 Task: Open the event Monthly Sales Meeting on '2023/12/12', change the date to 2023/11/04, change the font style of the description to Verdana, set the availability to Working elsewhere, insert an emoji Yellow heart, logged in from the account softage.10@softage.net and add another guest for the event, softage.9@softage.net. Change the alignment of the event description to Align right.Change the font color of the description to Dark Yellow and select an event charm, 
Action: Mouse moved to (322, 154)
Screenshot: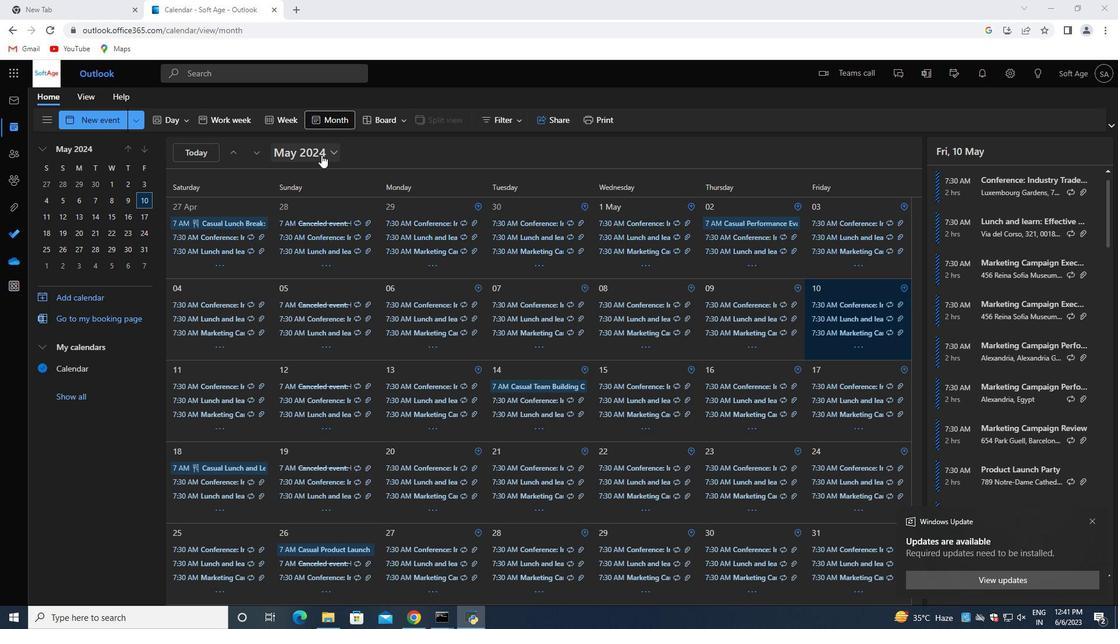 
Action: Mouse pressed left at (322, 154)
Screenshot: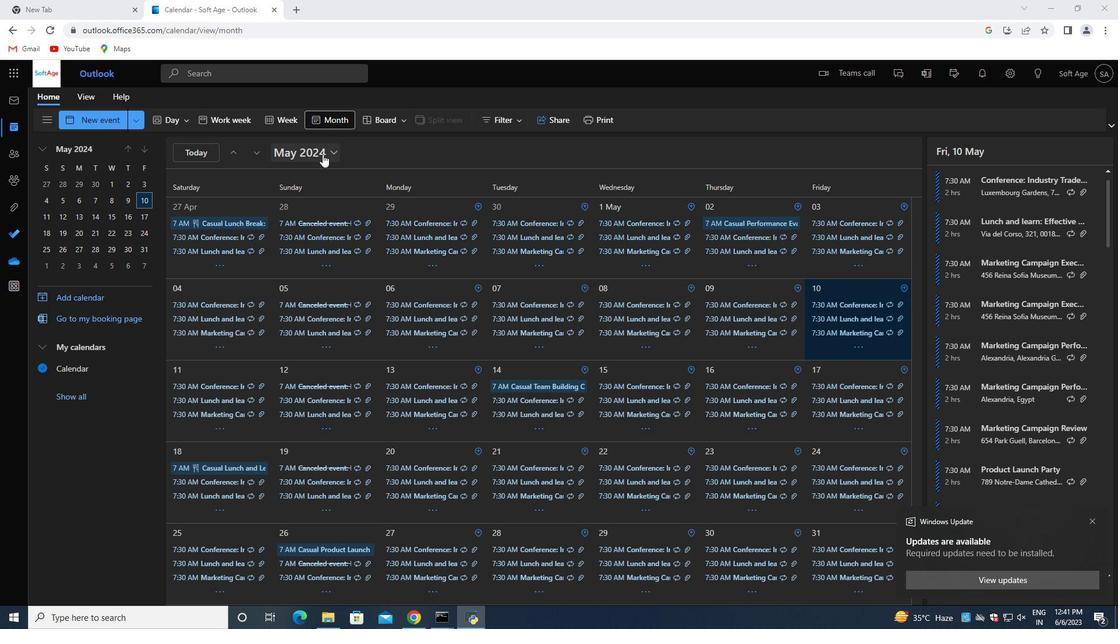 
Action: Mouse moved to (368, 179)
Screenshot: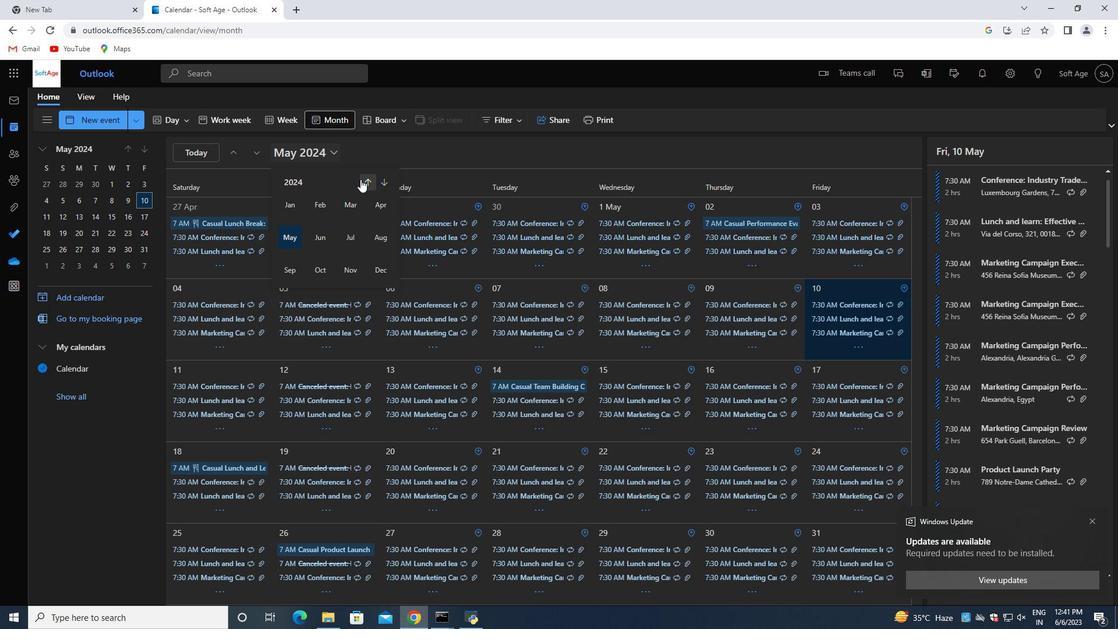 
Action: Mouse pressed left at (368, 179)
Screenshot: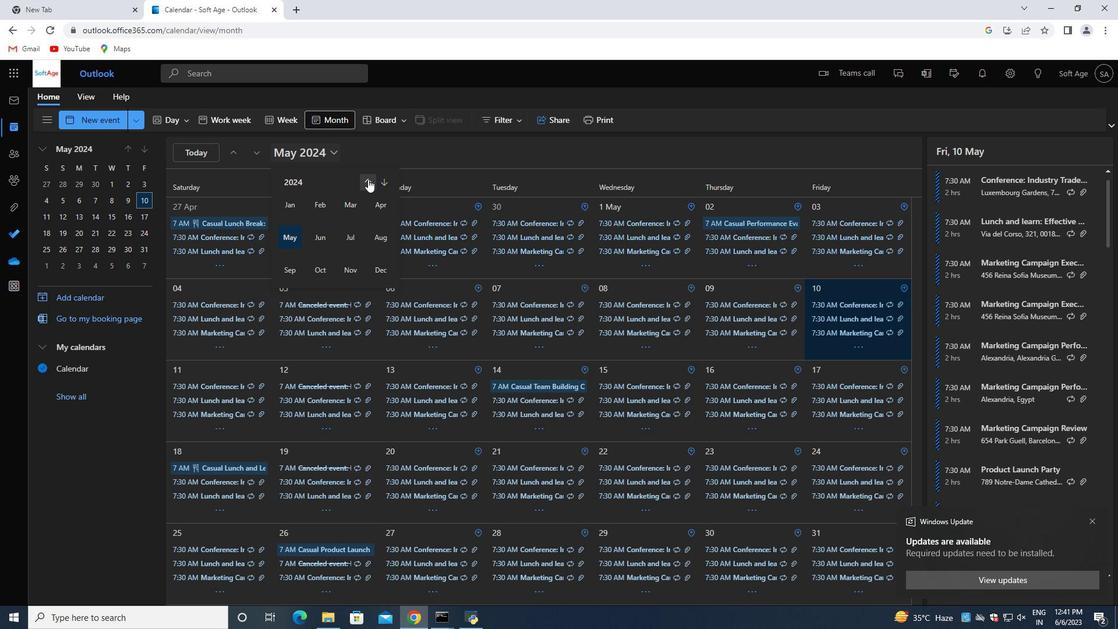 
Action: Mouse moved to (374, 269)
Screenshot: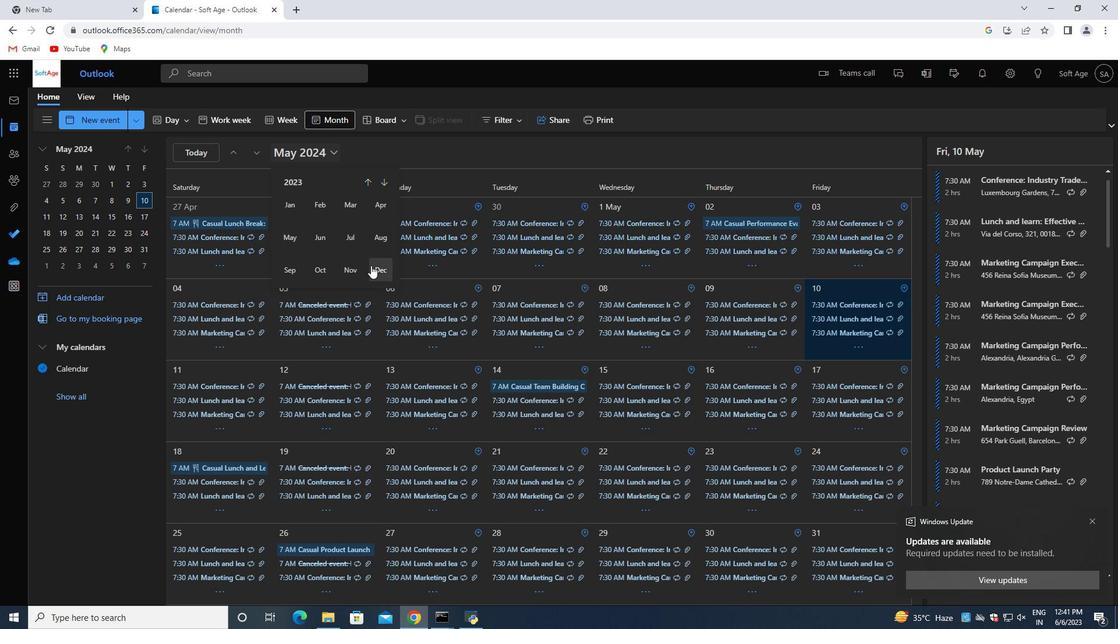 
Action: Mouse pressed left at (374, 269)
Screenshot: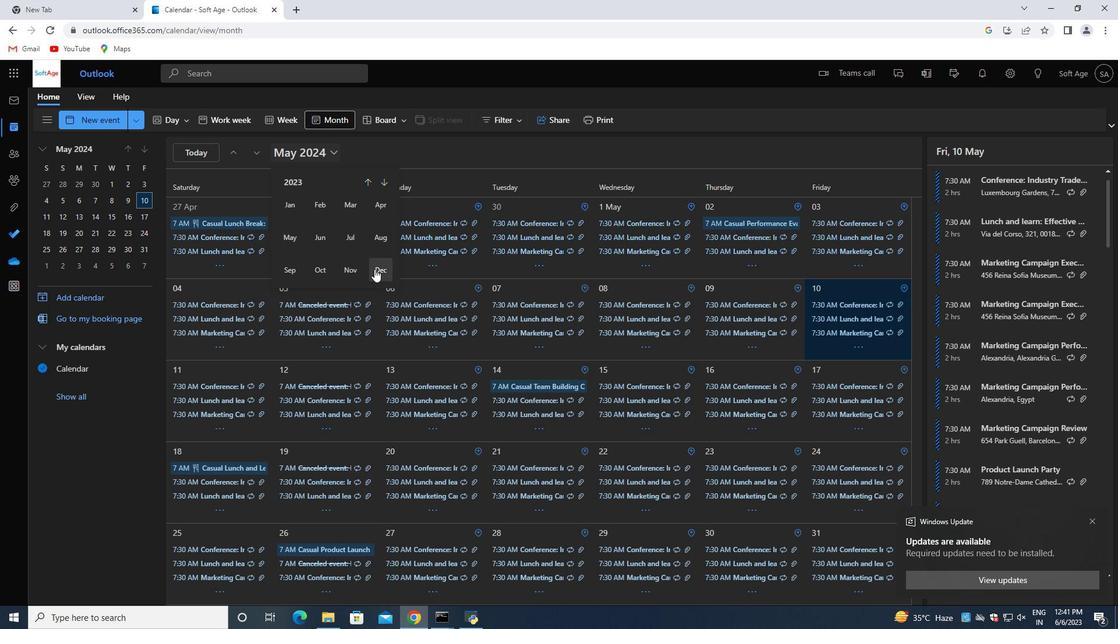 
Action: Mouse moved to (506, 383)
Screenshot: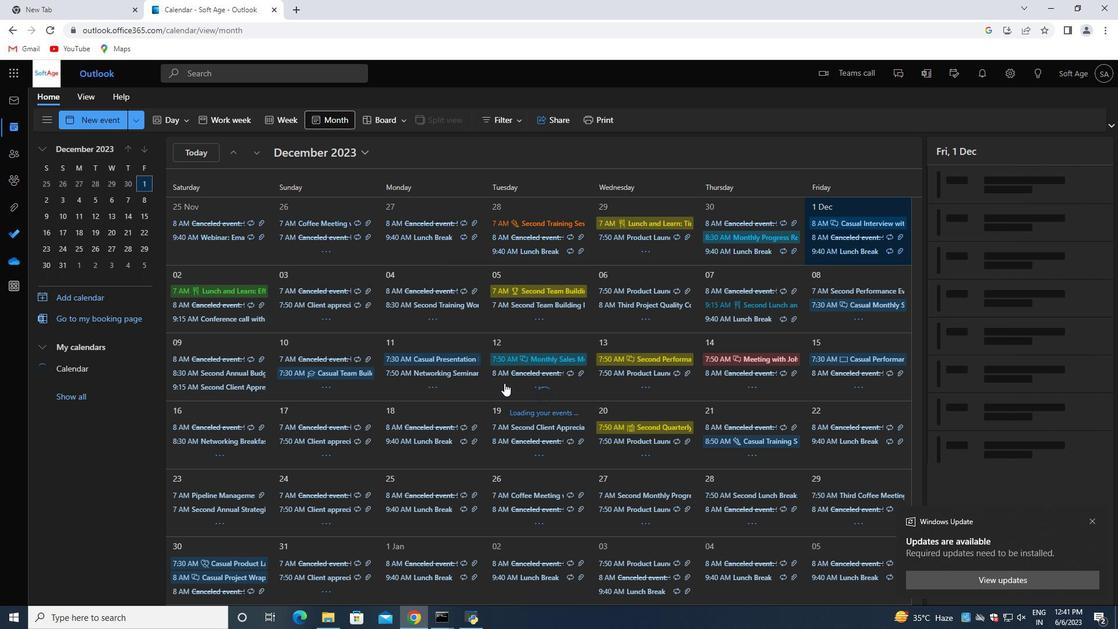 
Action: Mouse pressed left at (506, 383)
Screenshot: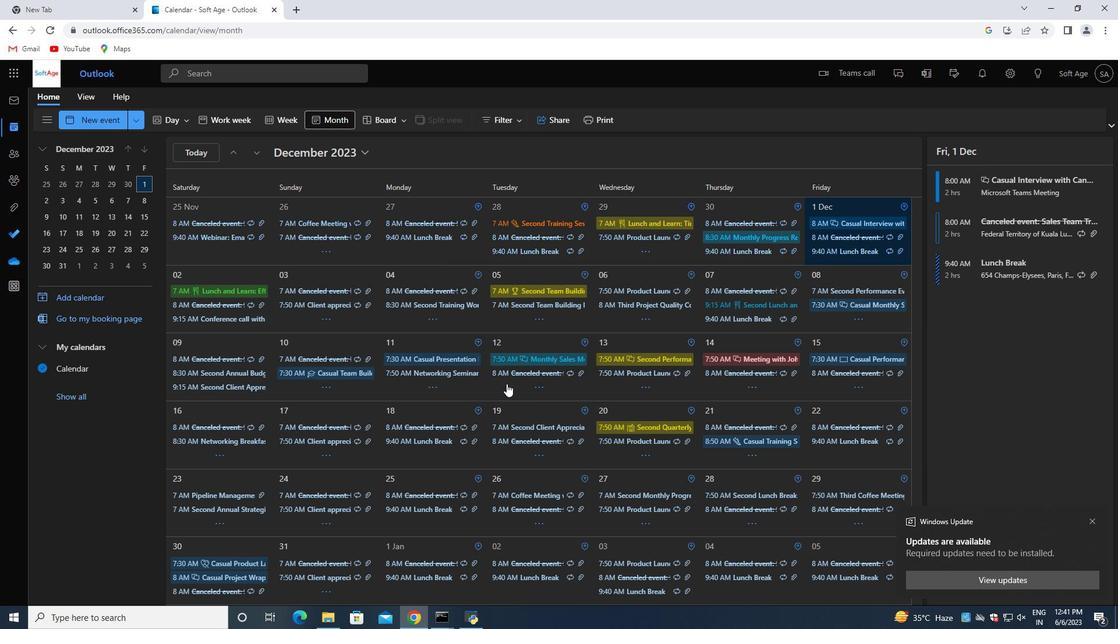 
Action: Mouse moved to (1061, 189)
Screenshot: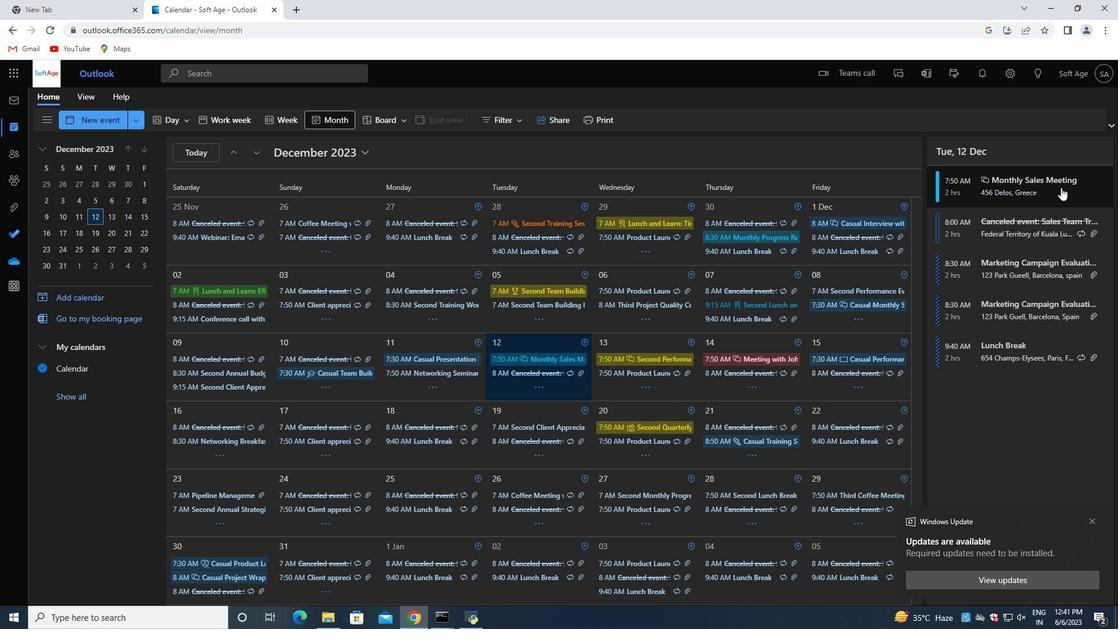 
Action: Mouse pressed left at (1061, 189)
Screenshot: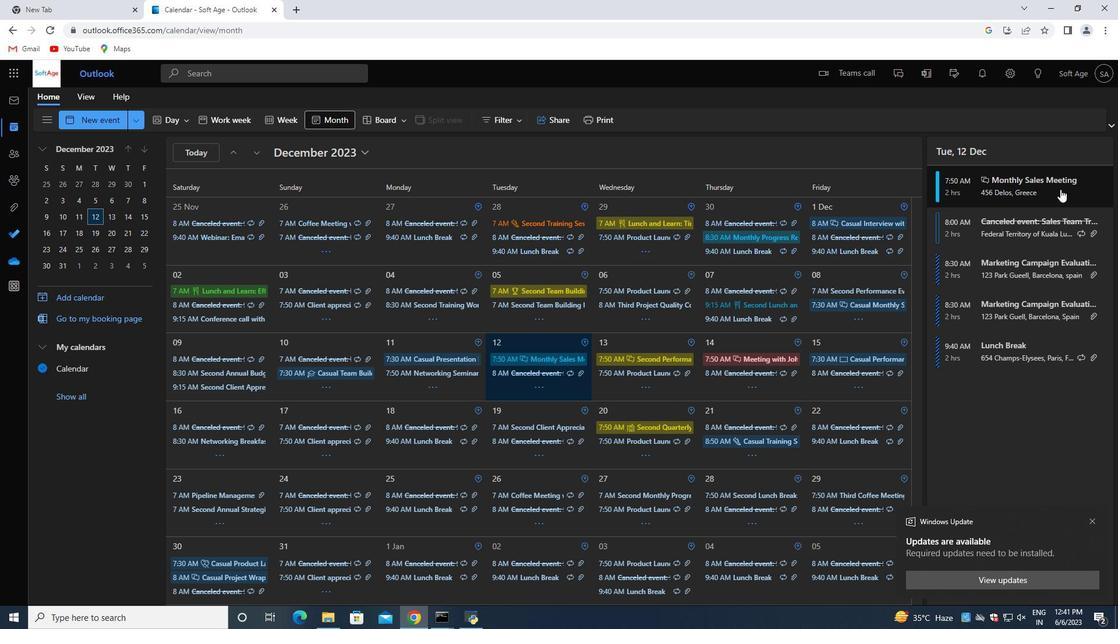 
Action: Mouse moved to (742, 343)
Screenshot: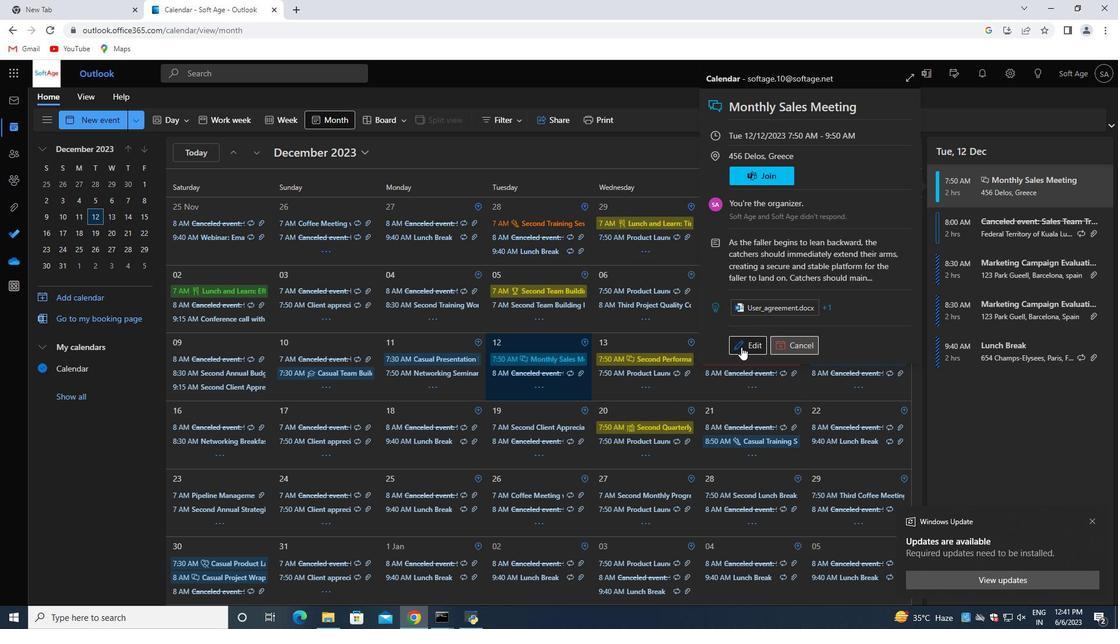 
Action: Mouse pressed left at (742, 343)
Screenshot: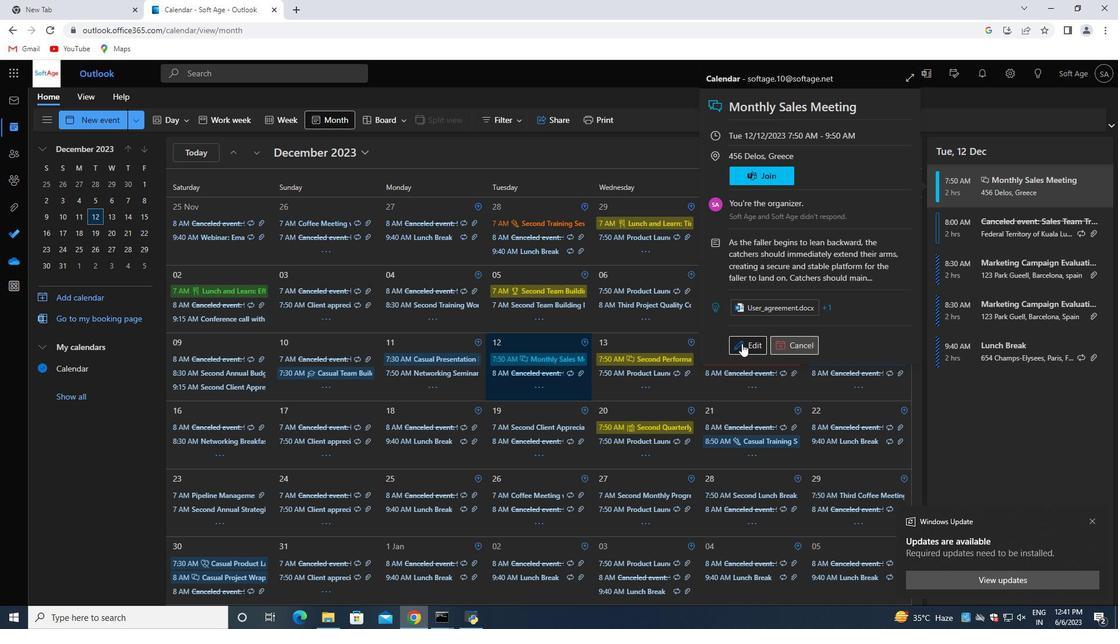 
Action: Mouse moved to (340, 322)
Screenshot: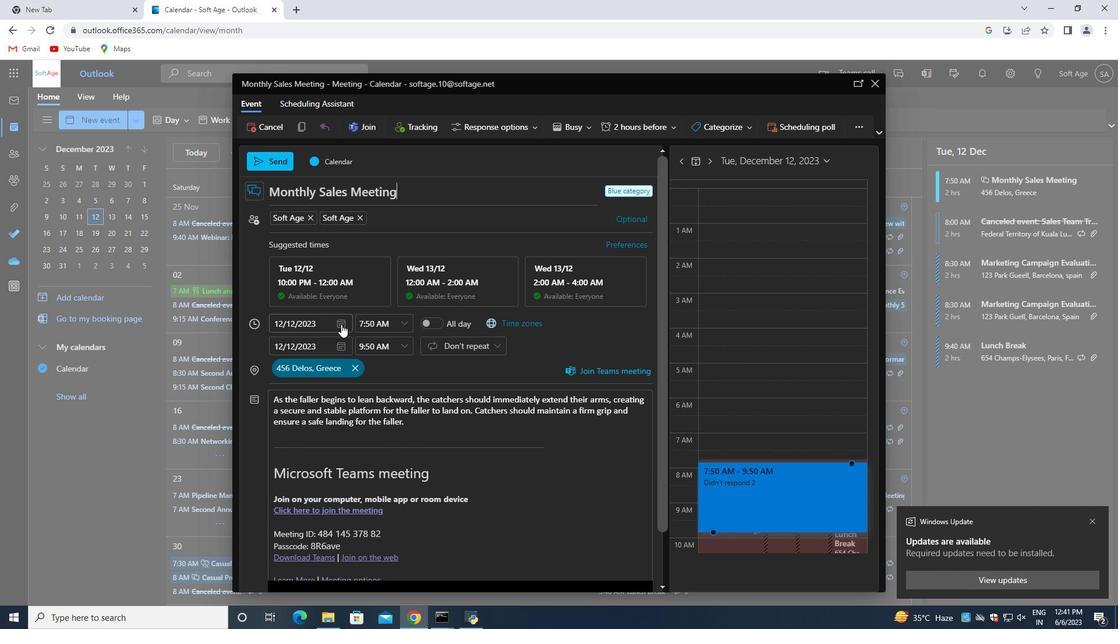 
Action: Mouse pressed left at (340, 322)
Screenshot: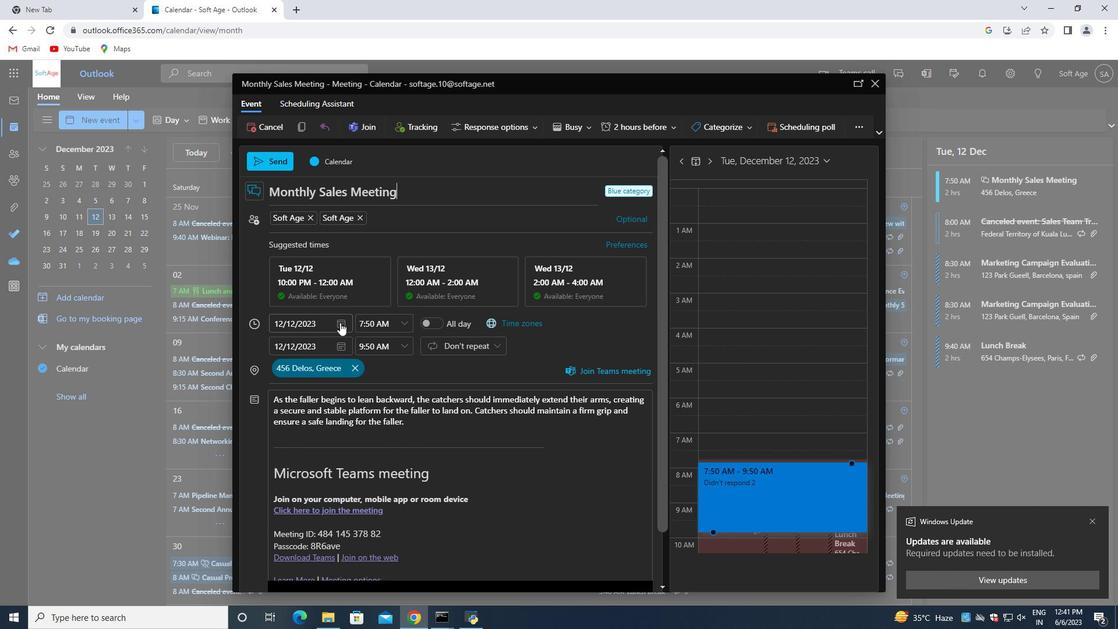 
Action: Mouse moved to (367, 350)
Screenshot: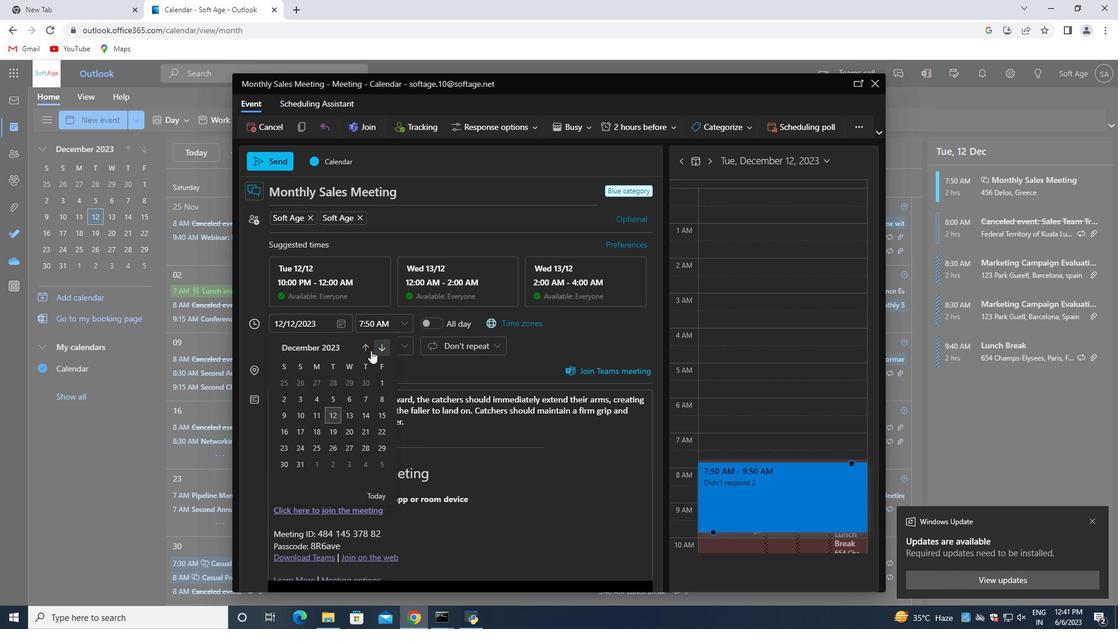 
Action: Mouse pressed left at (367, 350)
Screenshot: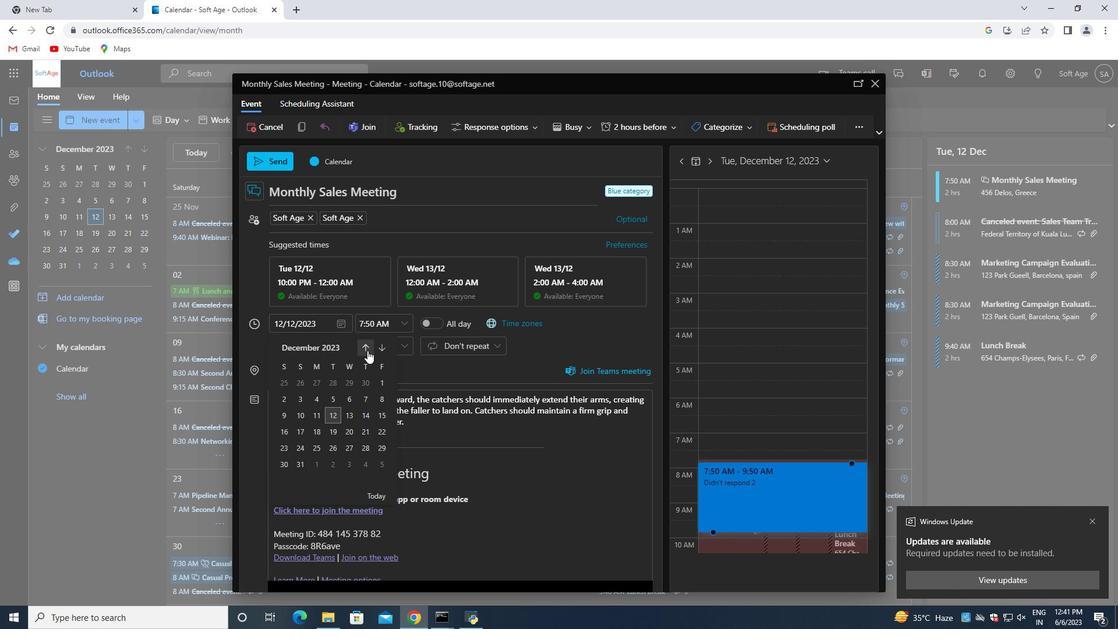 
Action: Mouse moved to (283, 398)
Screenshot: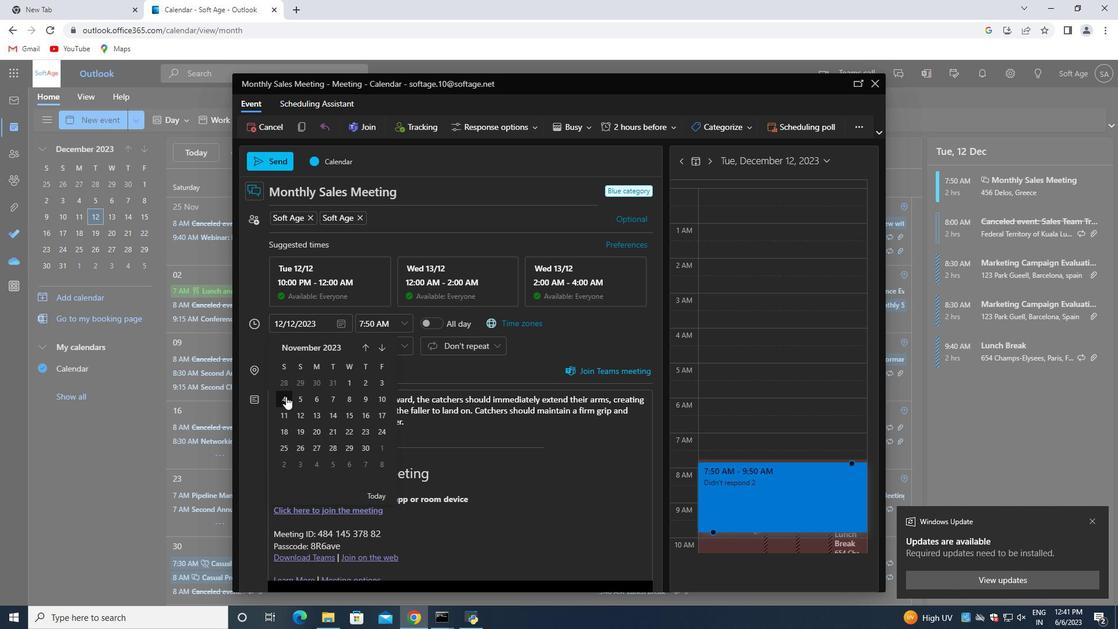 
Action: Mouse pressed left at (283, 398)
Screenshot: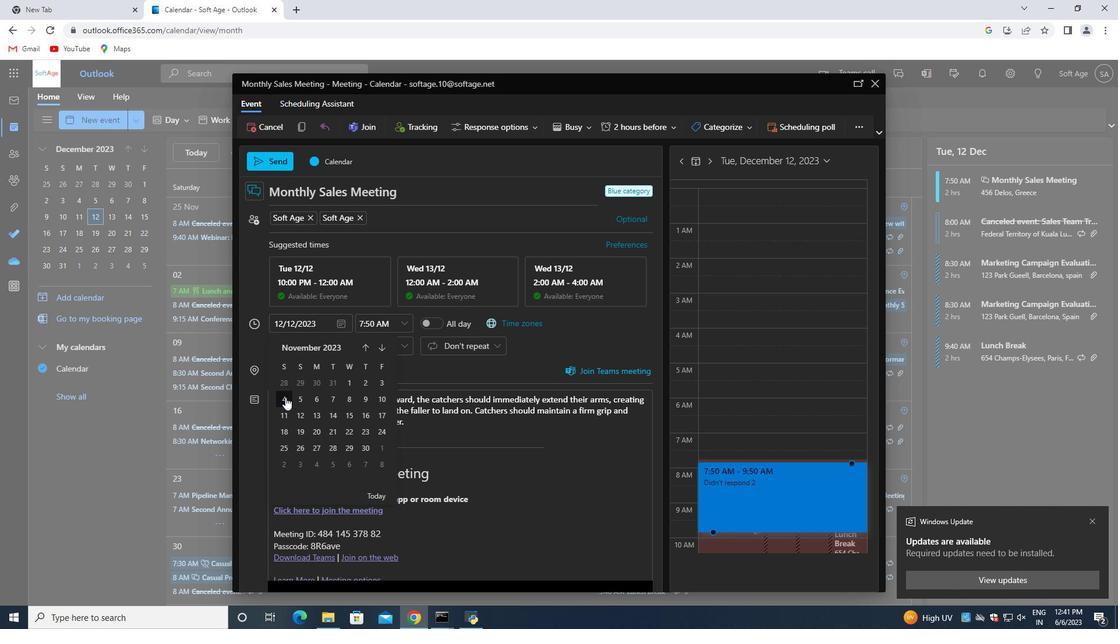 
Action: Mouse moved to (412, 424)
Screenshot: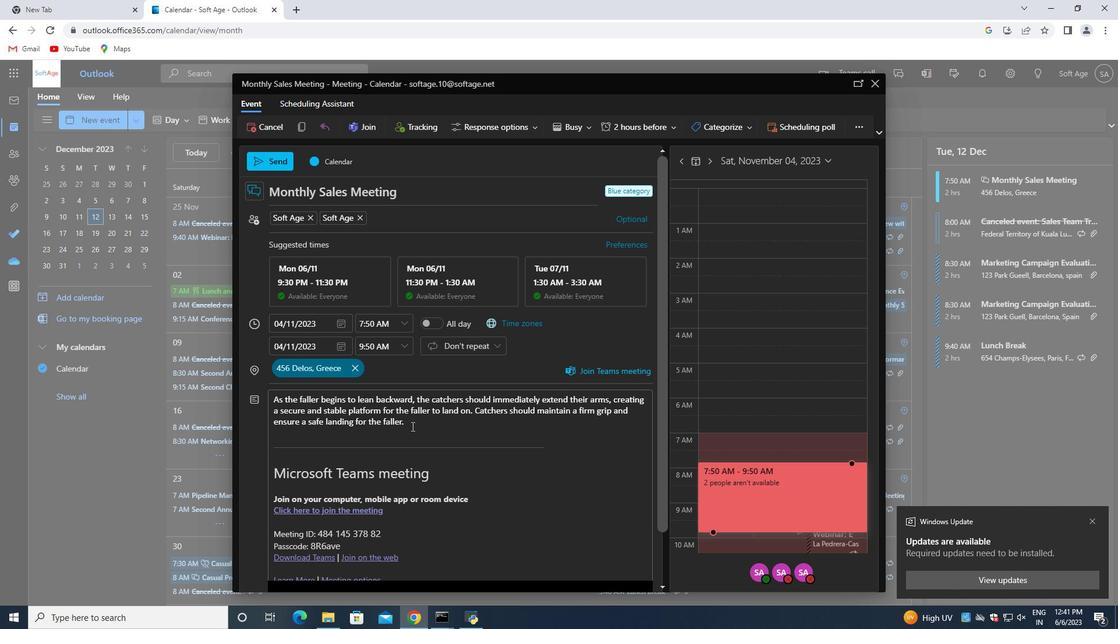 
Action: Mouse pressed left at (412, 424)
Screenshot: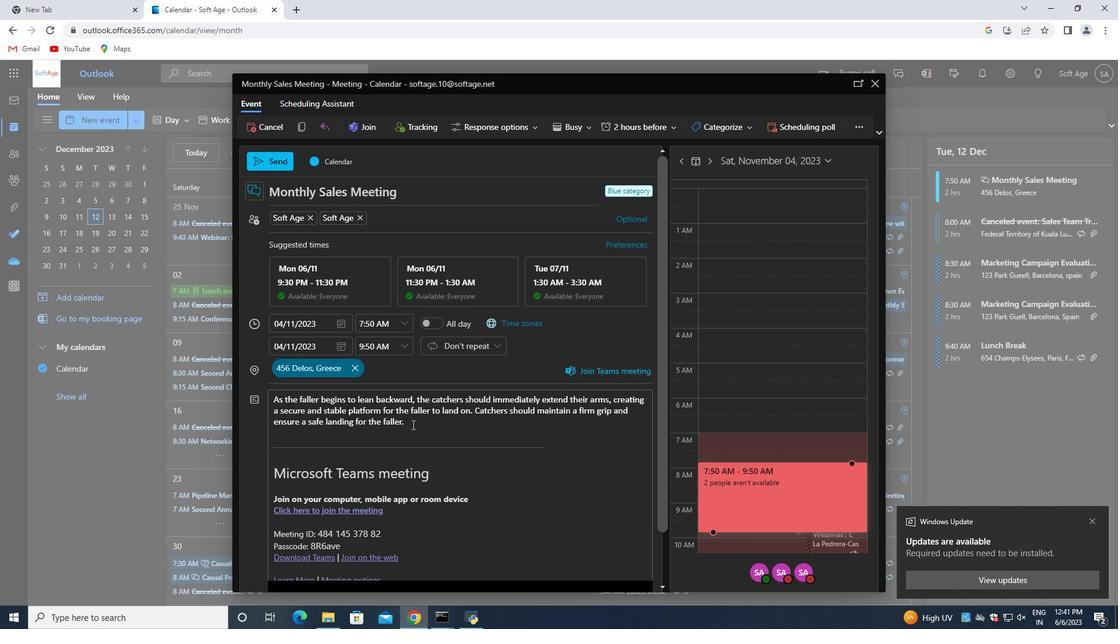 
Action: Mouse moved to (407, 451)
Screenshot: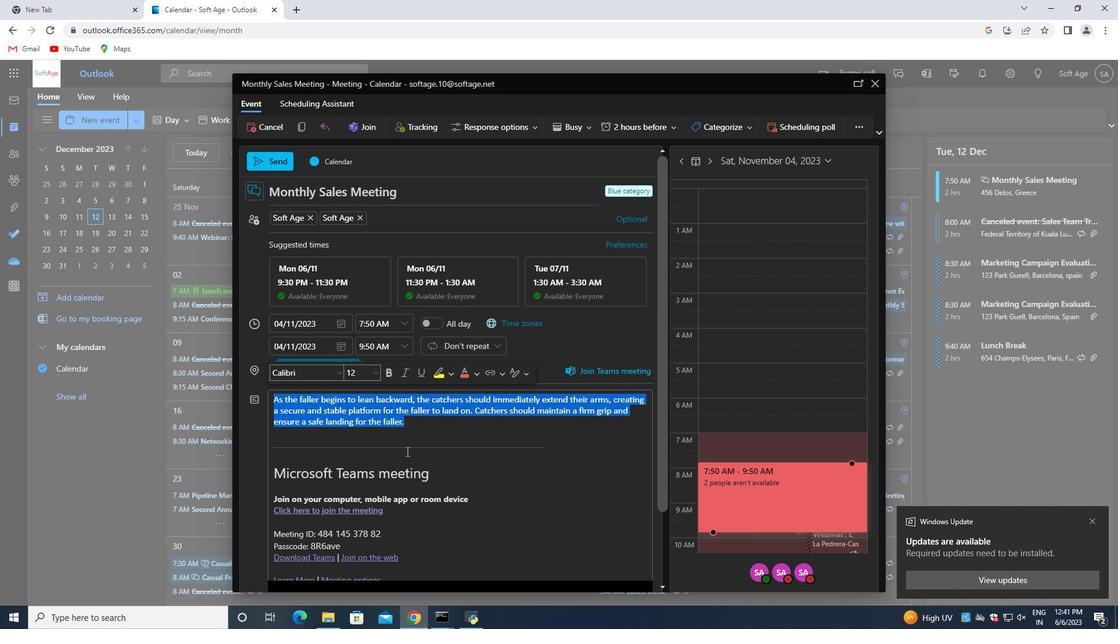 
Action: Mouse scrolled (407, 450) with delta (0, 0)
Screenshot: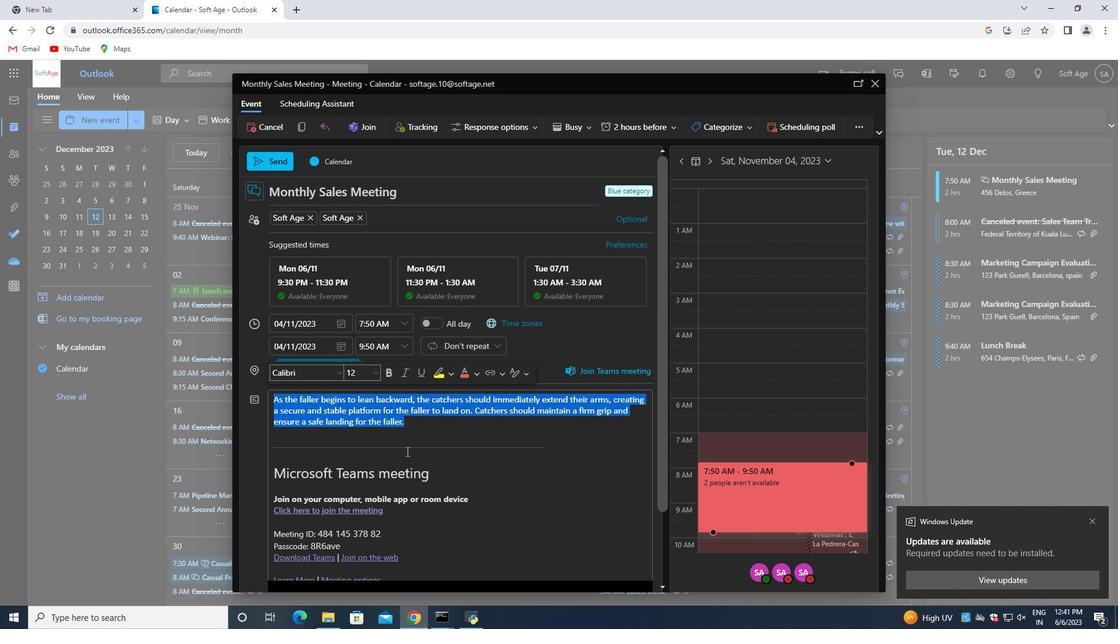 
Action: Mouse scrolled (407, 450) with delta (0, 0)
Screenshot: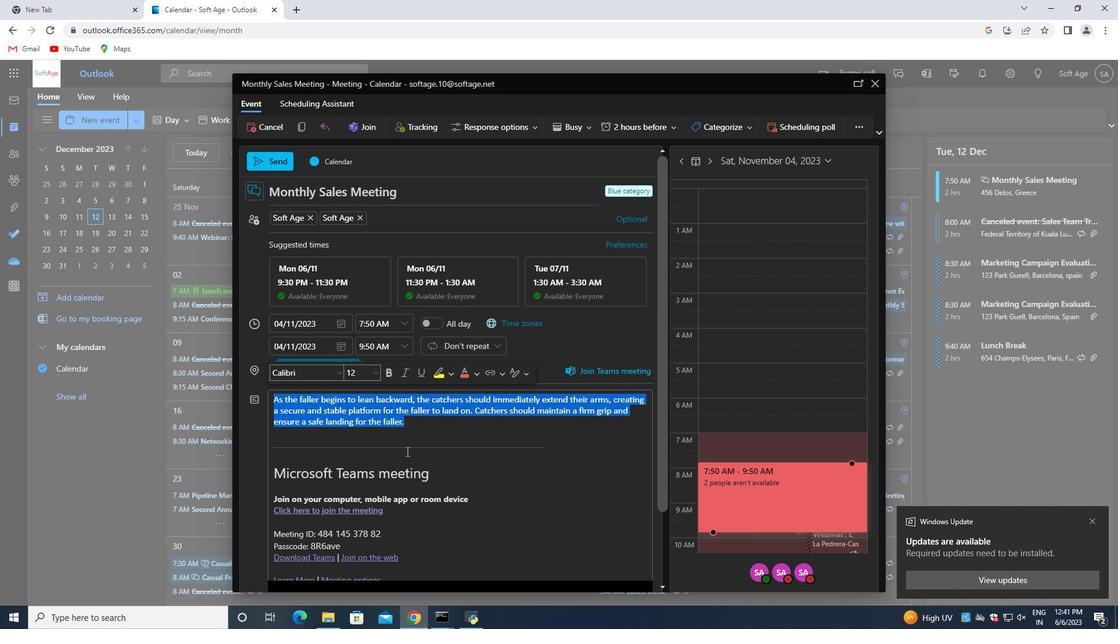 
Action: Mouse moved to (406, 452)
Screenshot: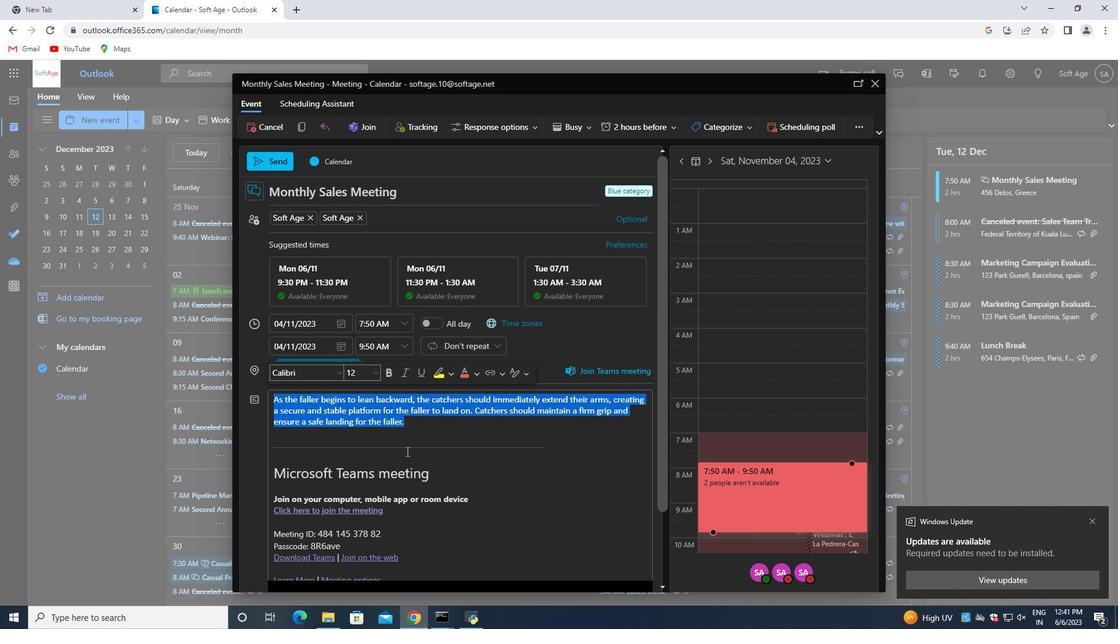
Action: Mouse scrolled (406, 451) with delta (0, 0)
Screenshot: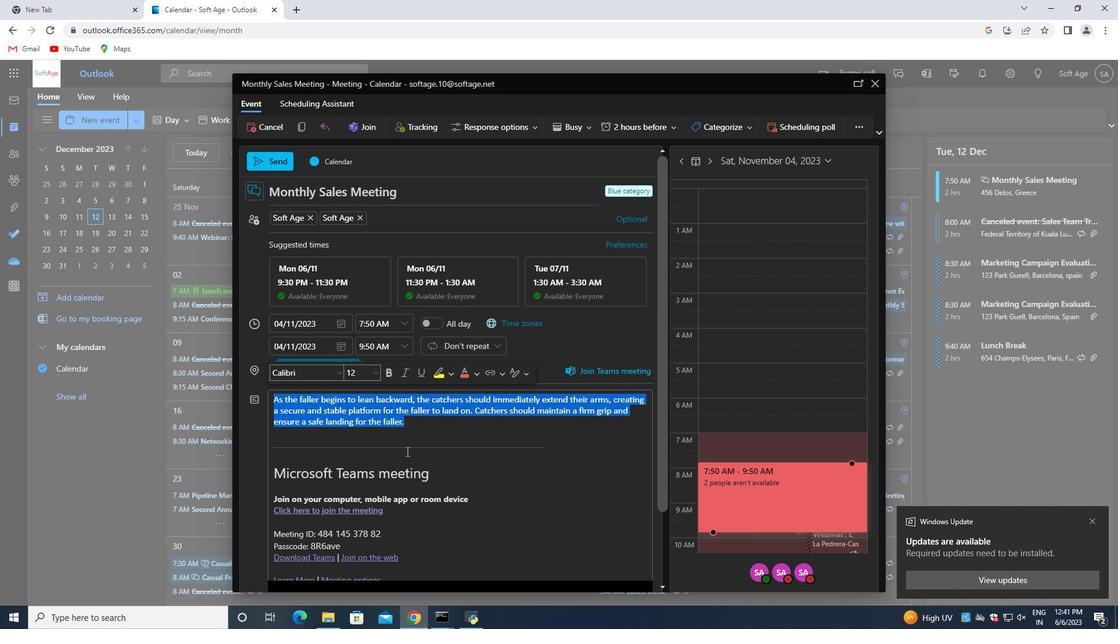 
Action: Mouse moved to (405, 452)
Screenshot: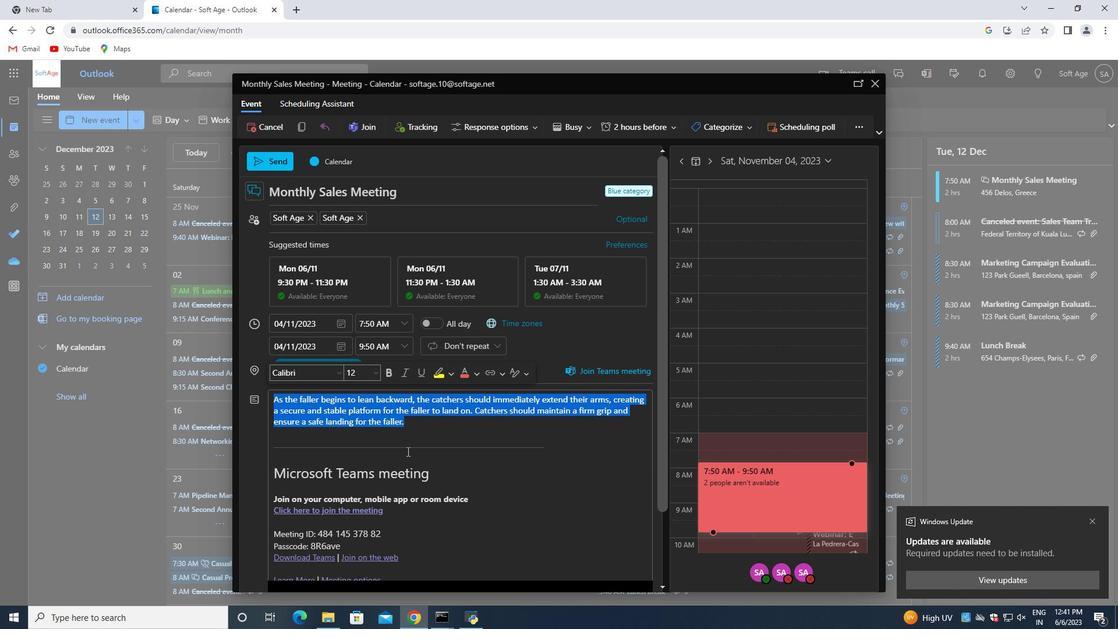 
Action: Mouse scrolled (405, 452) with delta (0, 0)
Screenshot: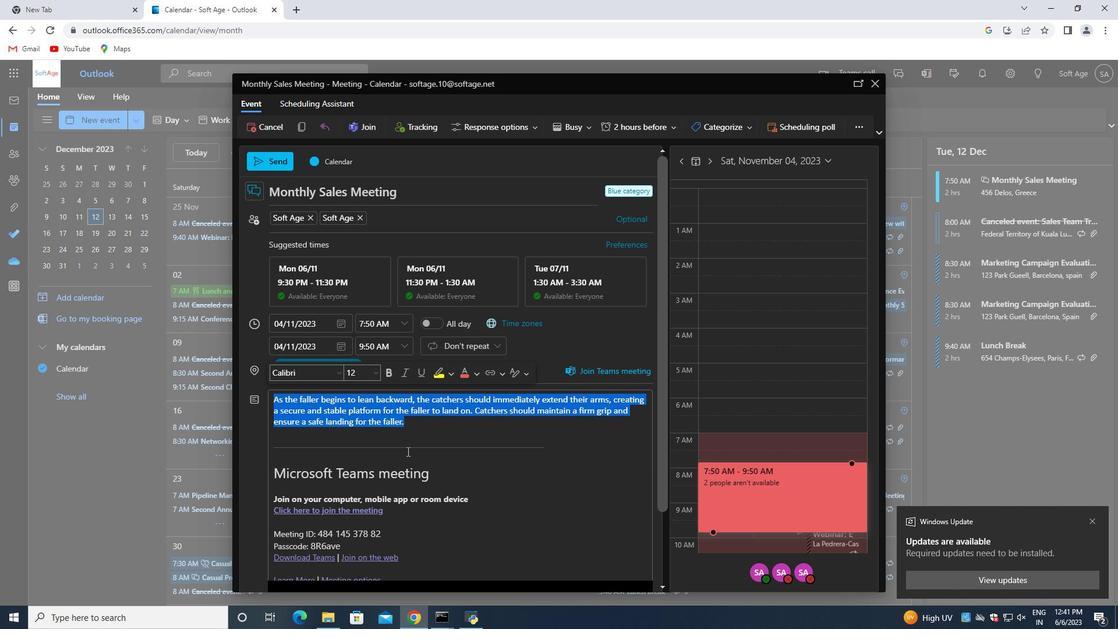
Action: Mouse moved to (302, 545)
Screenshot: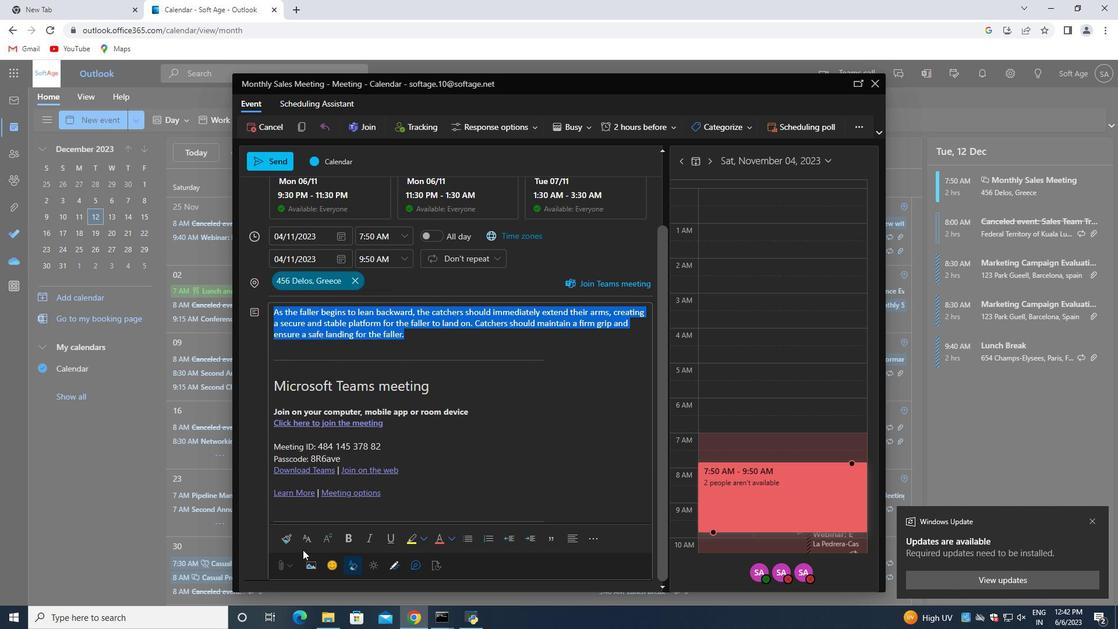 
Action: Mouse pressed left at (302, 545)
Screenshot: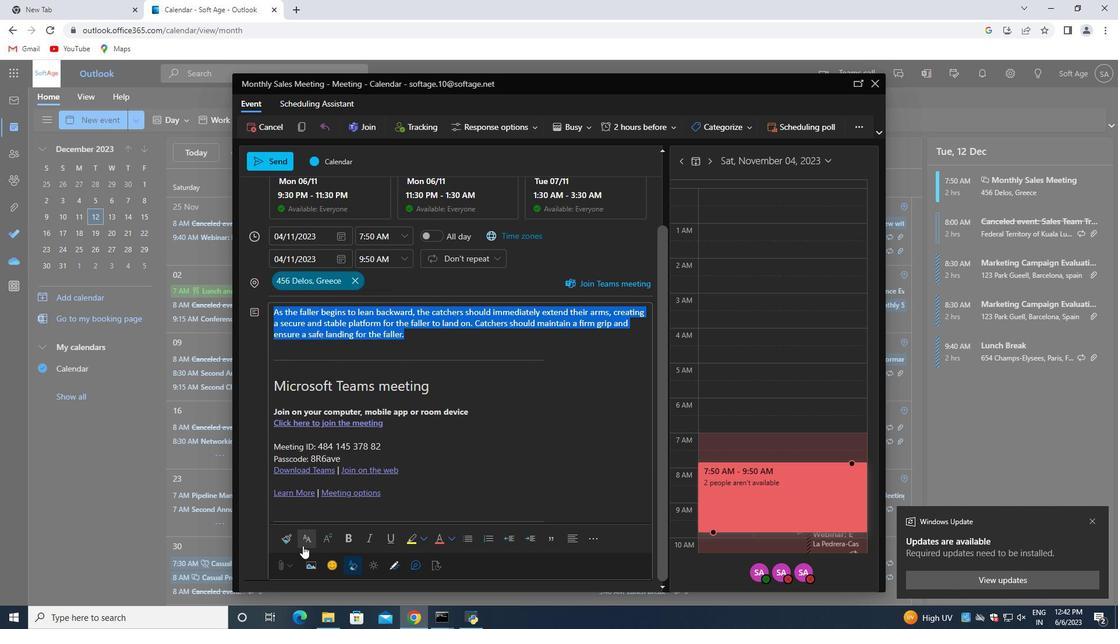 
Action: Mouse moved to (350, 459)
Screenshot: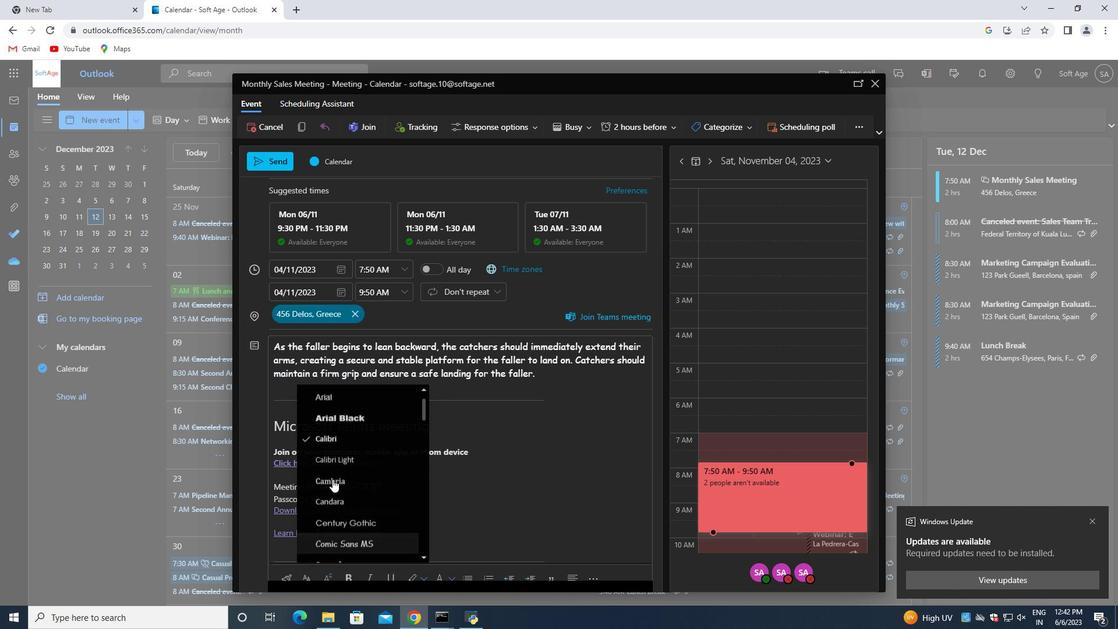 
Action: Mouse scrolled (350, 458) with delta (0, 0)
Screenshot: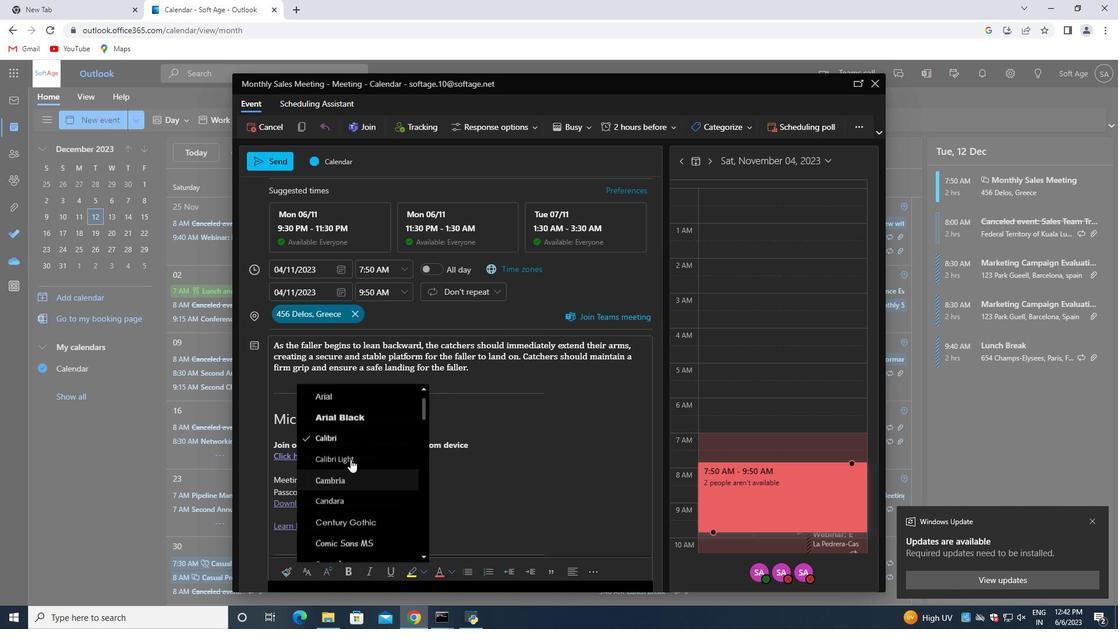 
Action: Mouse moved to (350, 459)
Screenshot: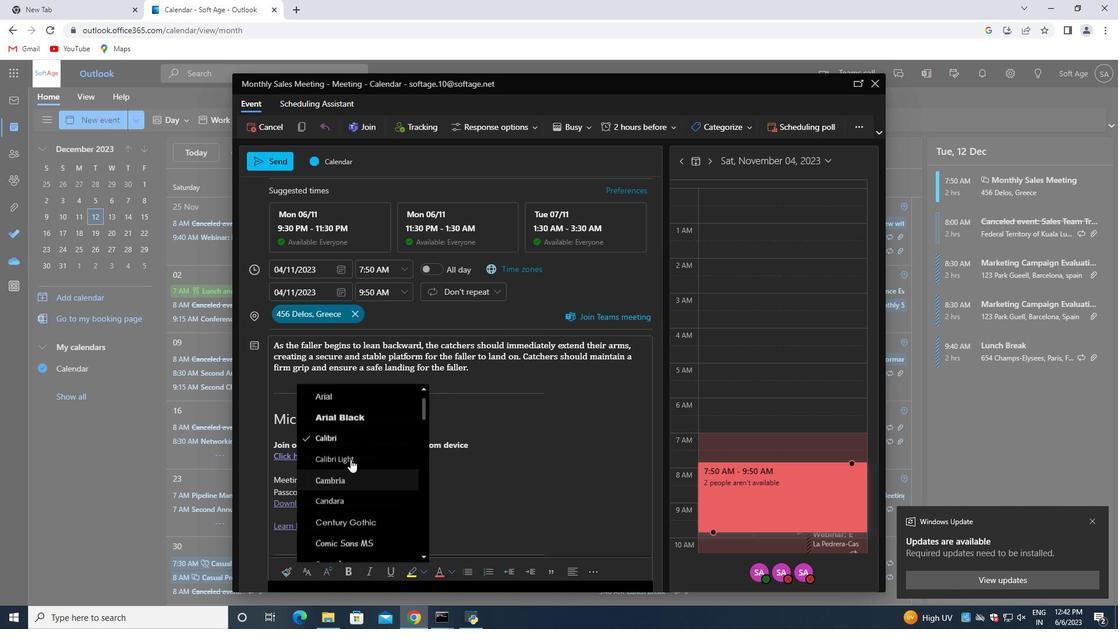 
Action: Mouse scrolled (350, 458) with delta (0, 0)
Screenshot: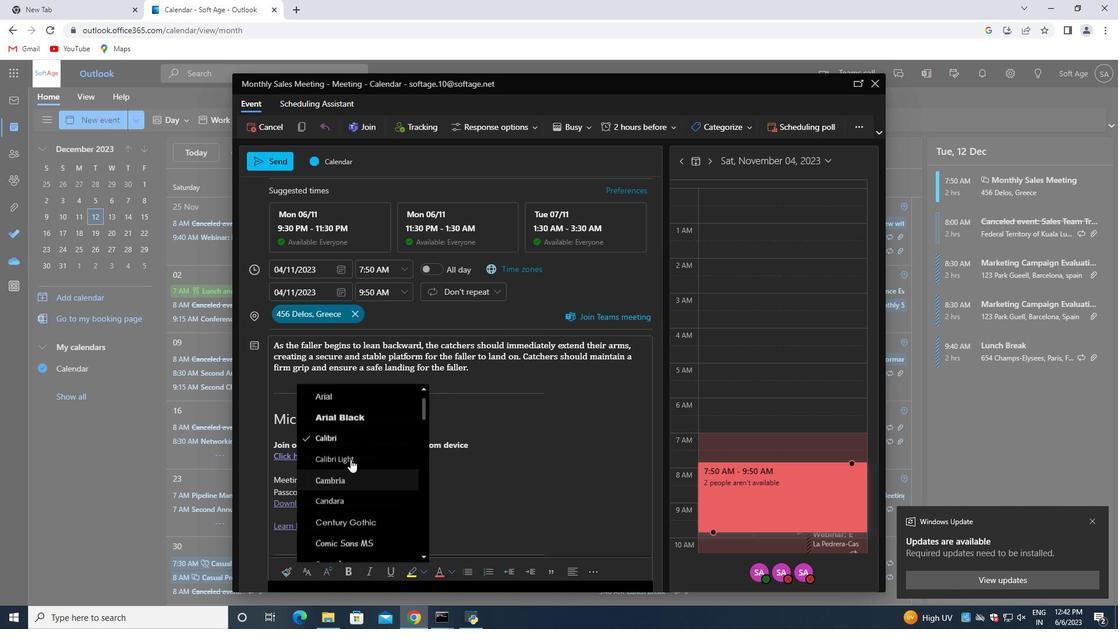 
Action: Mouse moved to (350, 459)
Screenshot: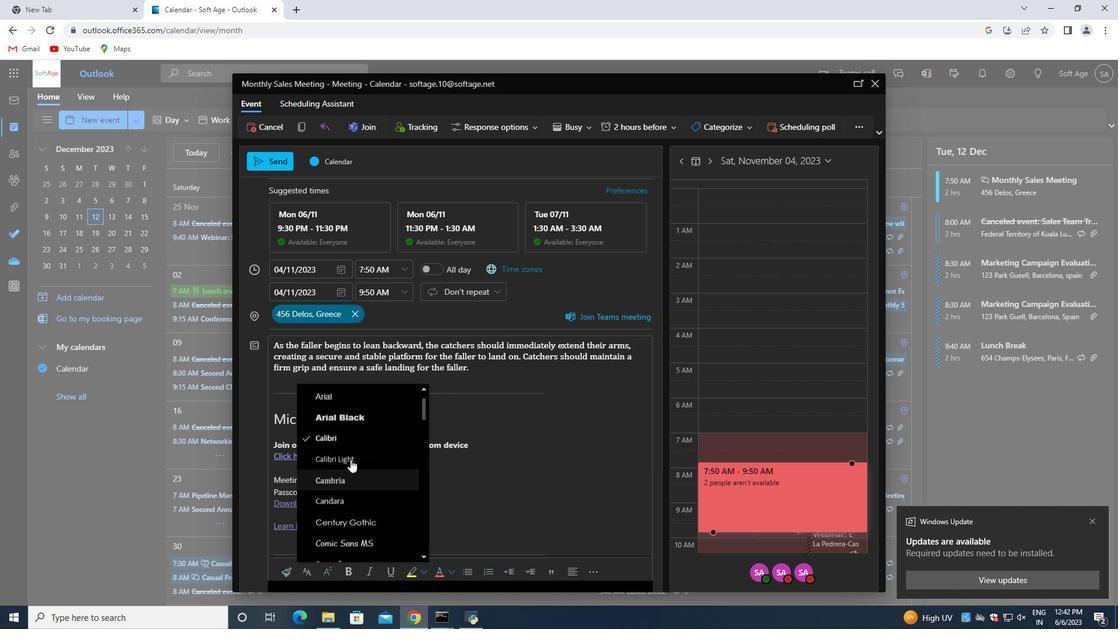 
Action: Mouse scrolled (350, 458) with delta (0, 0)
Screenshot: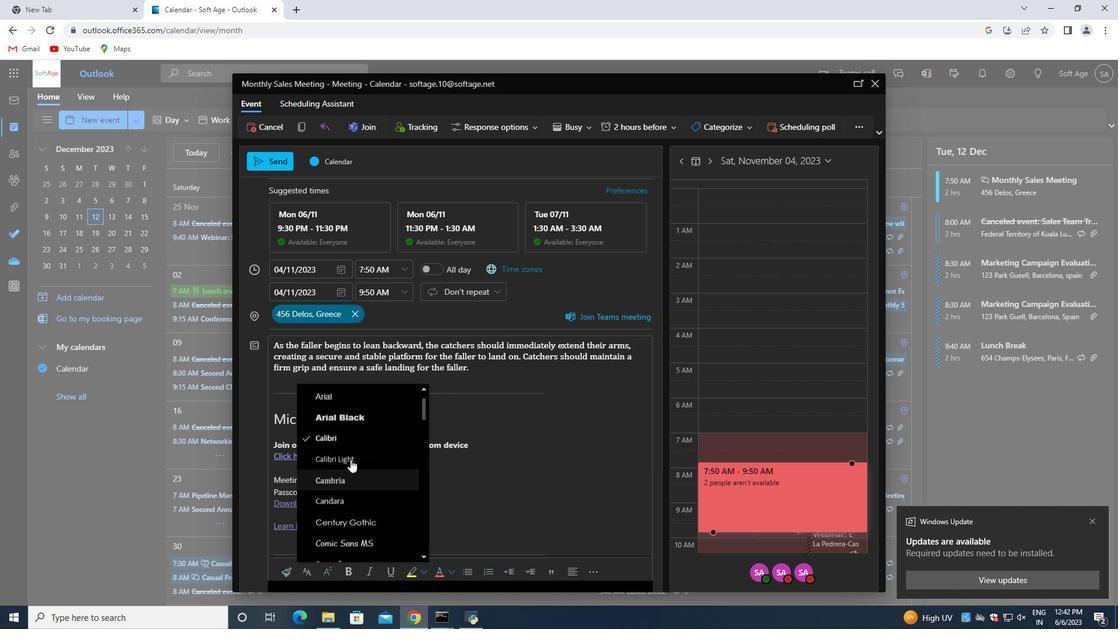 
Action: Mouse moved to (348, 462)
Screenshot: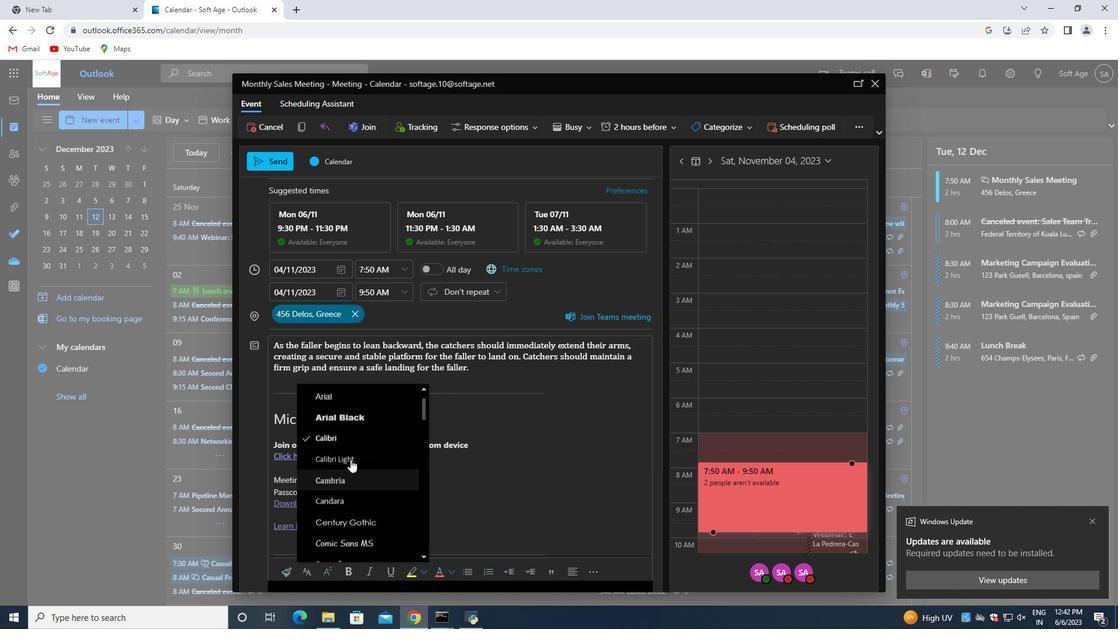 
Action: Mouse scrolled (348, 462) with delta (0, 0)
Screenshot: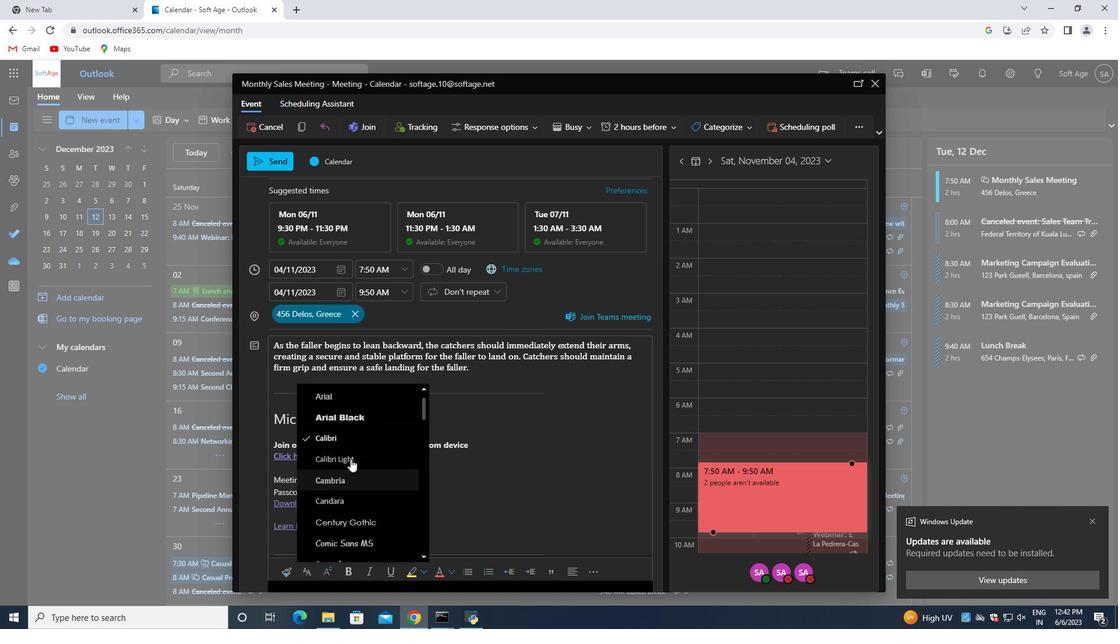 
Action: Mouse moved to (347, 463)
Screenshot: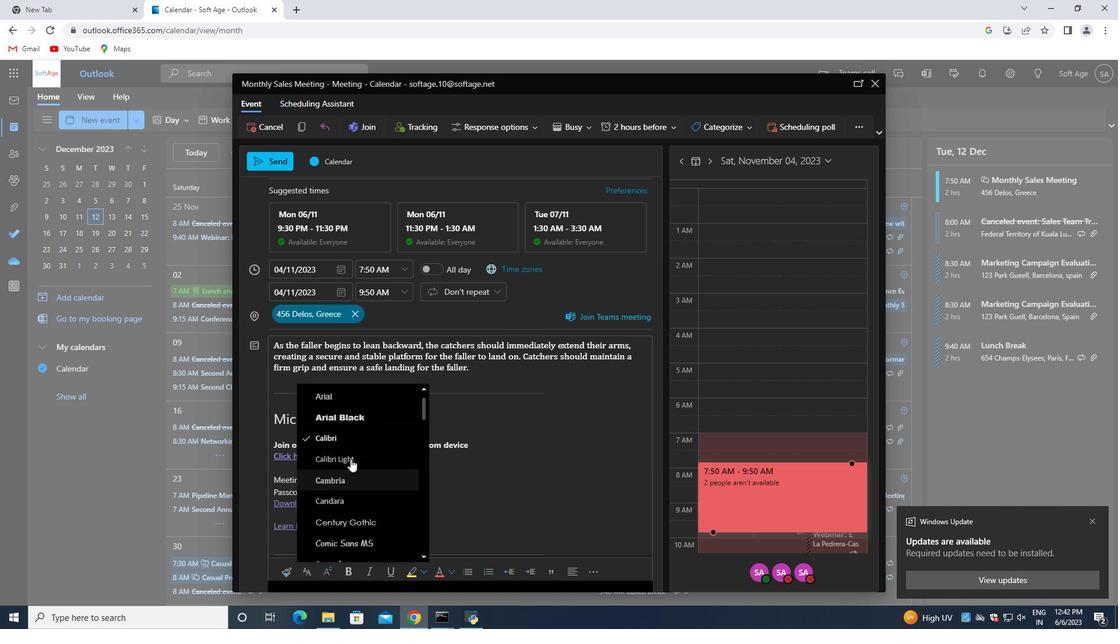 
Action: Mouse scrolled (347, 462) with delta (0, 0)
Screenshot: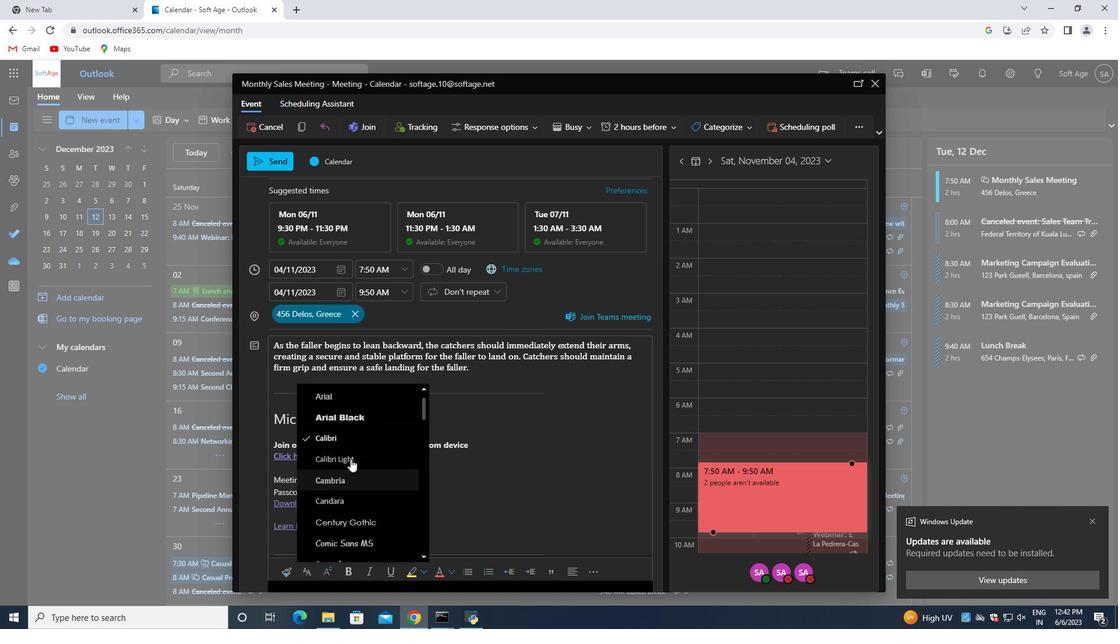 
Action: Mouse moved to (347, 466)
Screenshot: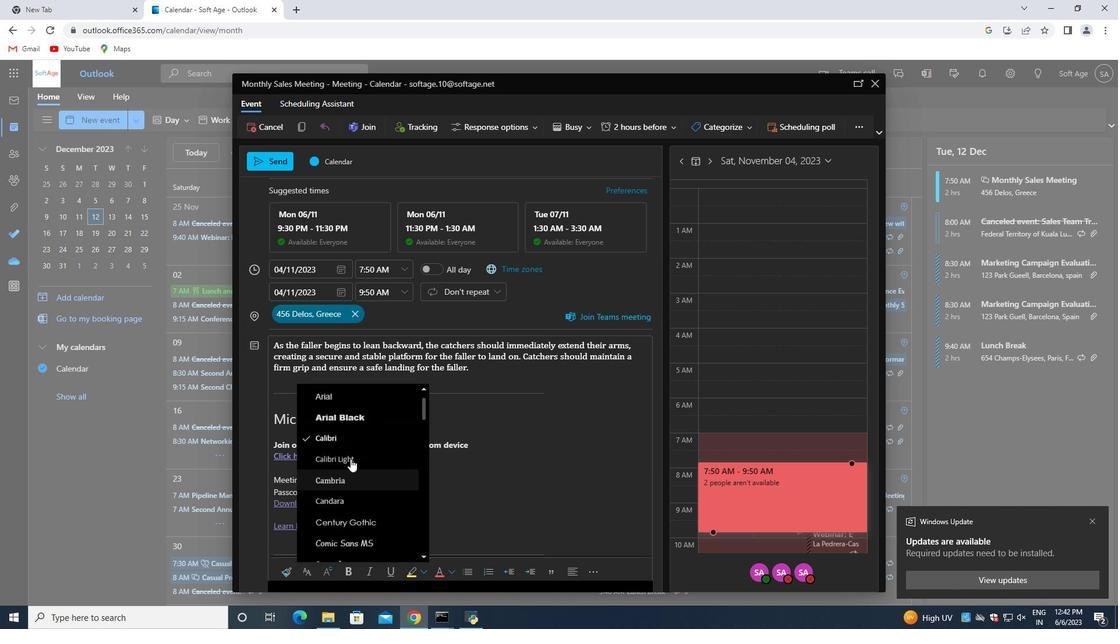 
Action: Mouse scrolled (347, 466) with delta (0, 0)
Screenshot: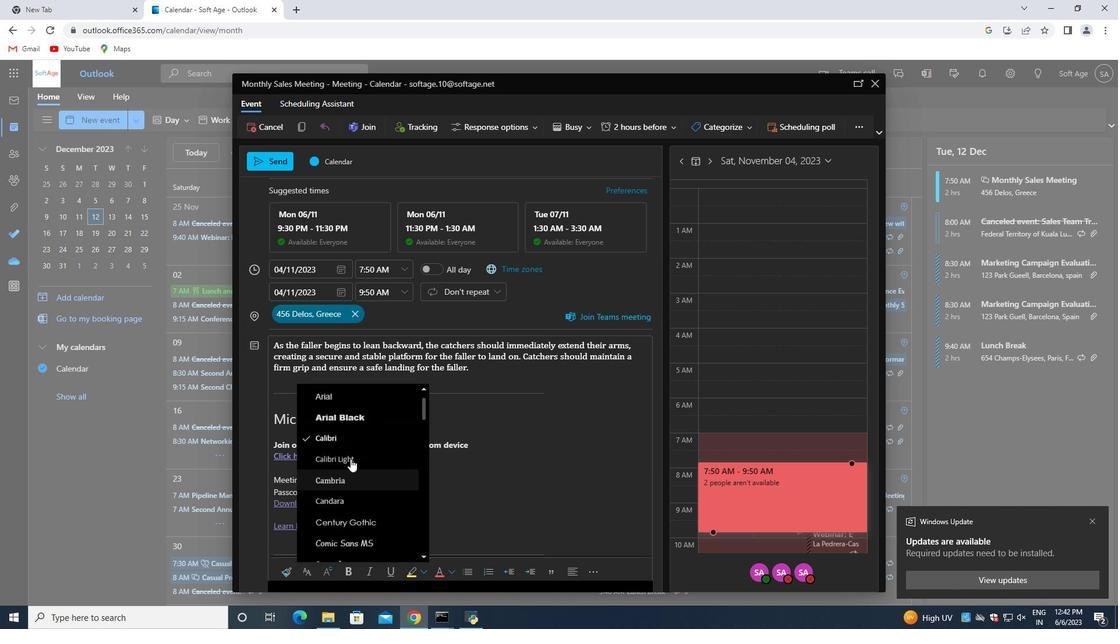 
Action: Mouse moved to (345, 470)
Screenshot: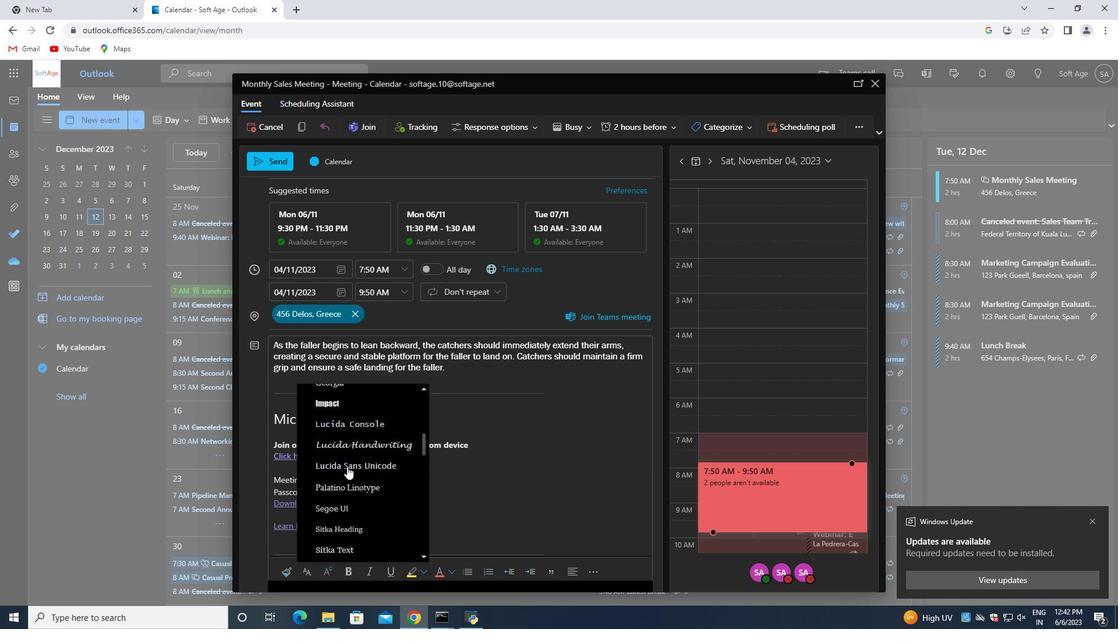 
Action: Mouse scrolled (345, 470) with delta (0, 0)
Screenshot: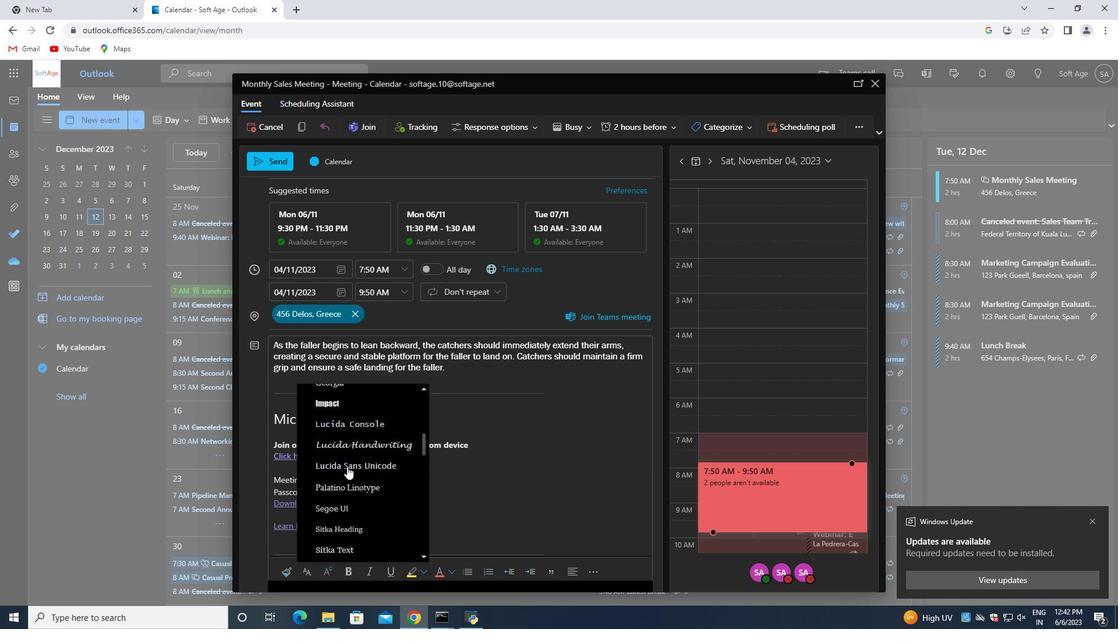 
Action: Mouse moved to (343, 473)
Screenshot: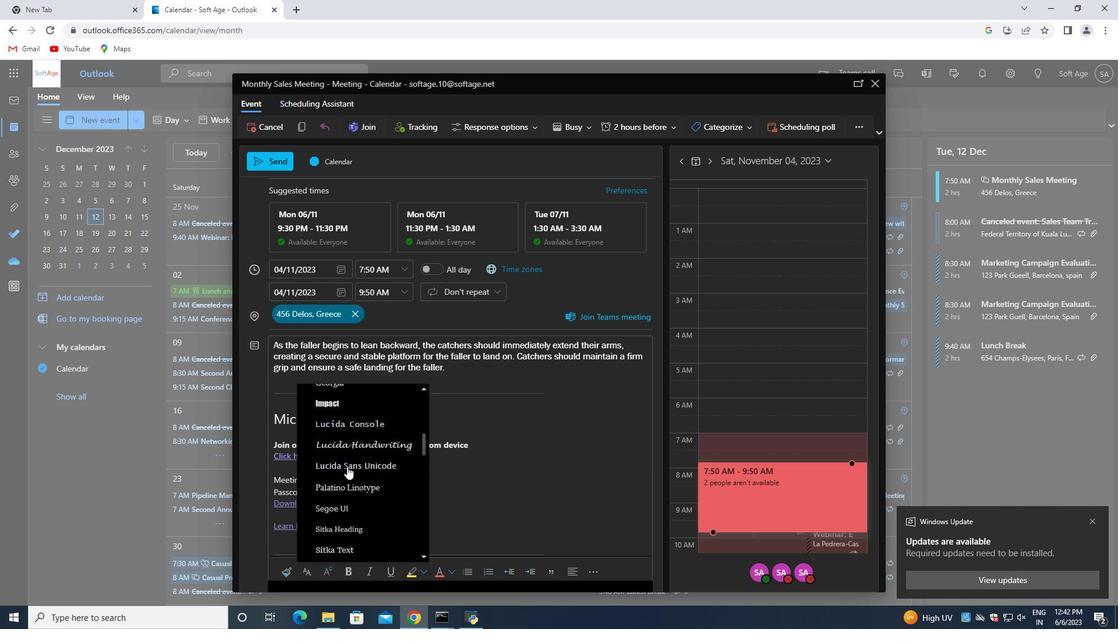 
Action: Mouse scrolled (343, 473) with delta (0, 0)
Screenshot: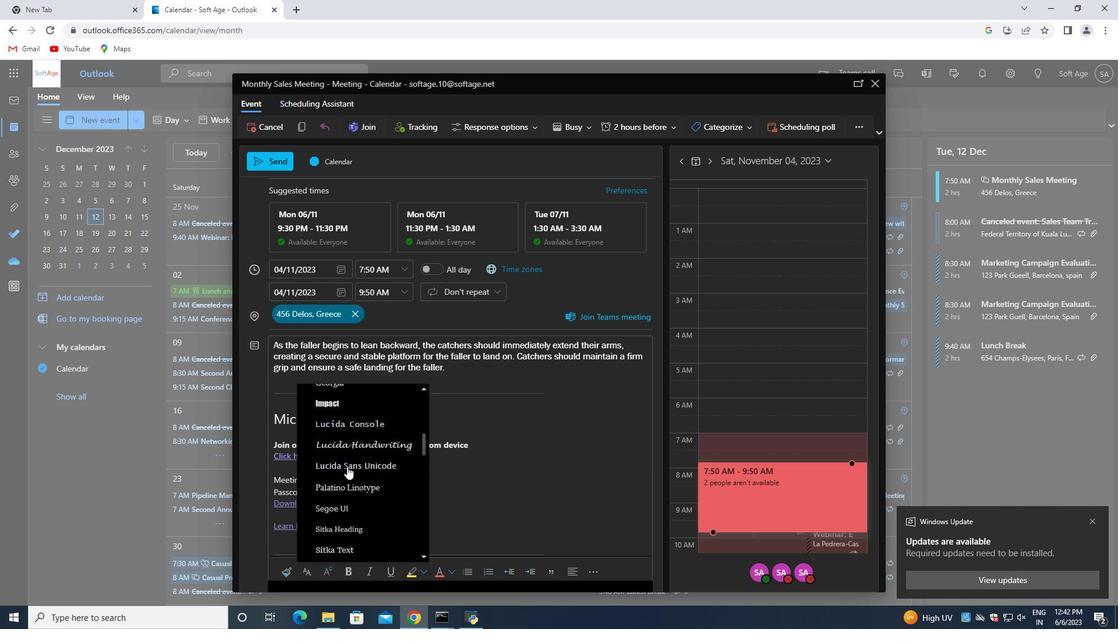 
Action: Mouse moved to (342, 490)
Screenshot: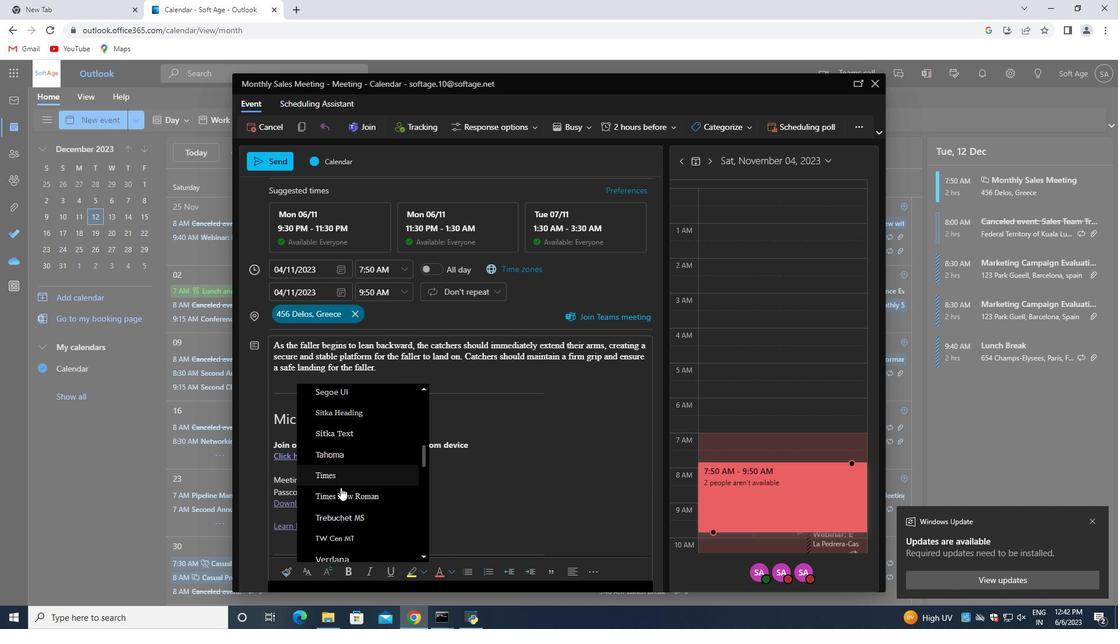 
Action: Mouse scrolled (342, 490) with delta (0, 0)
Screenshot: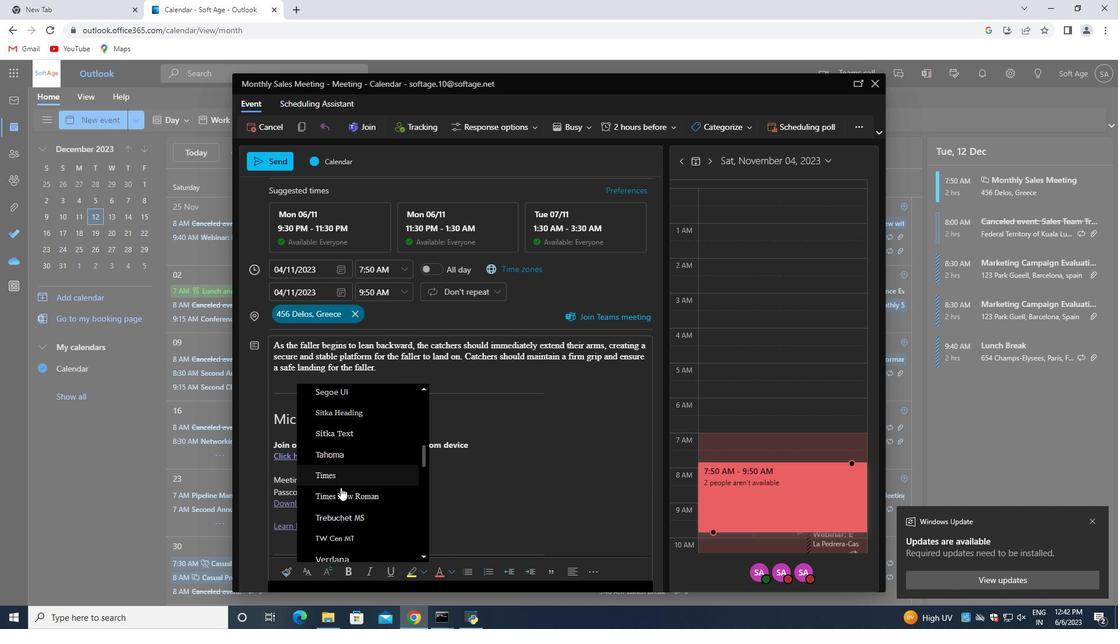 
Action: Mouse moved to (335, 498)
Screenshot: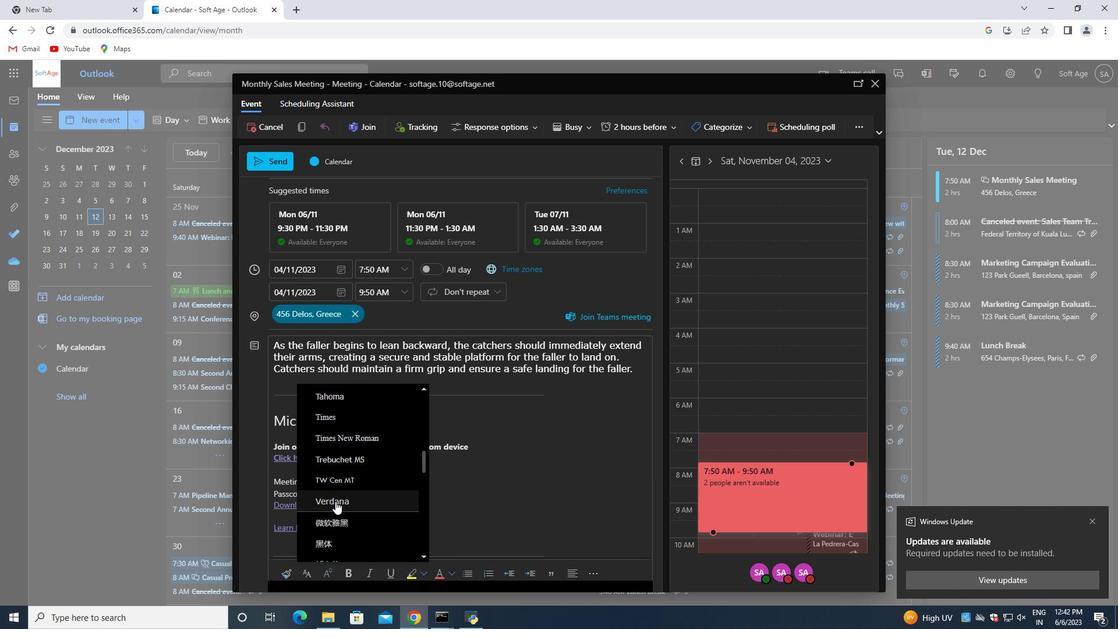 
Action: Mouse pressed left at (335, 498)
Screenshot: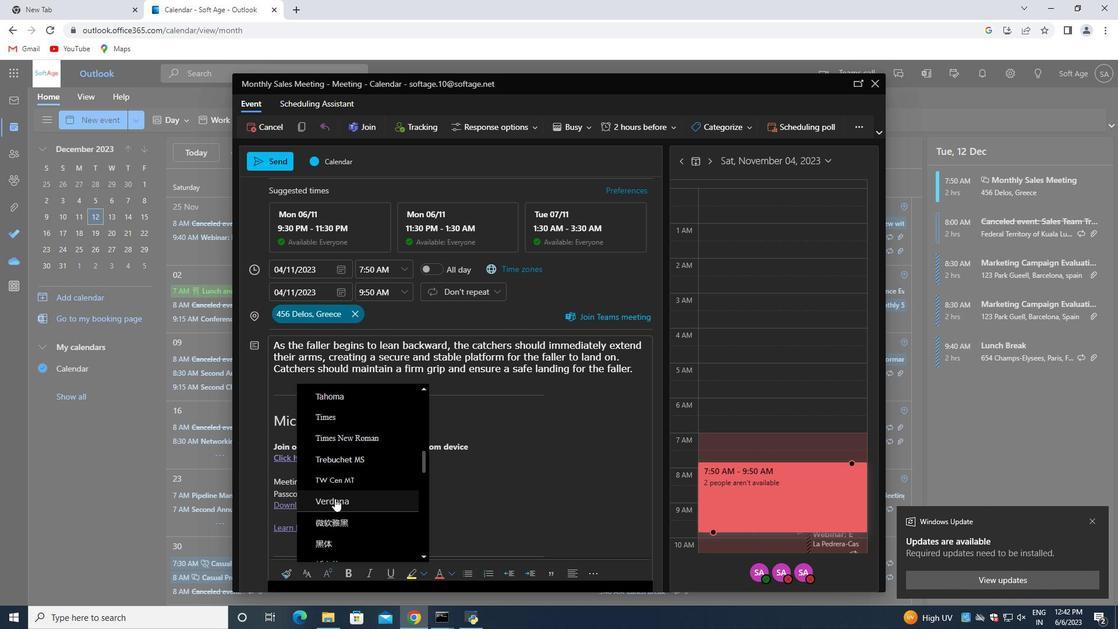 
Action: Mouse moved to (376, 464)
Screenshot: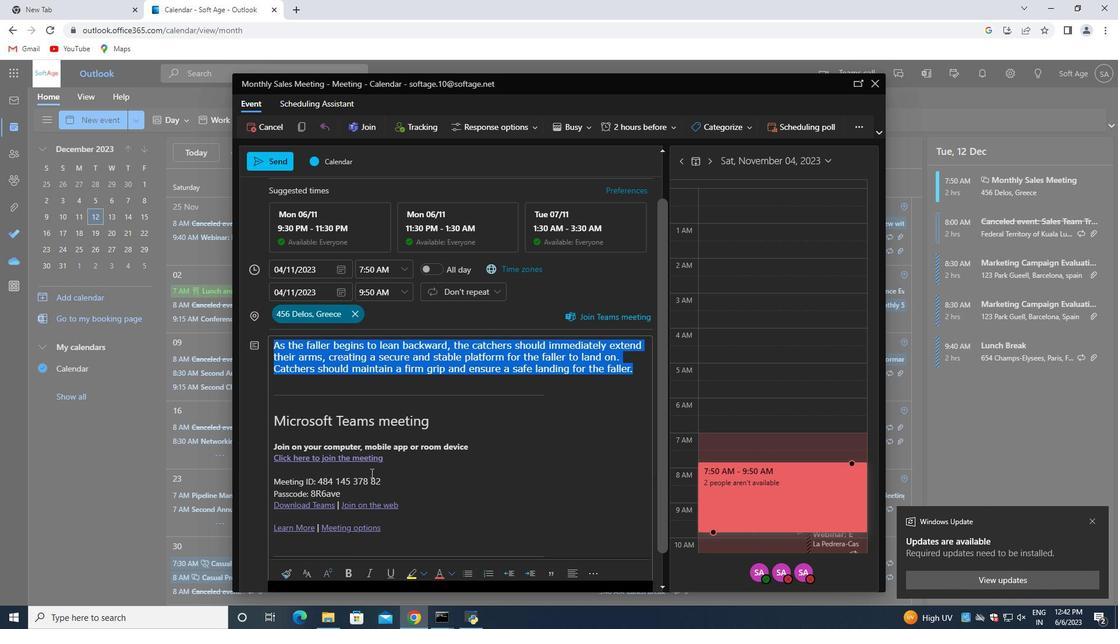 
Action: Mouse scrolled (376, 464) with delta (0, 0)
Screenshot: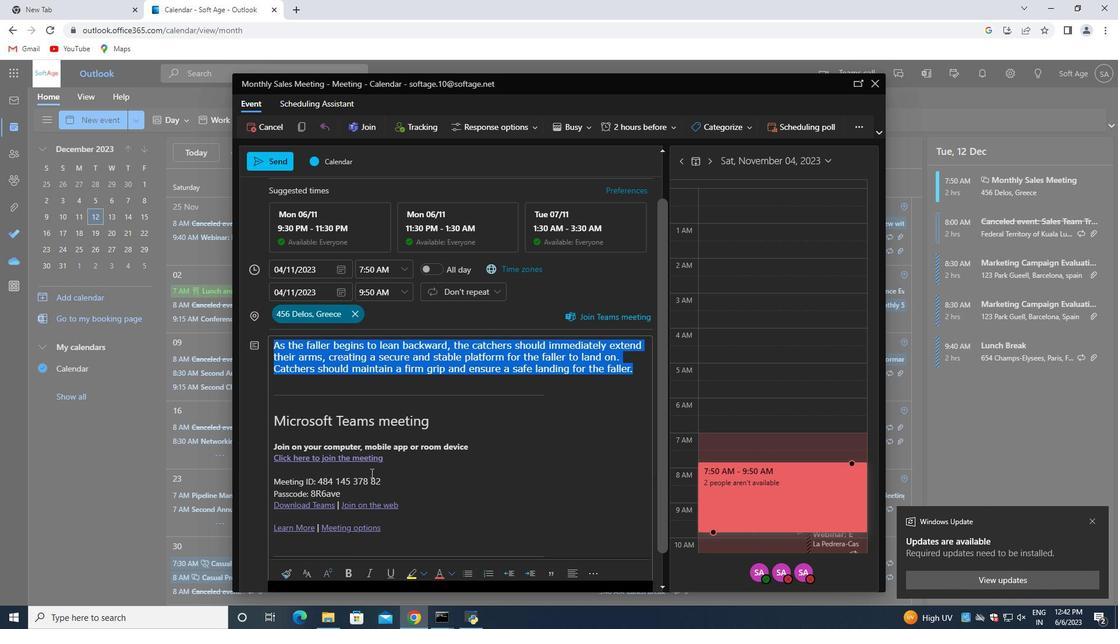 
Action: Mouse scrolled (376, 464) with delta (0, 0)
Screenshot: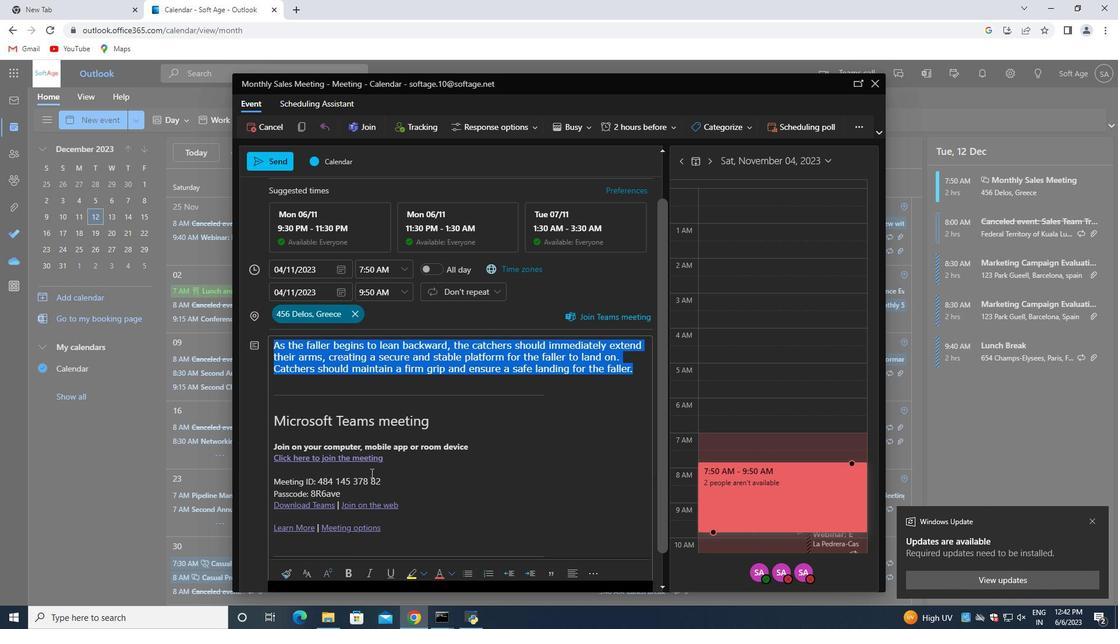 
Action: Mouse scrolled (376, 464) with delta (0, 0)
Screenshot: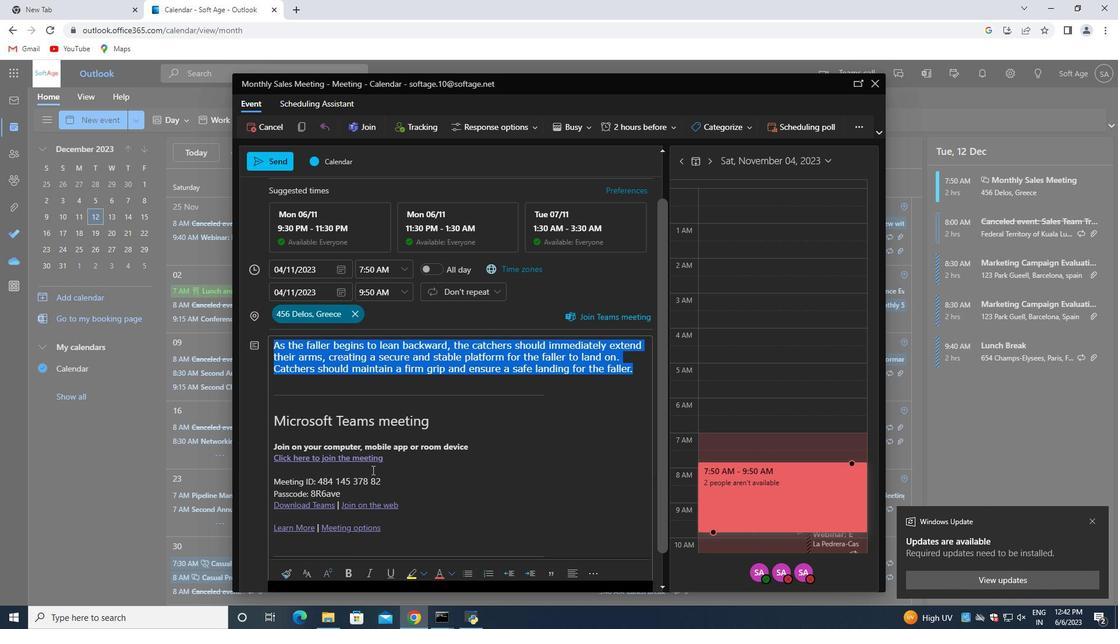 
Action: Mouse scrolled (376, 464) with delta (0, 0)
Screenshot: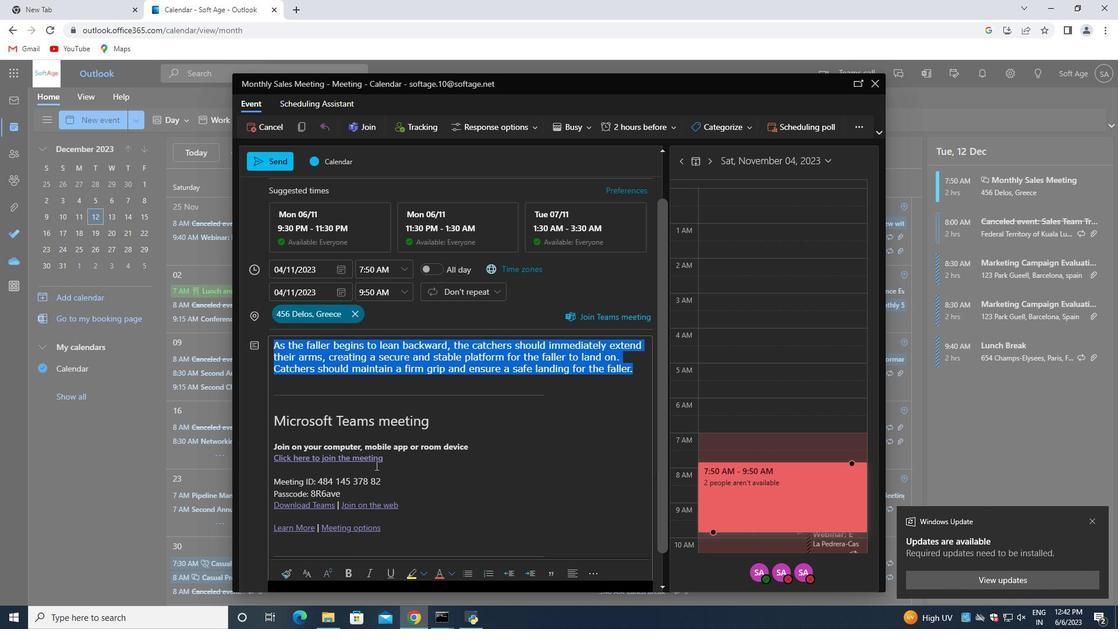 
Action: Mouse moved to (586, 128)
Screenshot: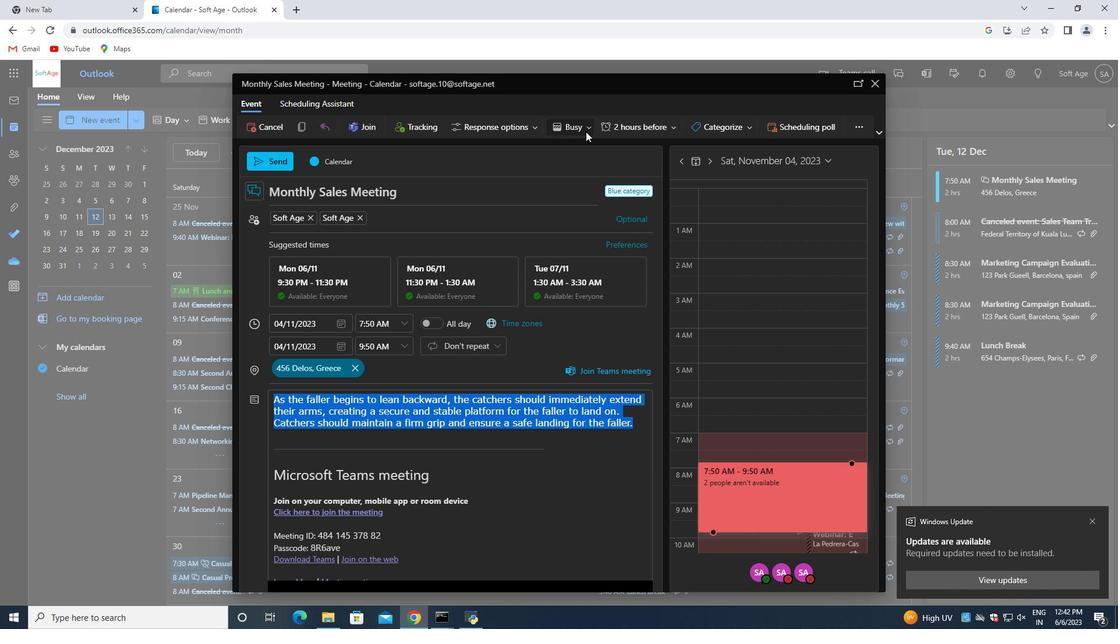 
Action: Mouse pressed left at (586, 128)
Screenshot: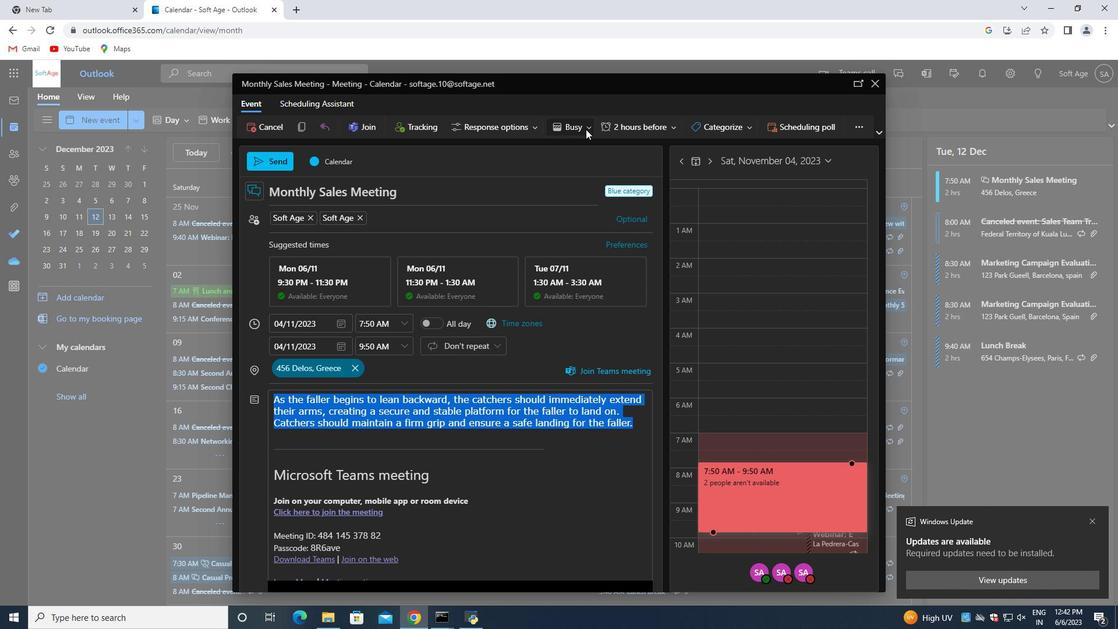 
Action: Mouse moved to (555, 173)
Screenshot: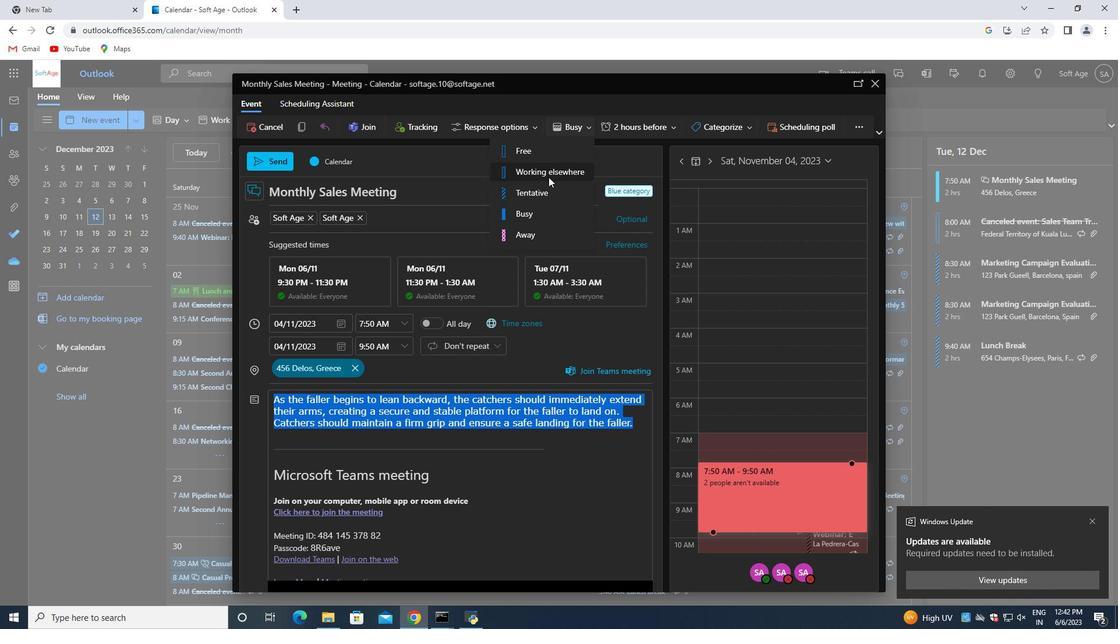 
Action: Mouse pressed left at (555, 173)
Screenshot: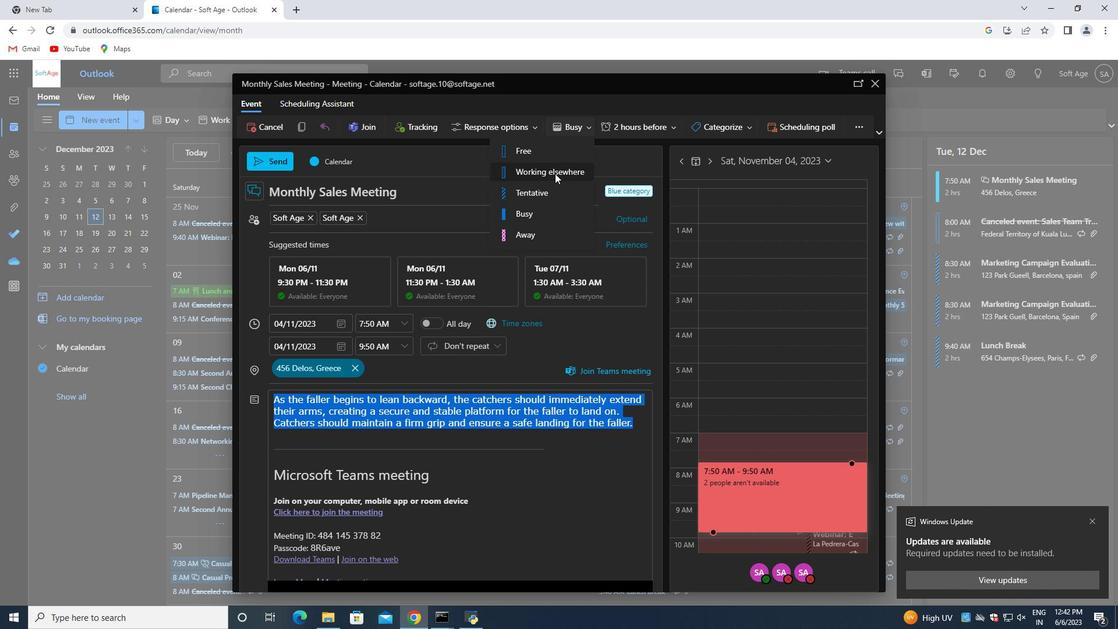
Action: Mouse moved to (385, 345)
Screenshot: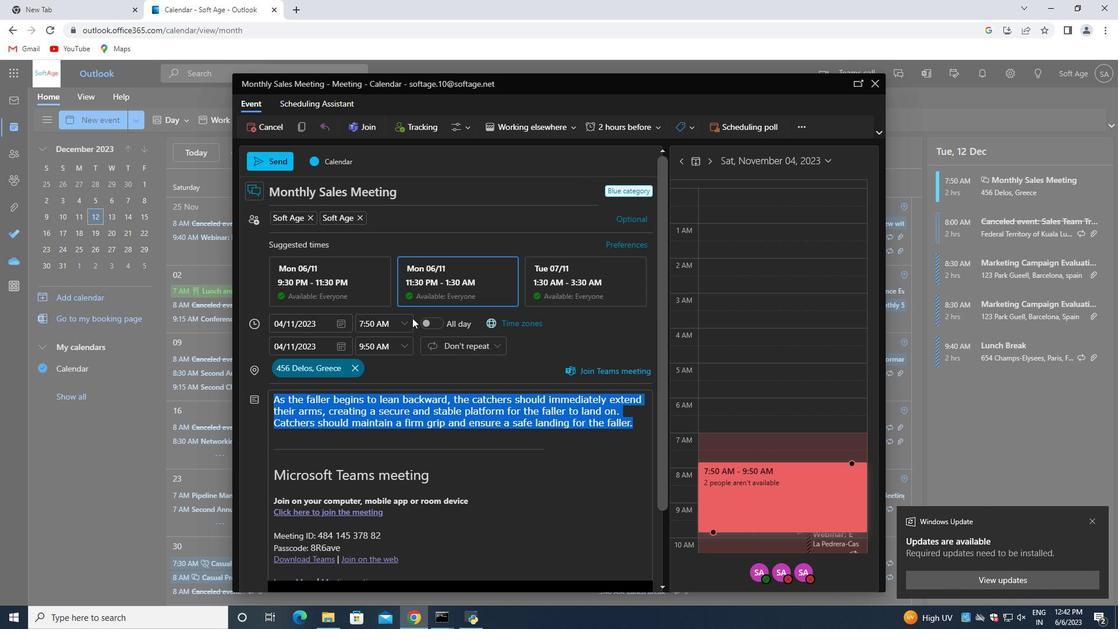 
Action: Mouse scrolled (385, 344) with delta (0, 0)
Screenshot: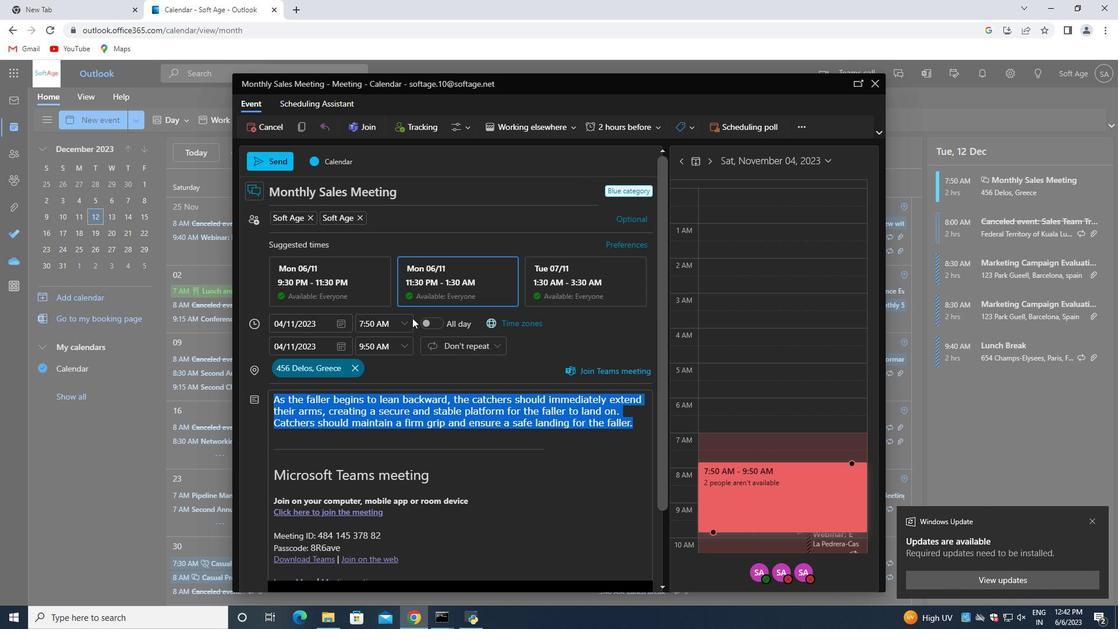 
Action: Mouse moved to (383, 347)
Screenshot: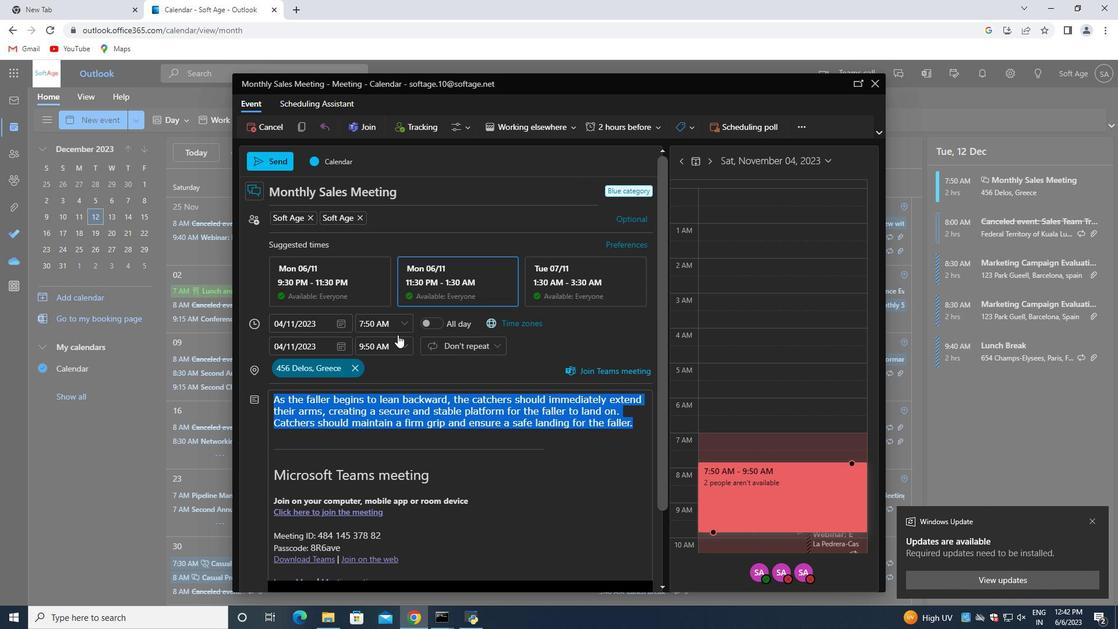 
Action: Mouse scrolled (383, 346) with delta (0, 0)
Screenshot: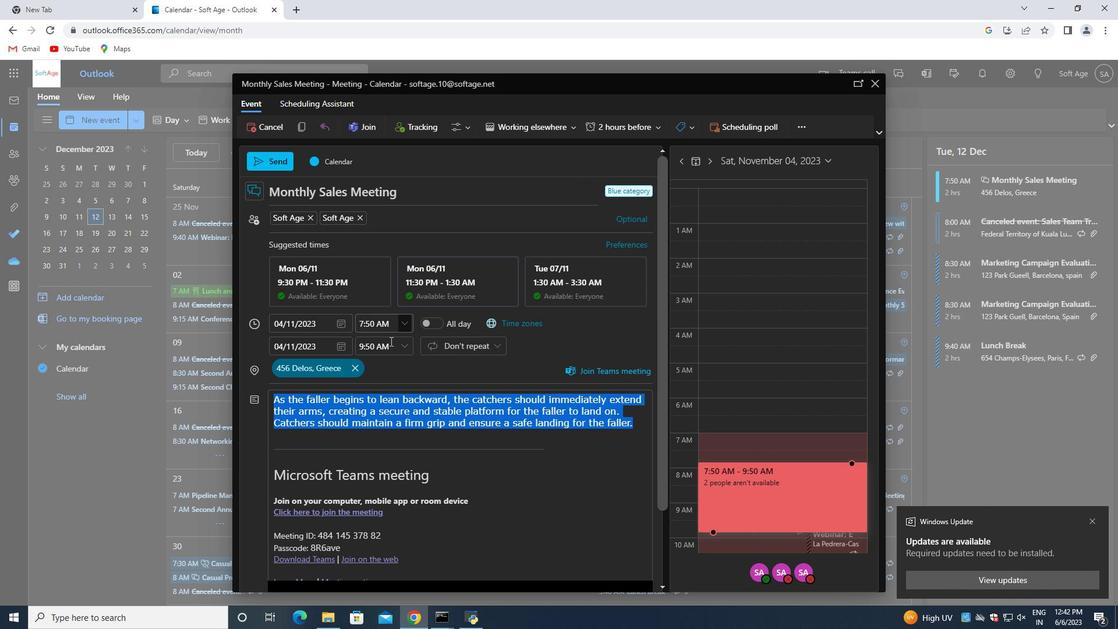 
Action: Mouse moved to (640, 333)
Screenshot: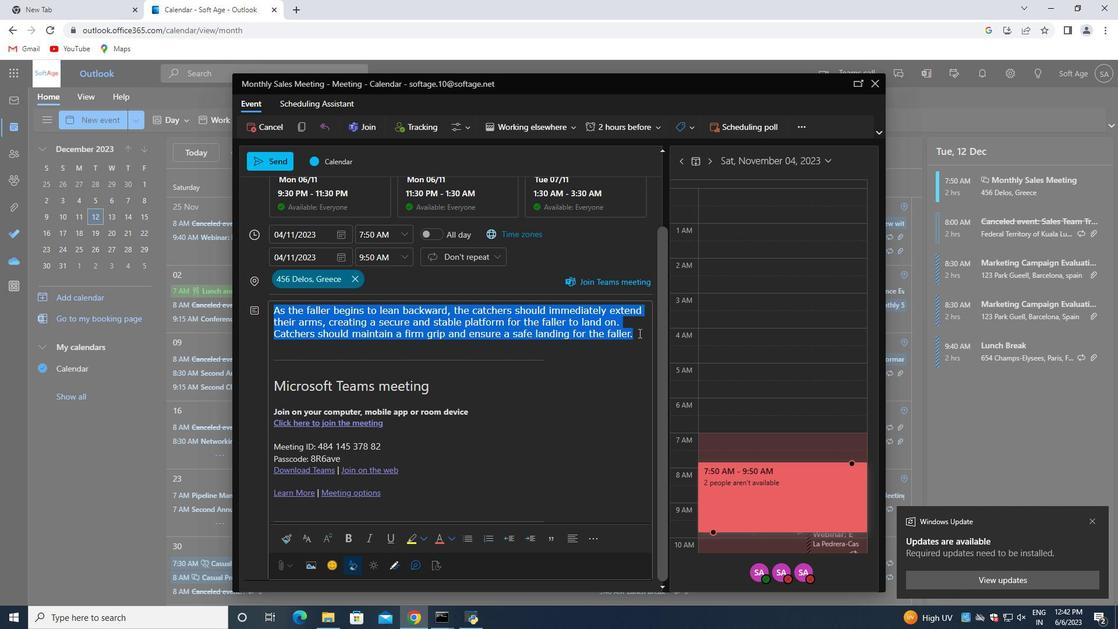 
Action: Mouse pressed left at (640, 333)
Screenshot: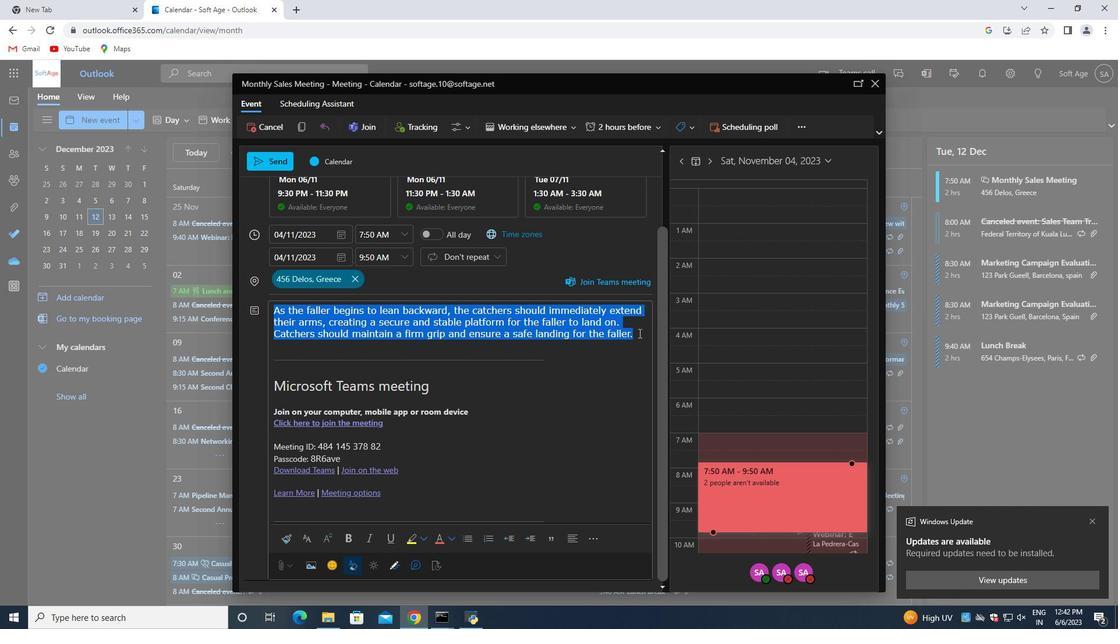 
Action: Mouse moved to (638, 333)
Screenshot: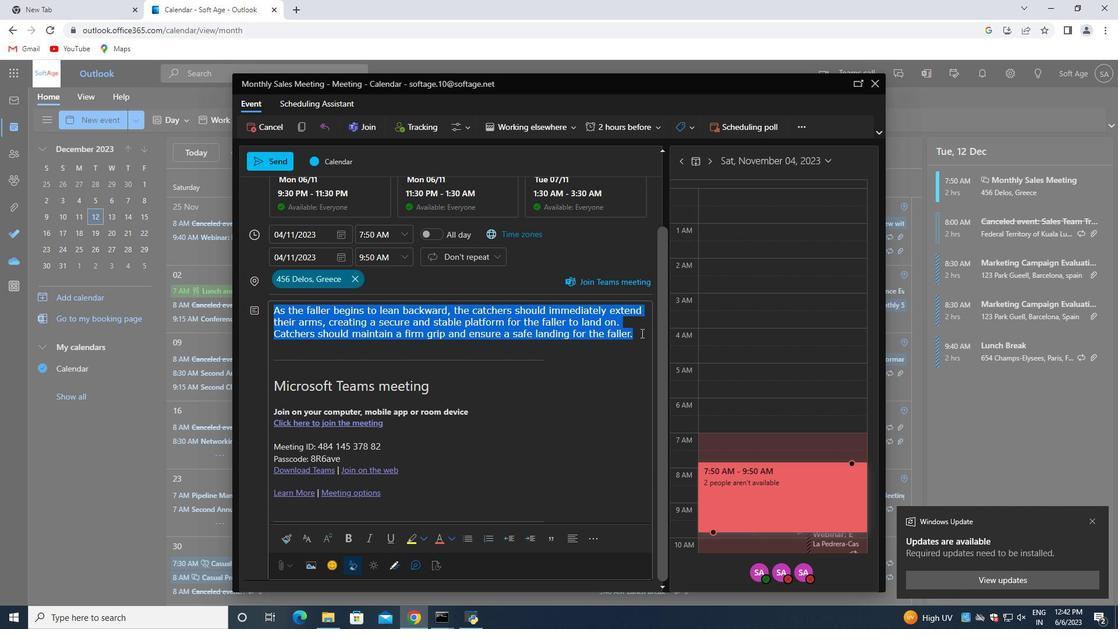 
Action: Mouse pressed left at (638, 333)
Screenshot: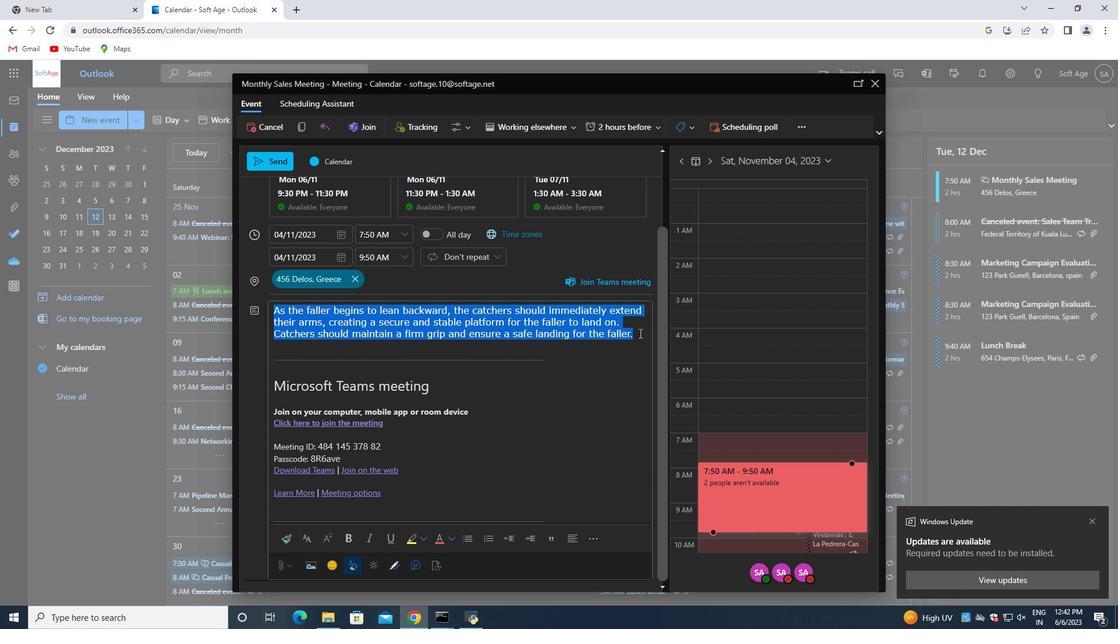 
Action: Mouse moved to (331, 567)
Screenshot: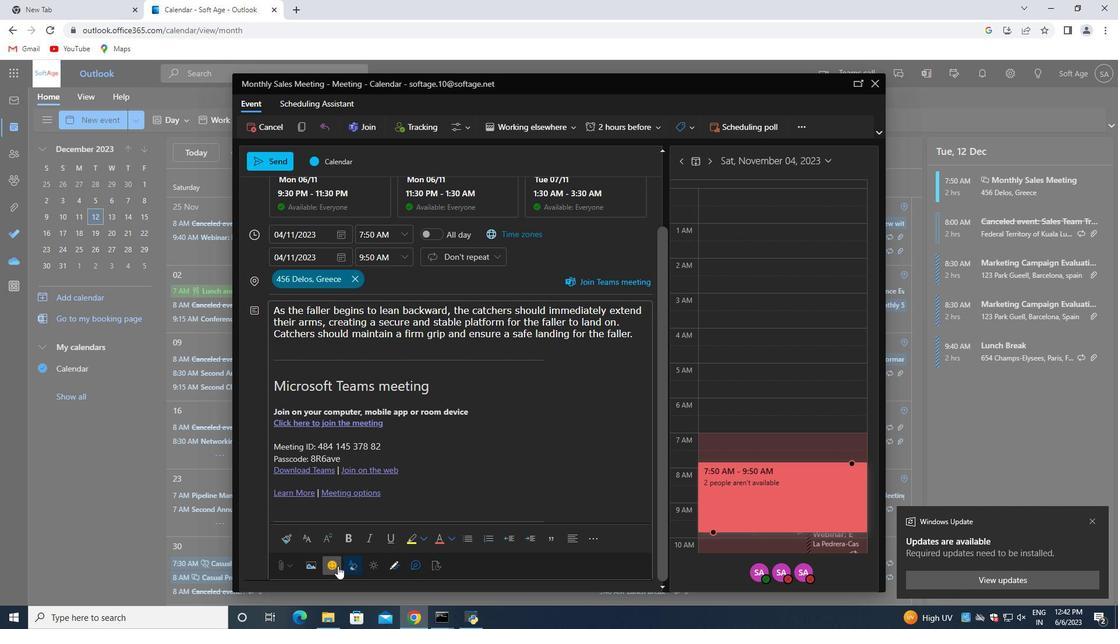 
Action: Mouse pressed left at (331, 567)
Screenshot: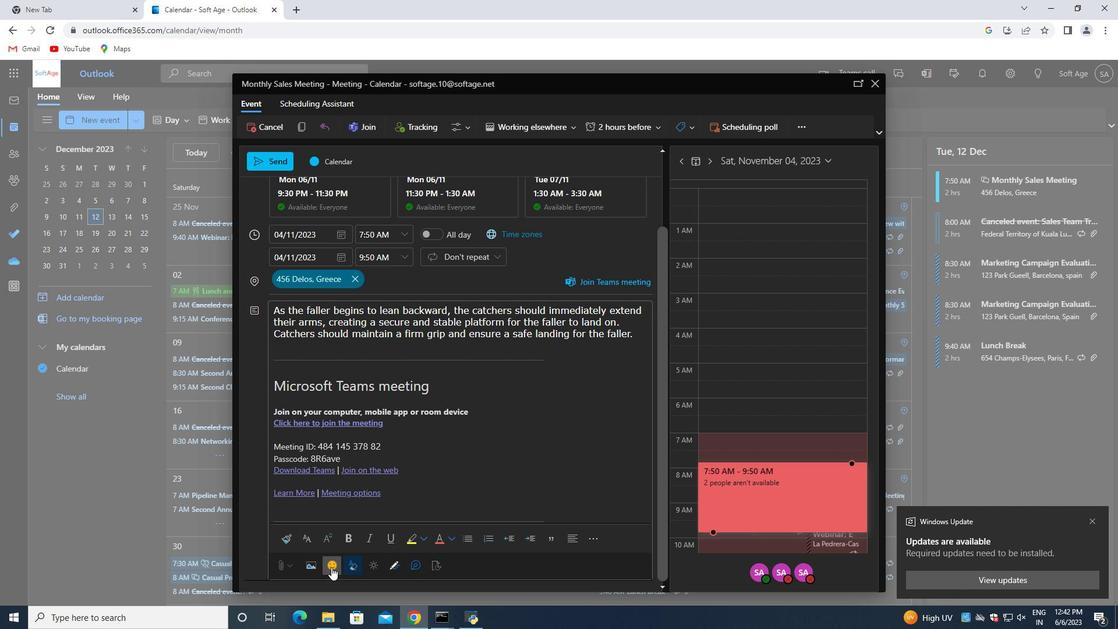 
Action: Mouse moved to (846, 248)
Screenshot: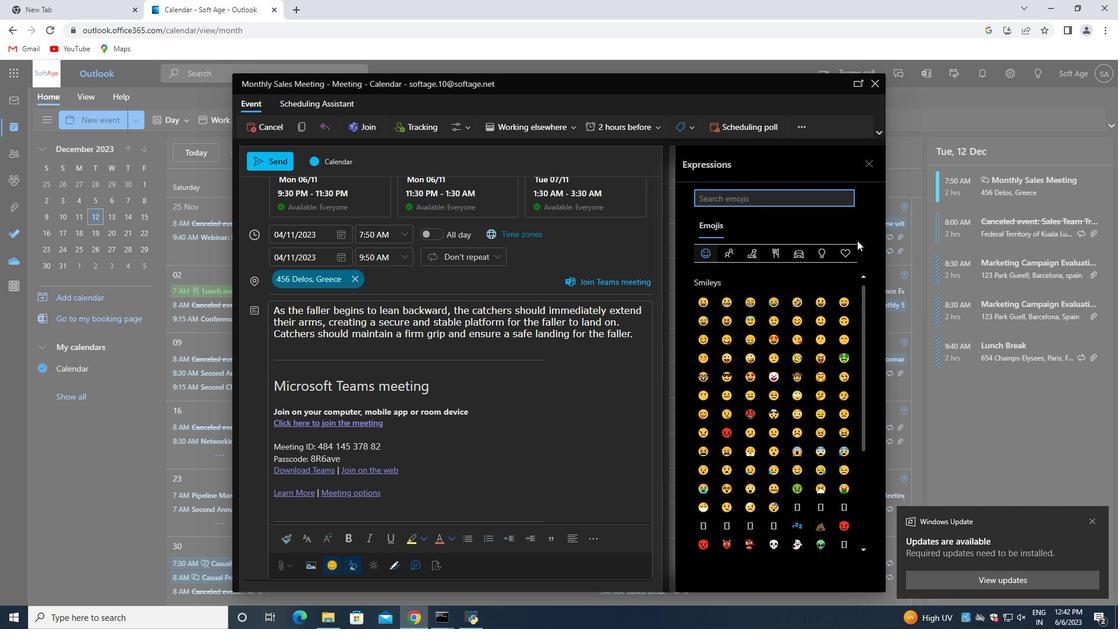 
Action: Mouse pressed left at (846, 248)
Screenshot: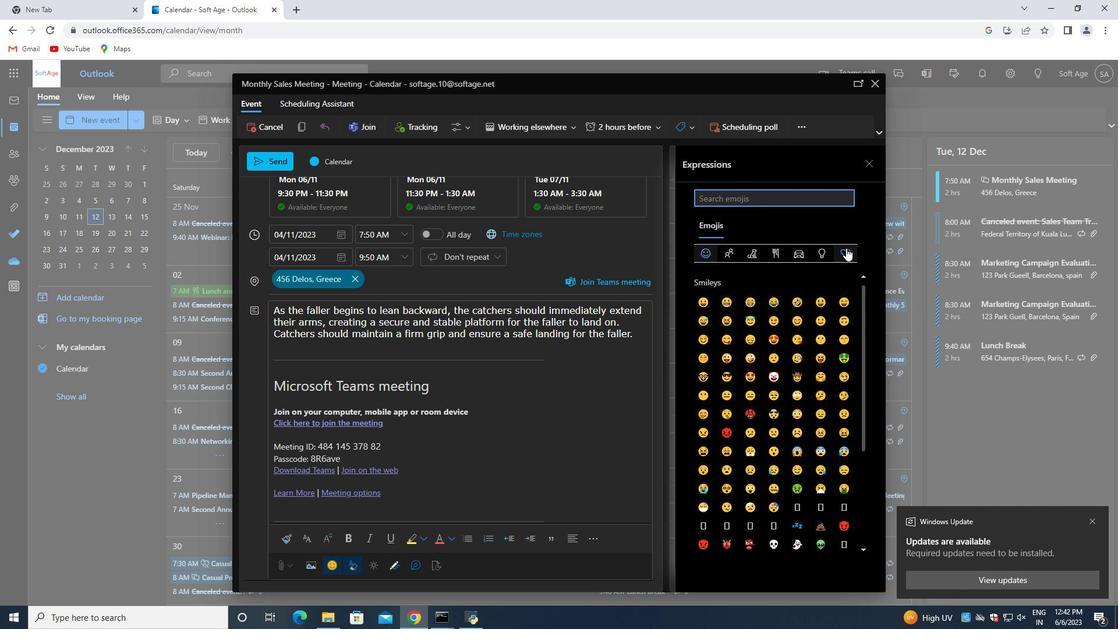 
Action: Mouse moved to (769, 298)
Screenshot: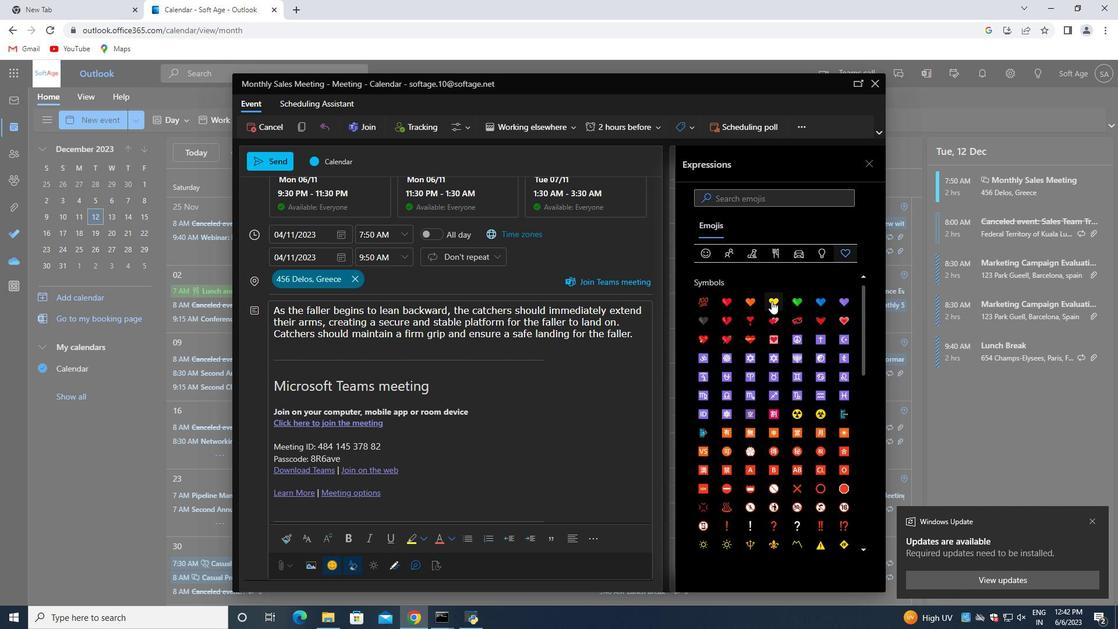 
Action: Mouse pressed left at (769, 298)
Screenshot: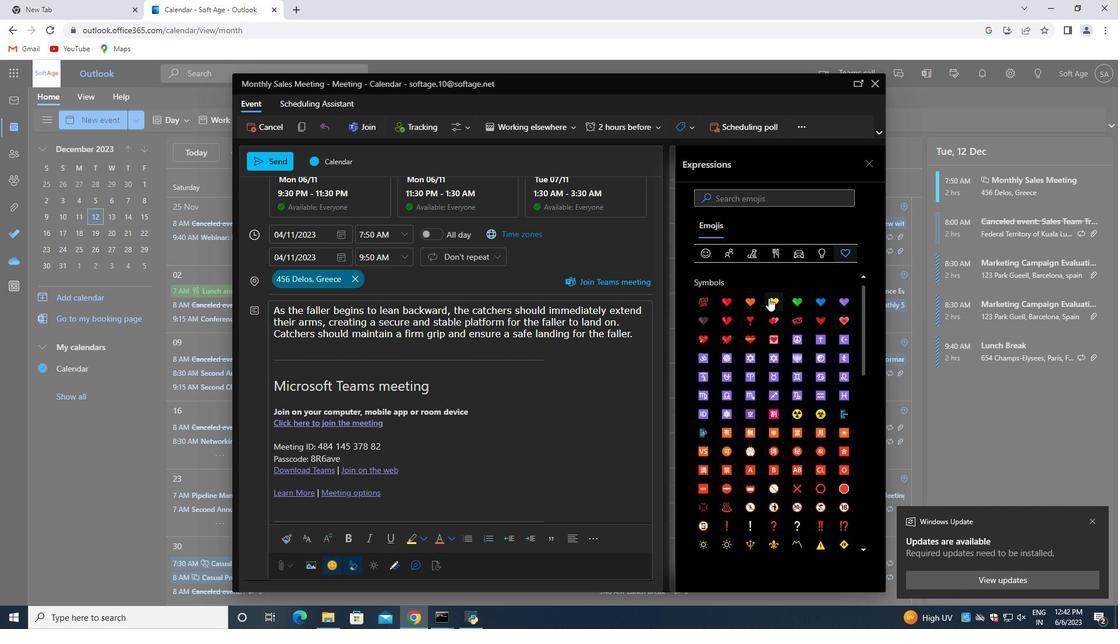 
Action: Mouse moved to (868, 164)
Screenshot: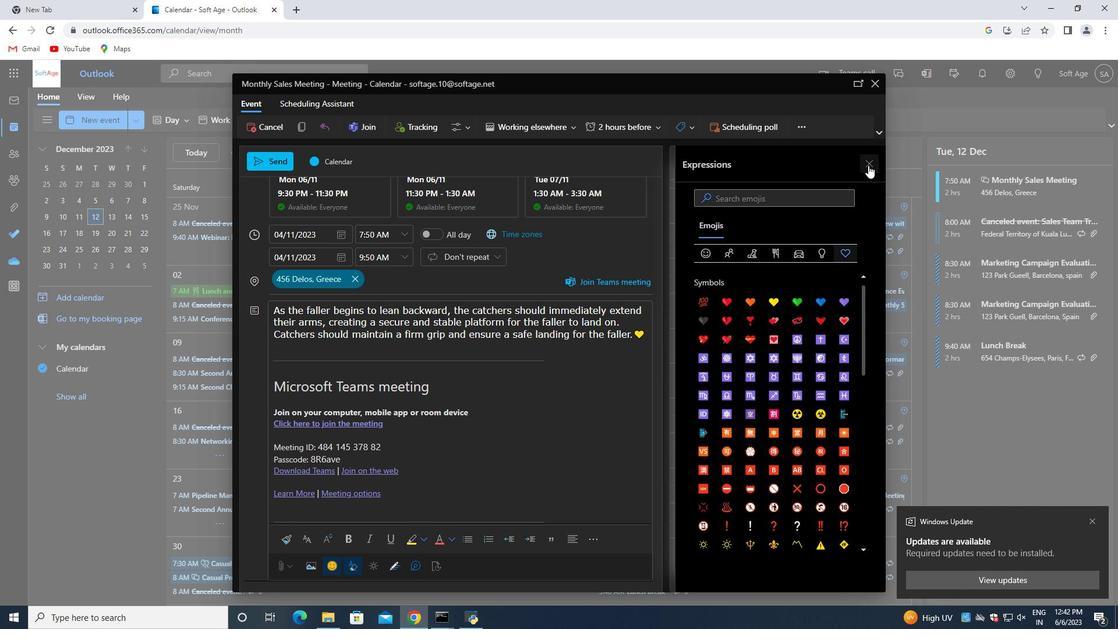 
Action: Mouse pressed left at (868, 164)
Screenshot: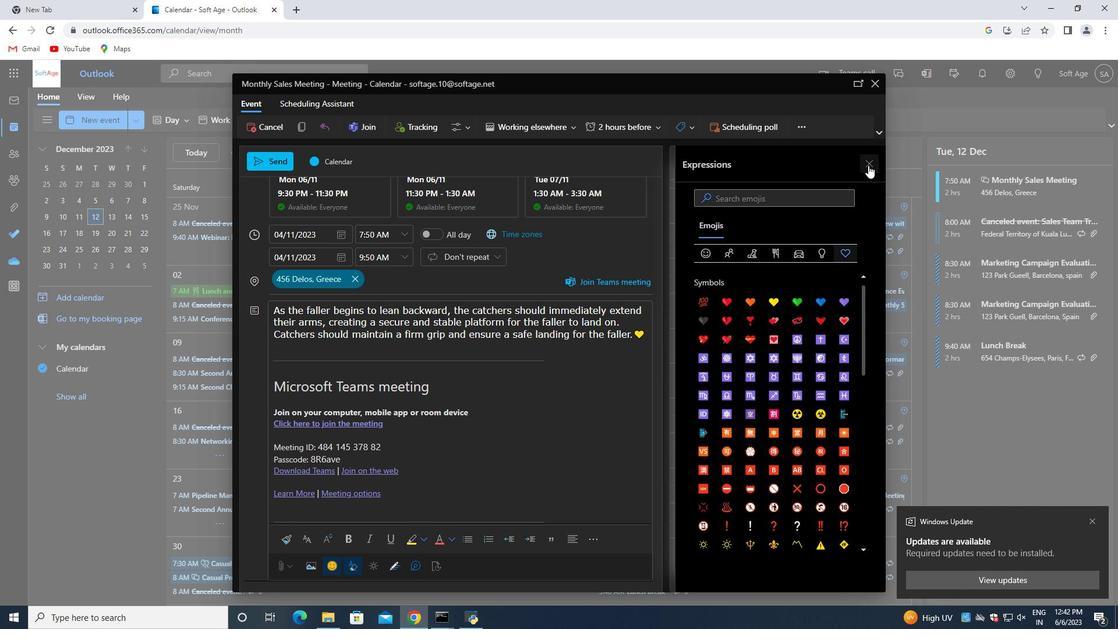 
Action: Mouse moved to (506, 300)
Screenshot: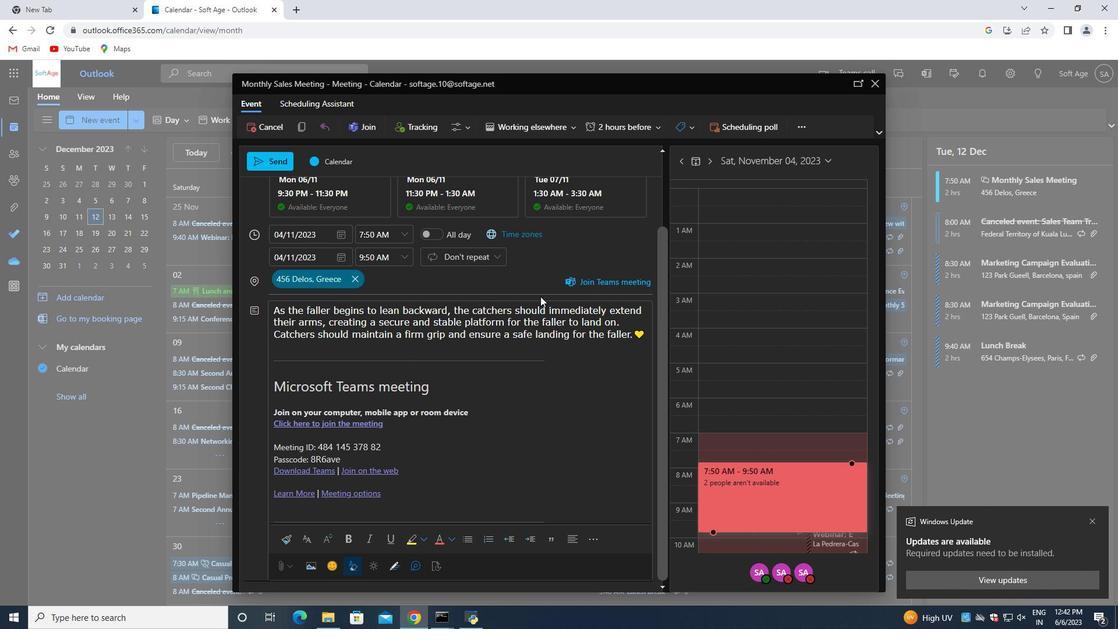 
Action: Mouse scrolled (506, 300) with delta (0, 0)
Screenshot: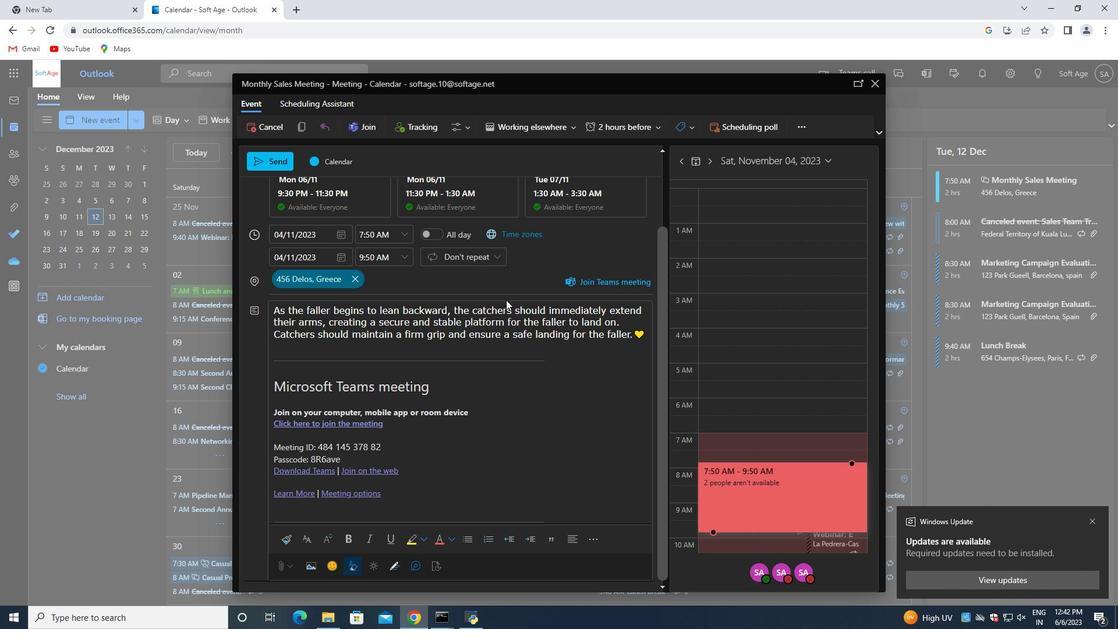 
Action: Mouse scrolled (506, 300) with delta (0, 0)
Screenshot: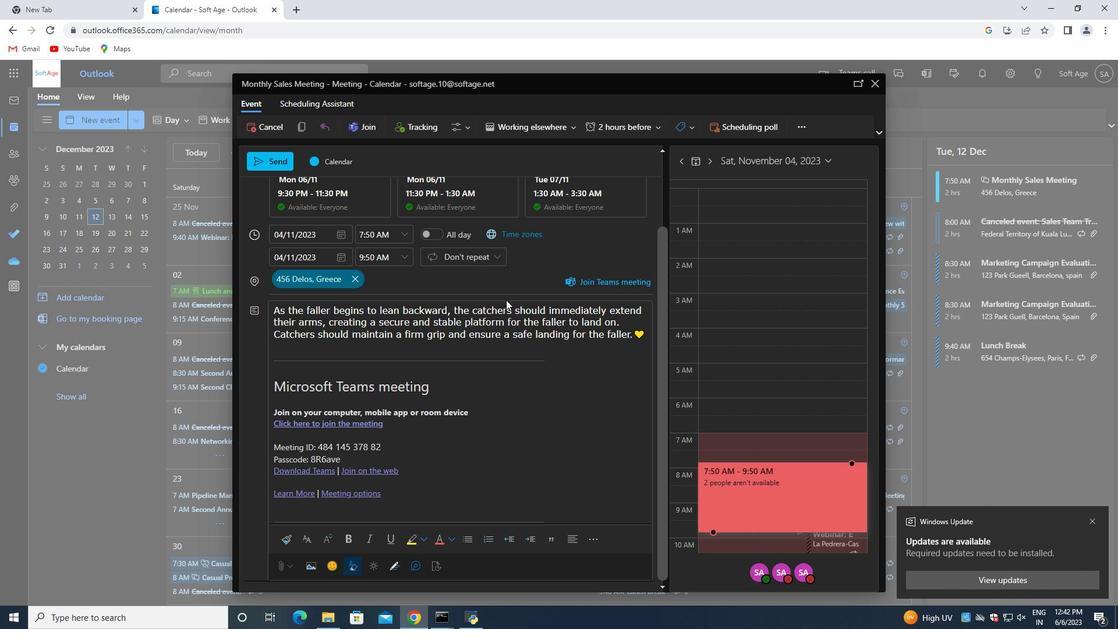 
Action: Mouse scrolled (506, 300) with delta (0, 0)
Screenshot: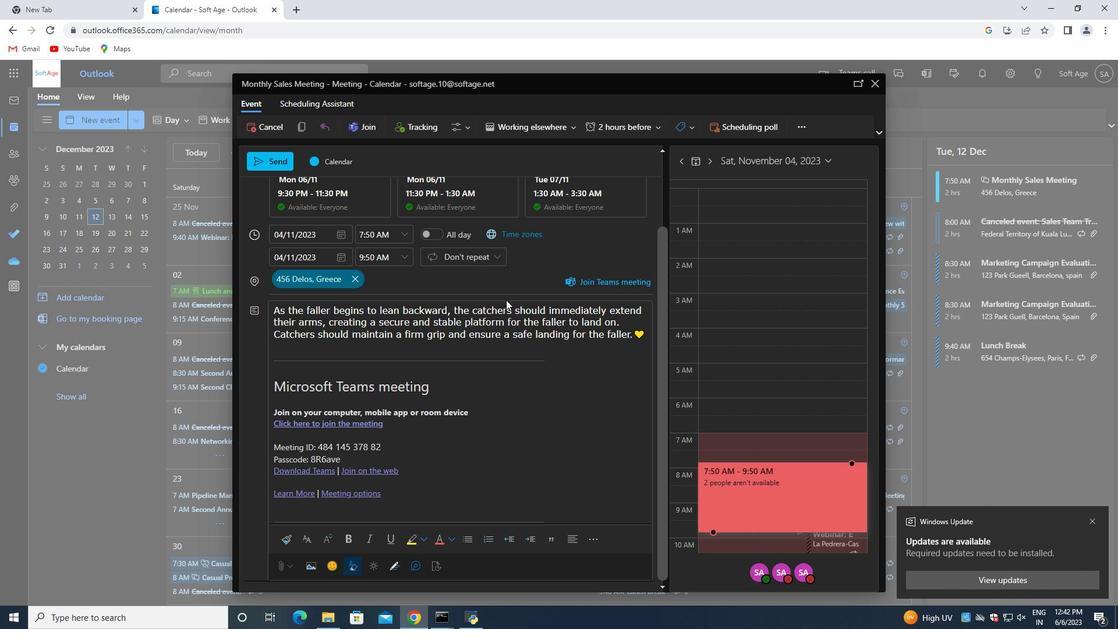 
Action: Mouse scrolled (506, 300) with delta (0, 0)
Screenshot: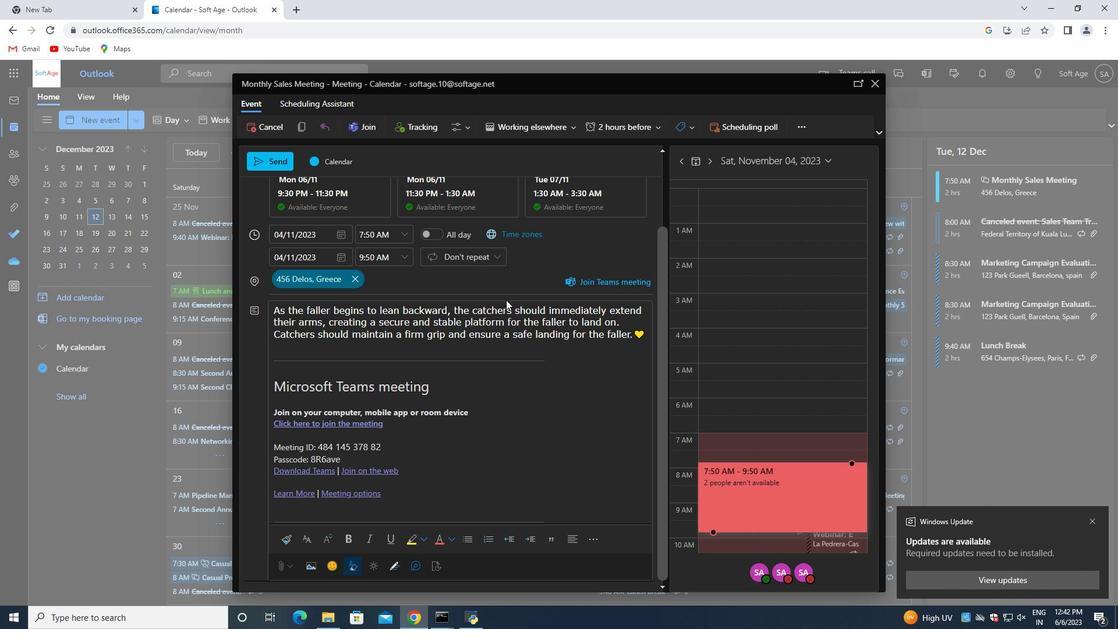 
Action: Mouse scrolled (506, 300) with delta (0, 0)
Screenshot: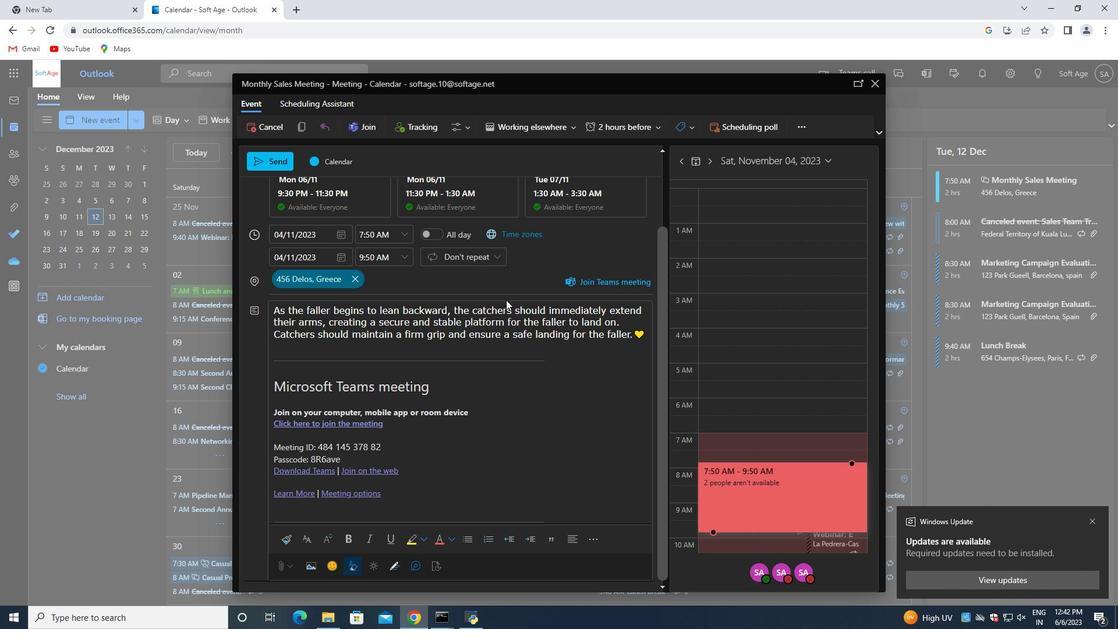 
Action: Mouse moved to (386, 216)
Screenshot: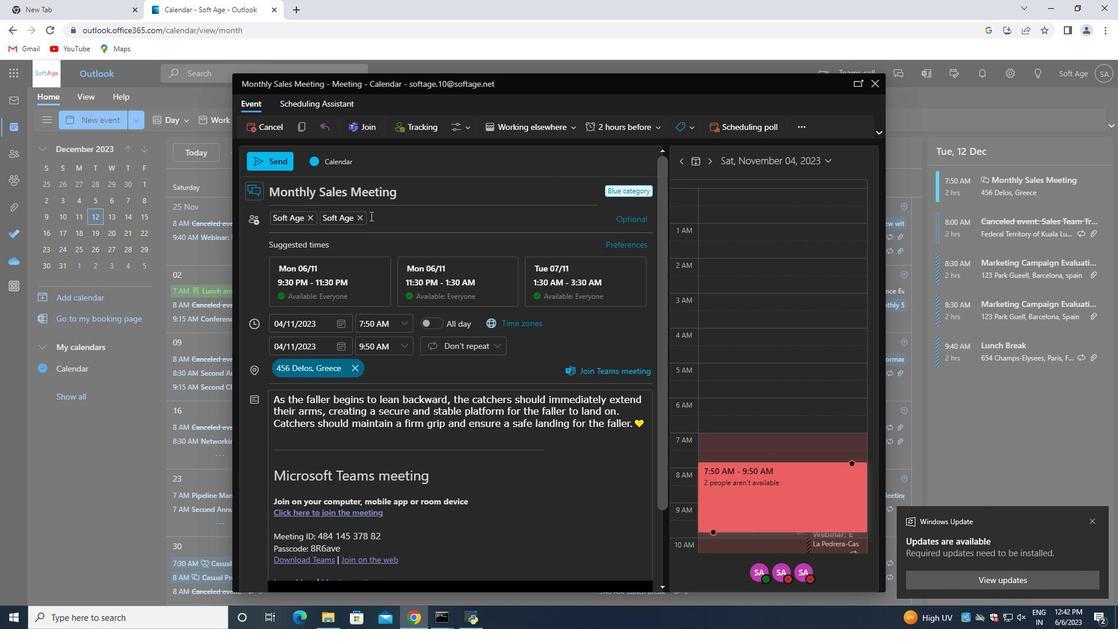 
Action: Mouse pressed left at (386, 216)
Screenshot: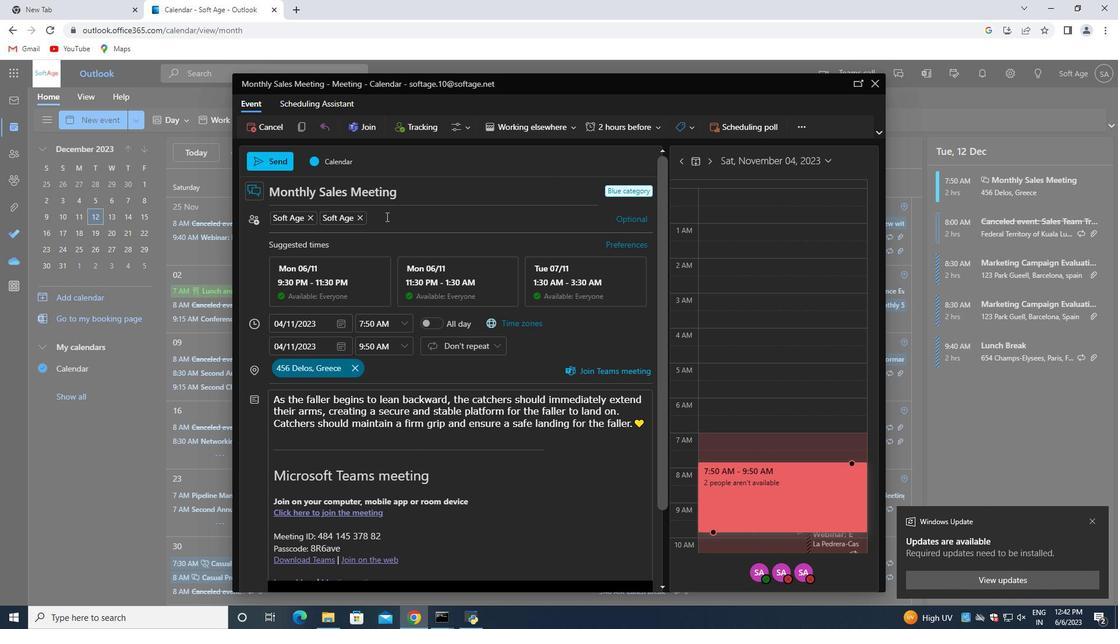 
Action: Key pressed softage.9<Key.shift>@softage.net<Key.enter>
Screenshot: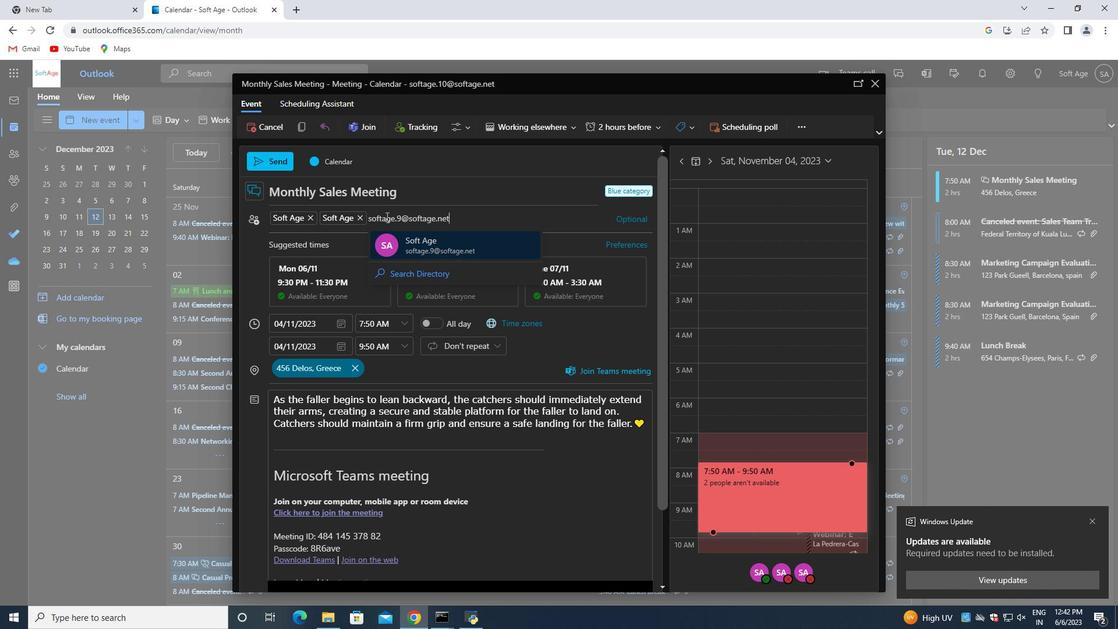 
Action: Mouse moved to (643, 420)
Screenshot: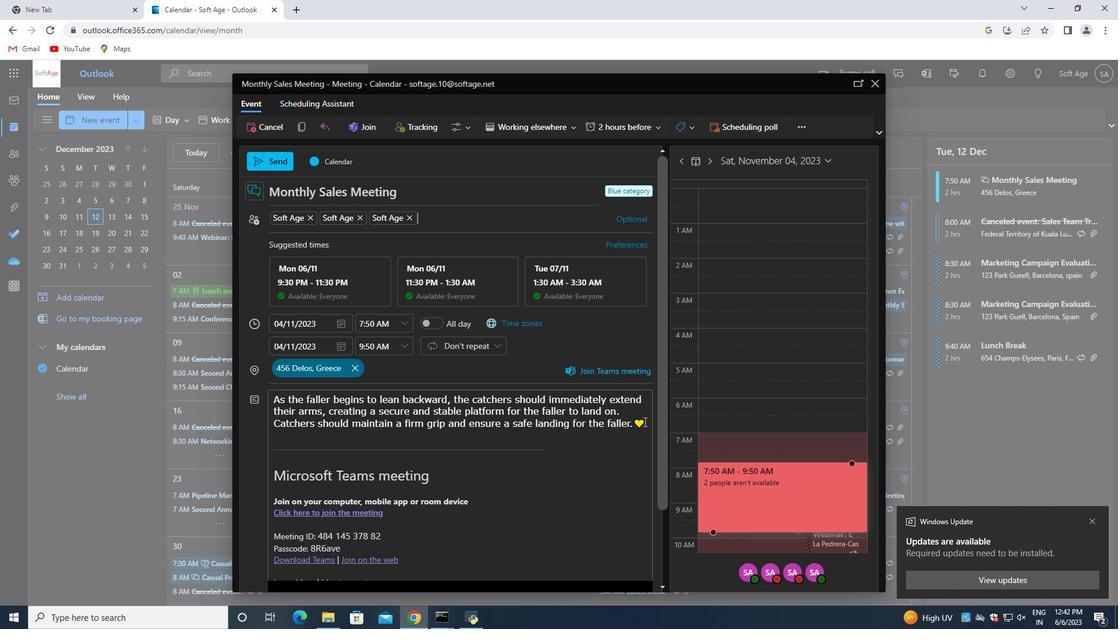 
Action: Mouse pressed left at (643, 420)
Screenshot: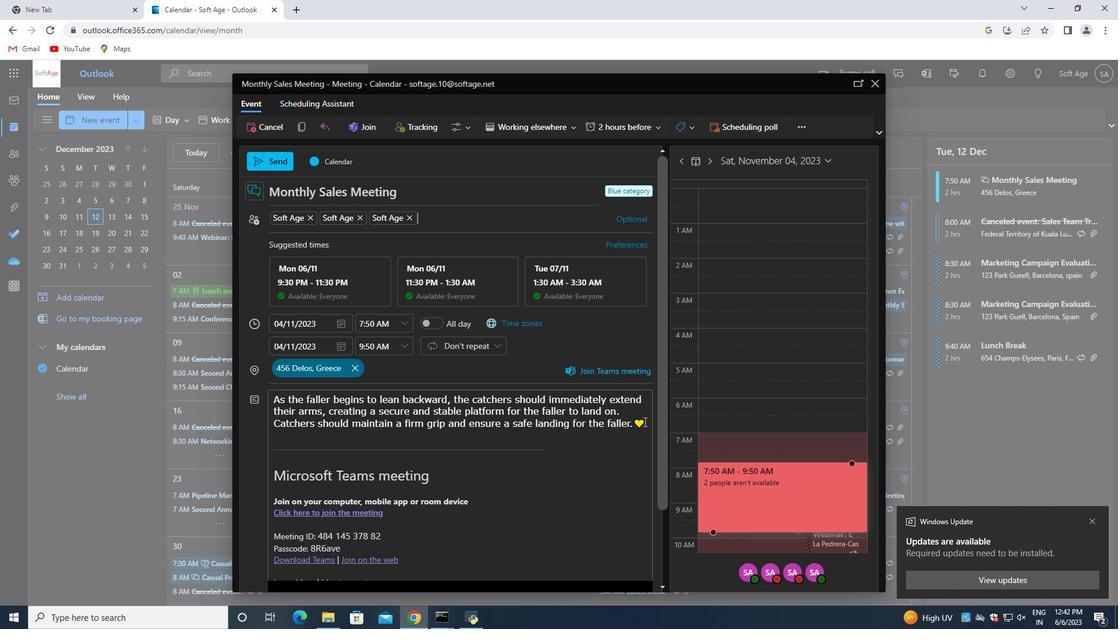 
Action: Mouse moved to (495, 478)
Screenshot: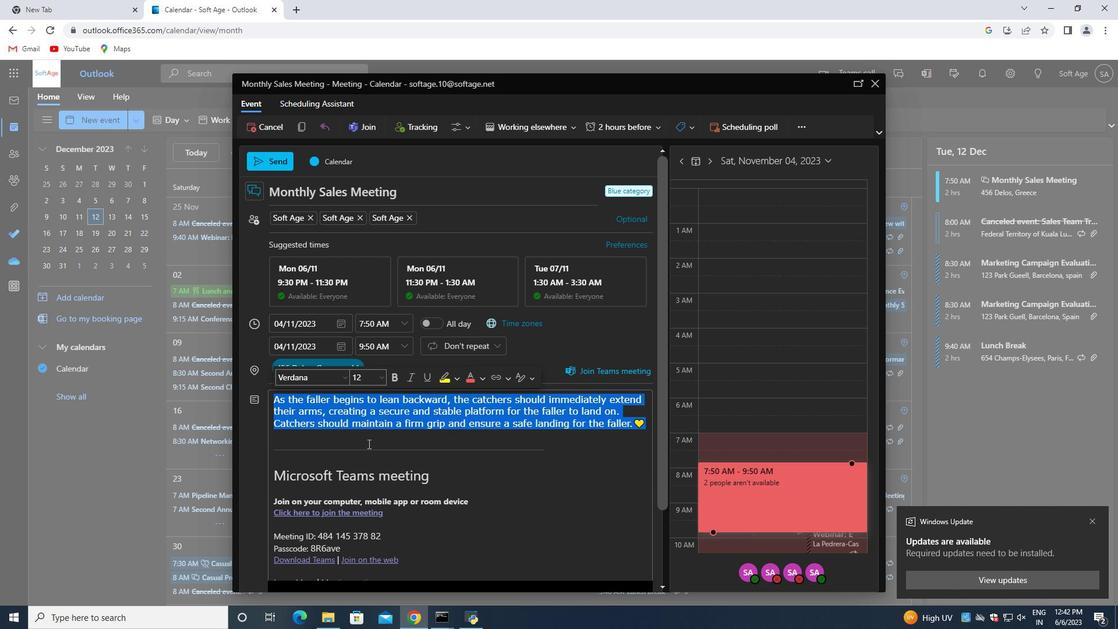 
Action: Mouse scrolled (495, 478) with delta (0, 0)
Screenshot: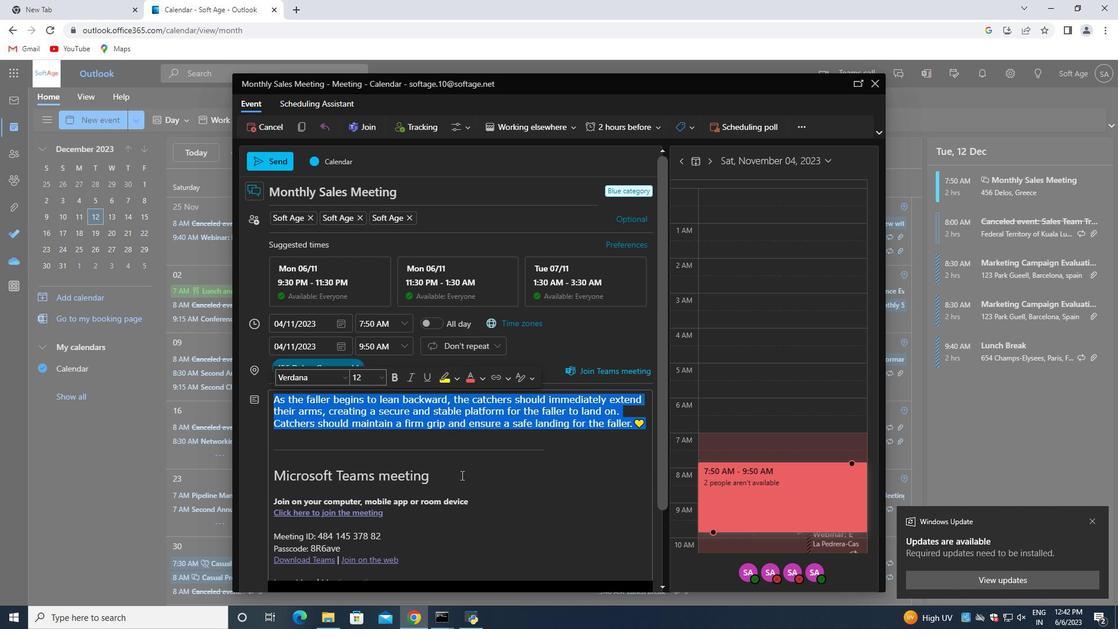 
Action: Mouse moved to (496, 479)
Screenshot: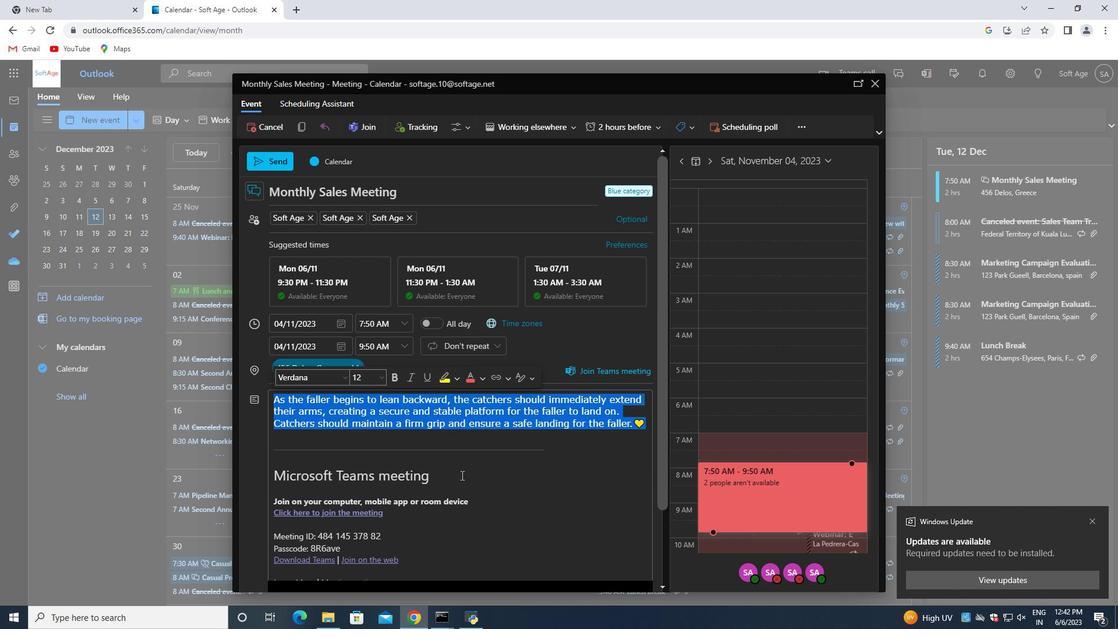 
Action: Mouse scrolled (496, 478) with delta (0, 0)
Screenshot: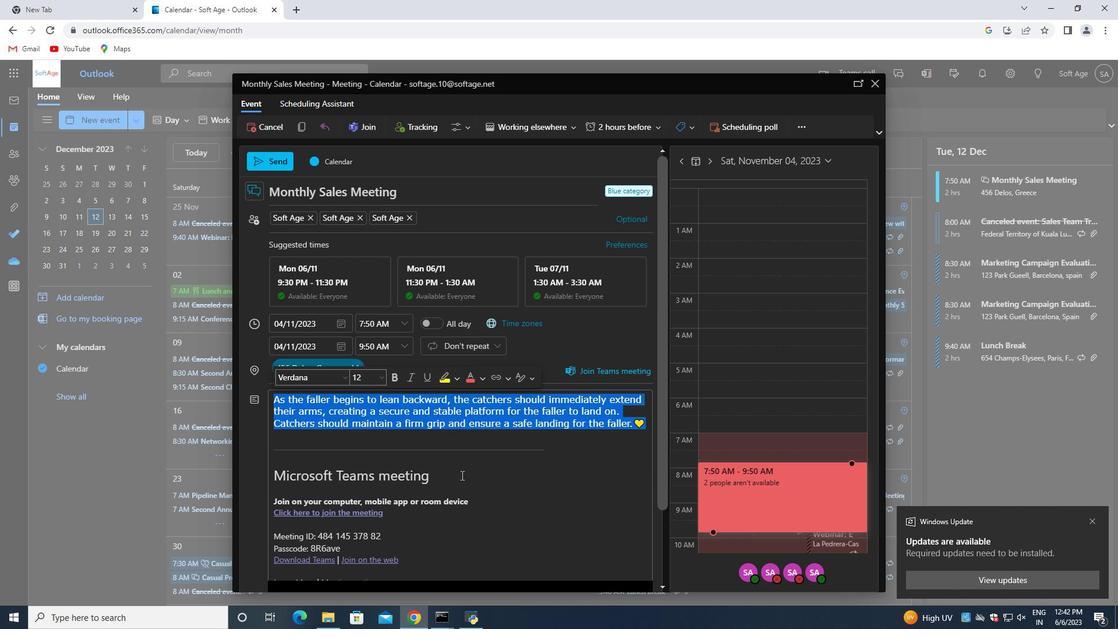 
Action: Mouse scrolled (496, 478) with delta (0, 0)
Screenshot: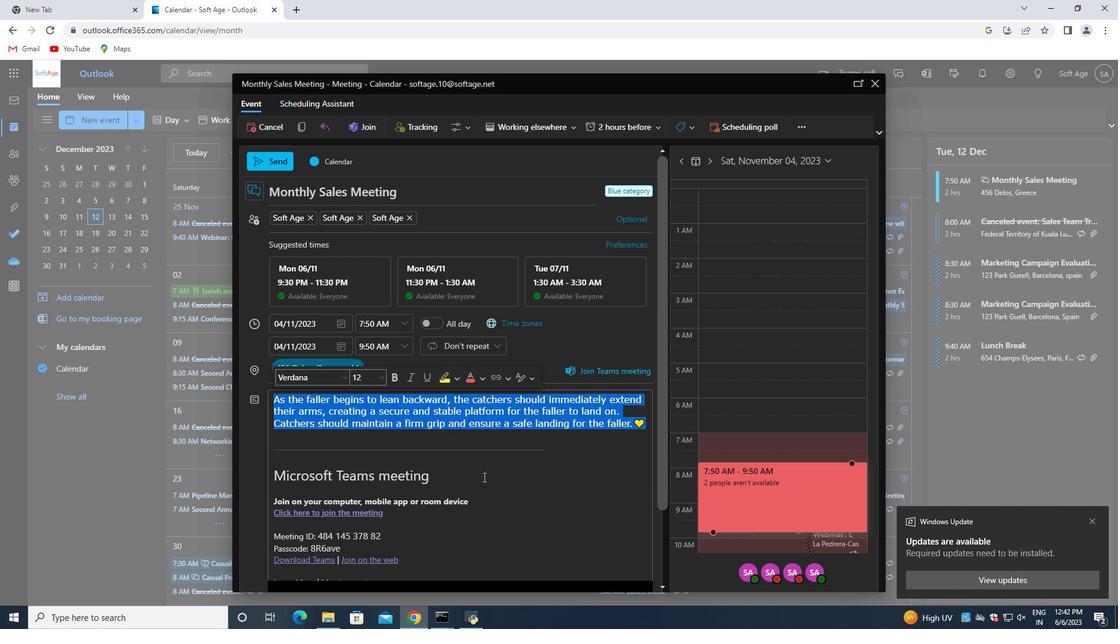 
Action: Mouse moved to (497, 480)
Screenshot: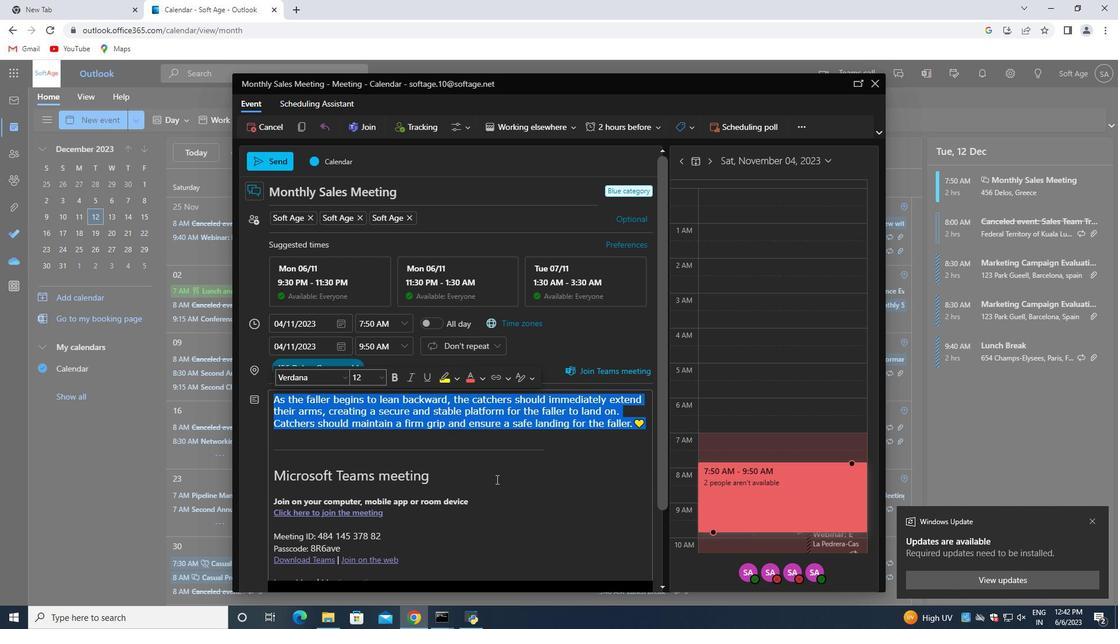 
Action: Mouse scrolled (497, 479) with delta (0, 0)
Screenshot: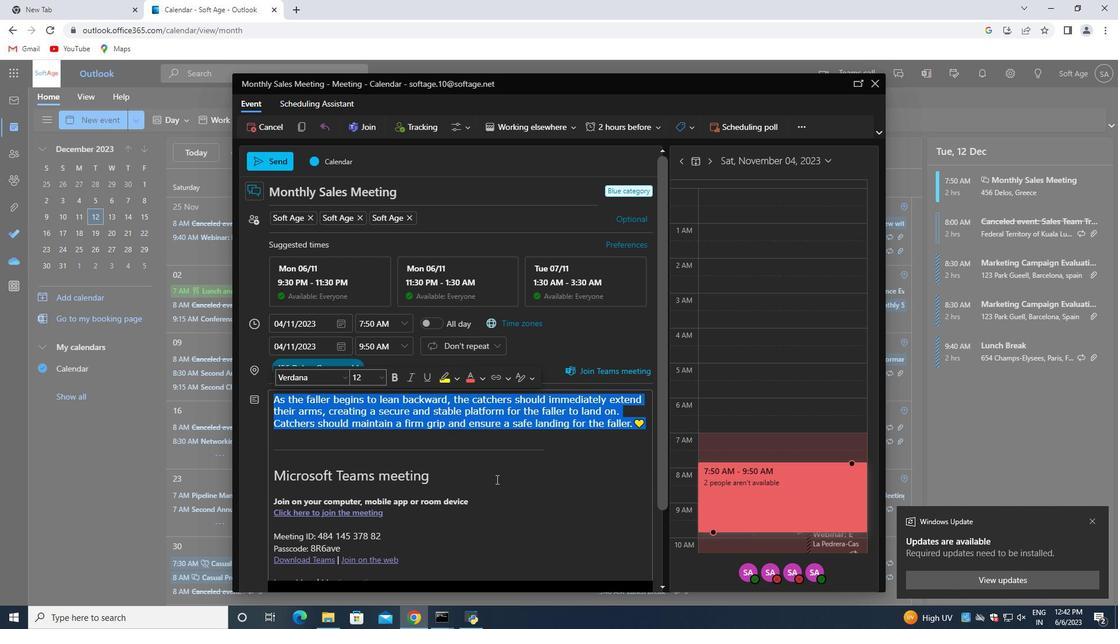 
Action: Mouse moved to (593, 541)
Screenshot: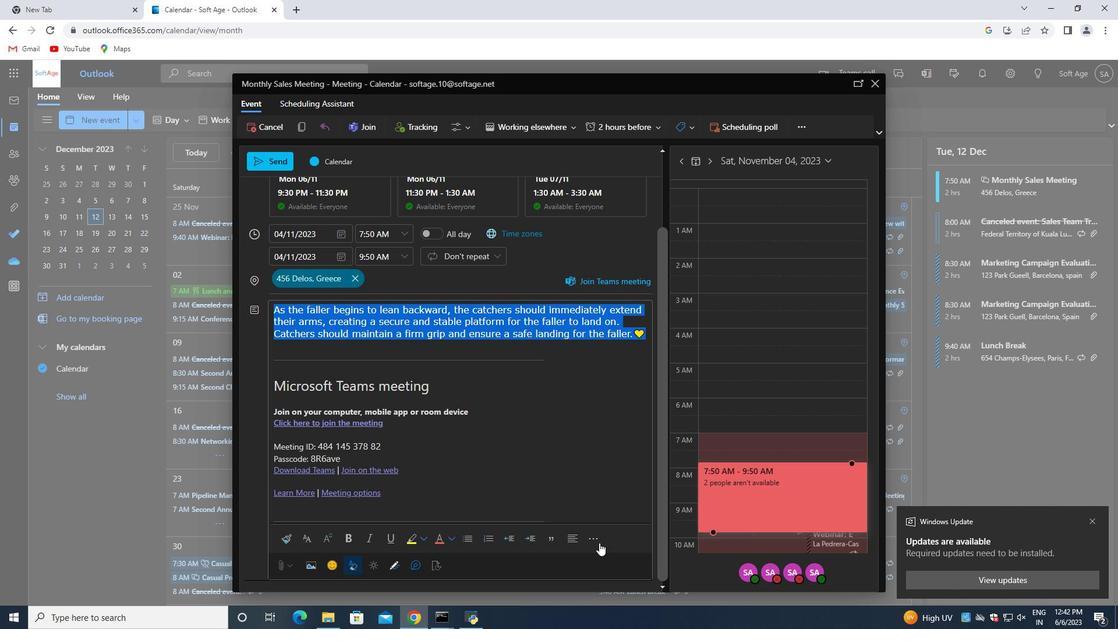 
Action: Mouse pressed left at (593, 541)
Screenshot: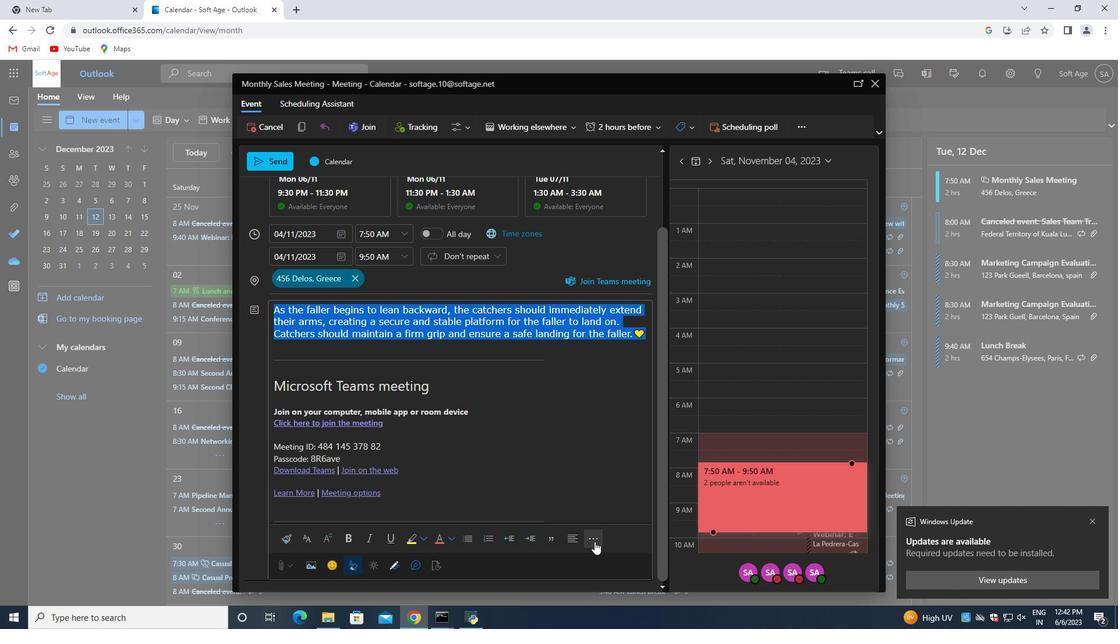 
Action: Mouse moved to (598, 456)
Screenshot: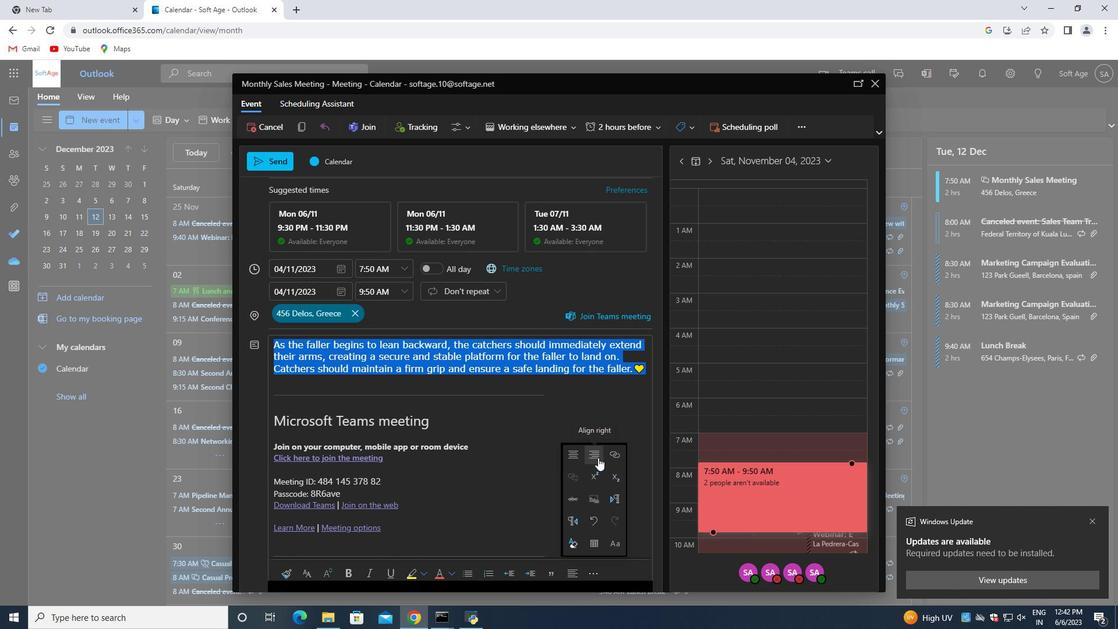
Action: Mouse pressed left at (598, 456)
Screenshot: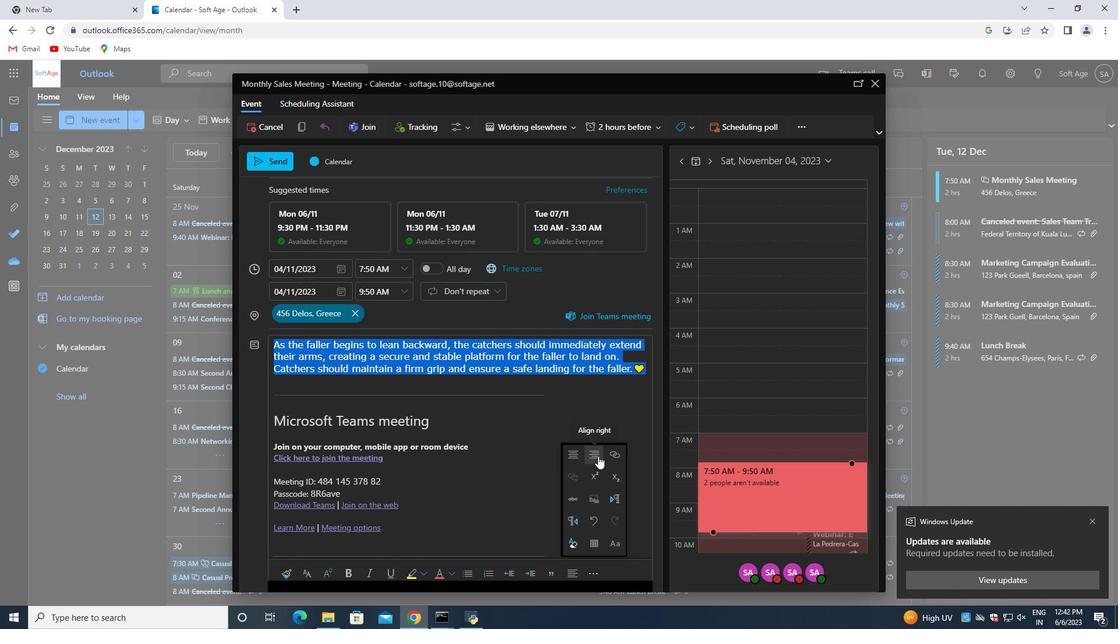 
Action: Mouse moved to (364, 412)
Screenshot: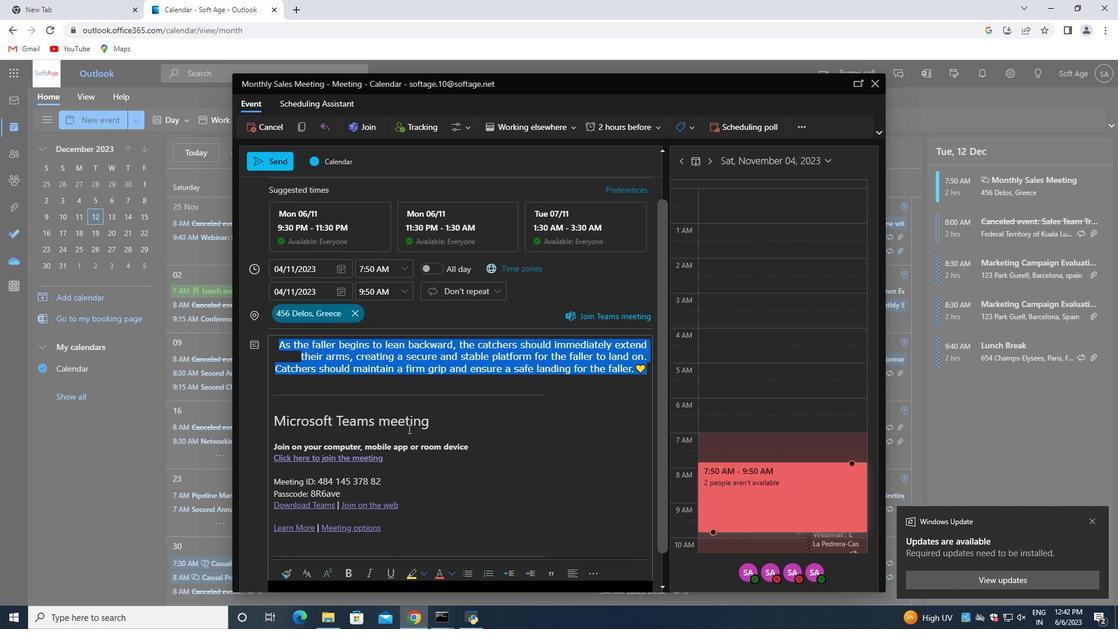 
Action: Mouse scrolled (364, 411) with delta (0, 0)
Screenshot: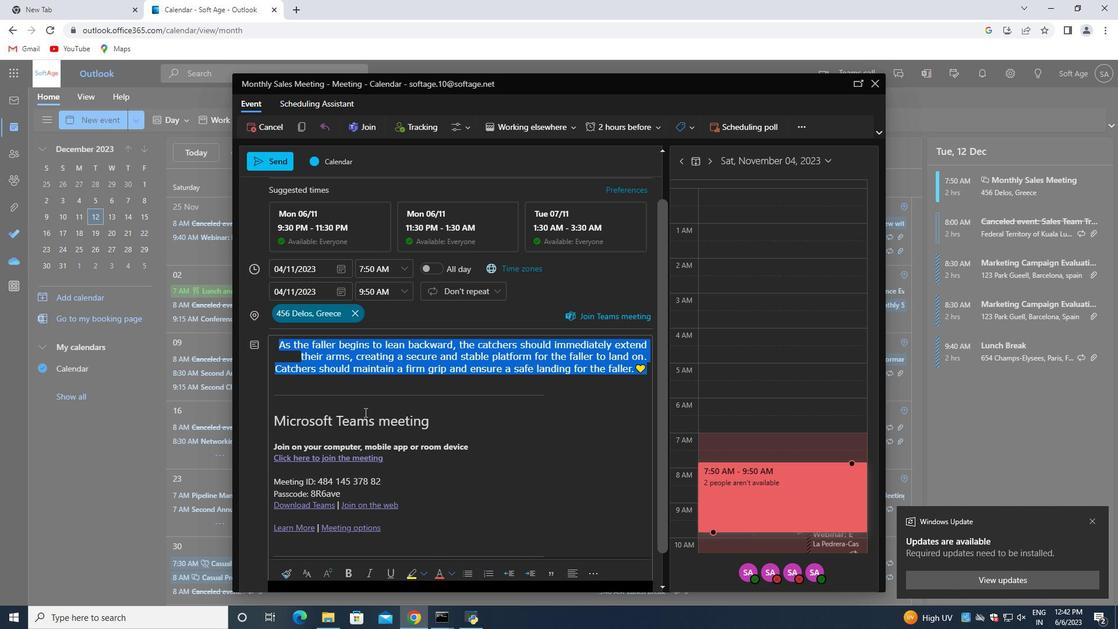
Action: Mouse moved to (363, 413)
Screenshot: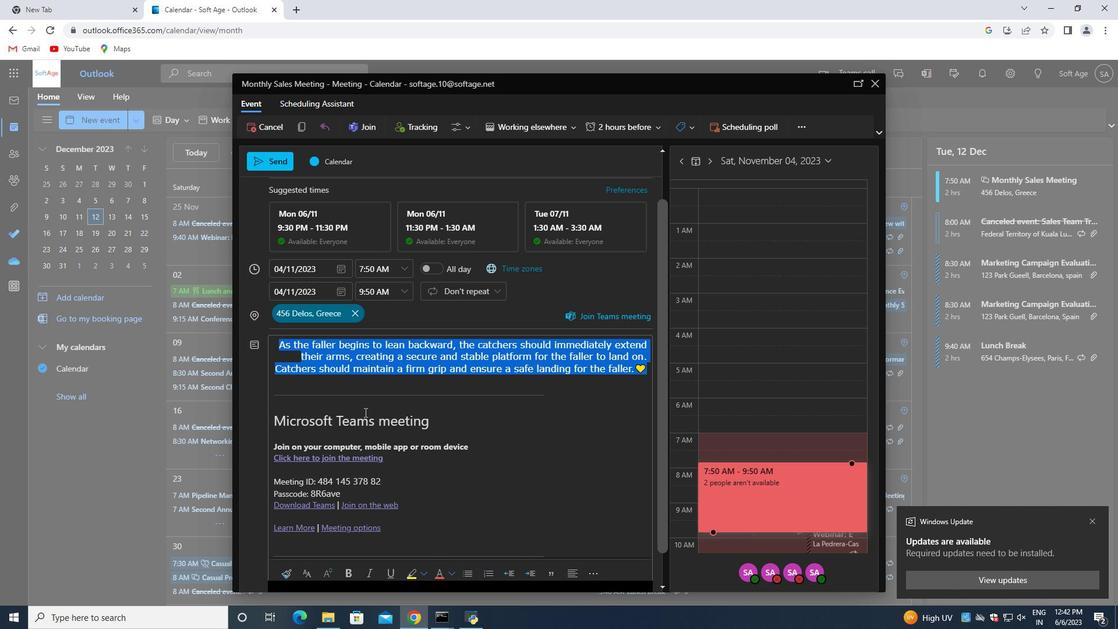 
Action: Mouse scrolled (363, 413) with delta (0, 0)
Screenshot: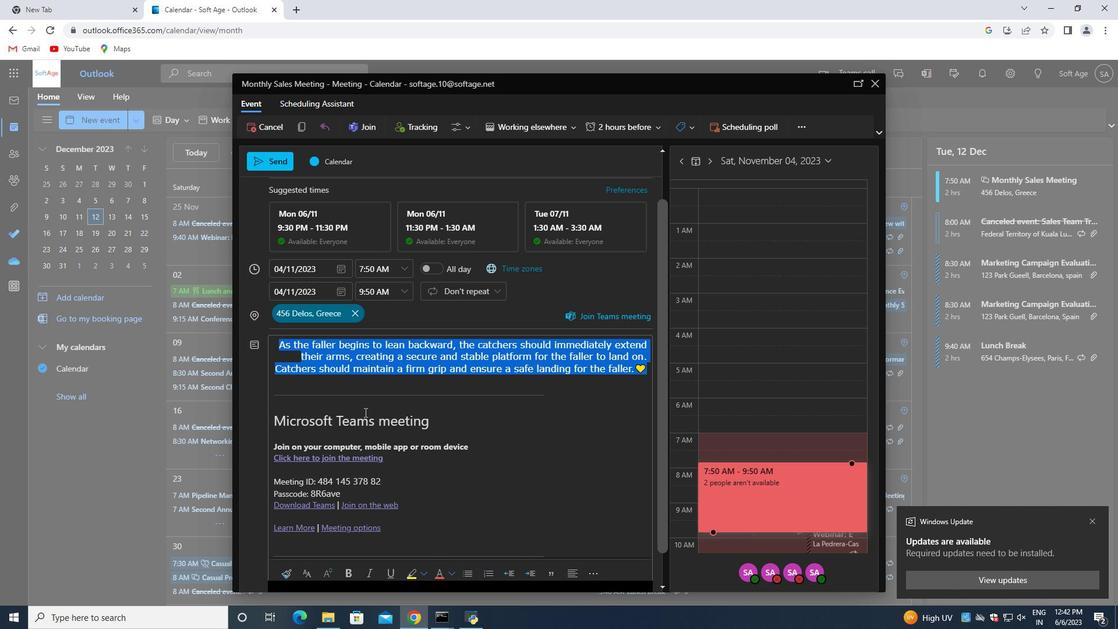 
Action: Mouse moved to (451, 536)
Screenshot: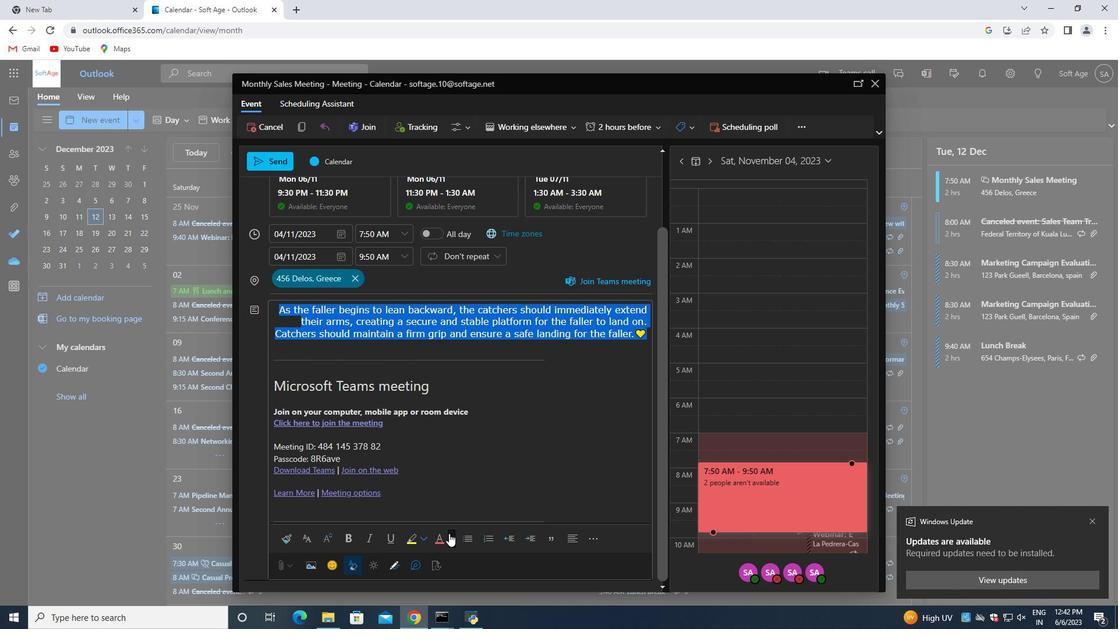 
Action: Mouse pressed left at (451, 536)
Screenshot: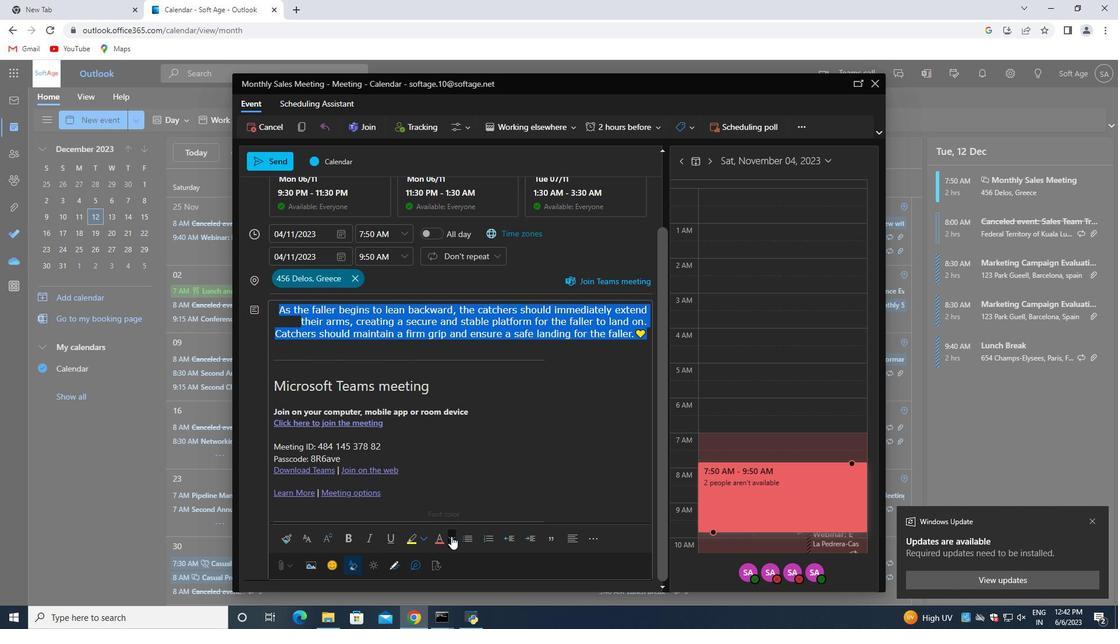
Action: Mouse moved to (485, 487)
Screenshot: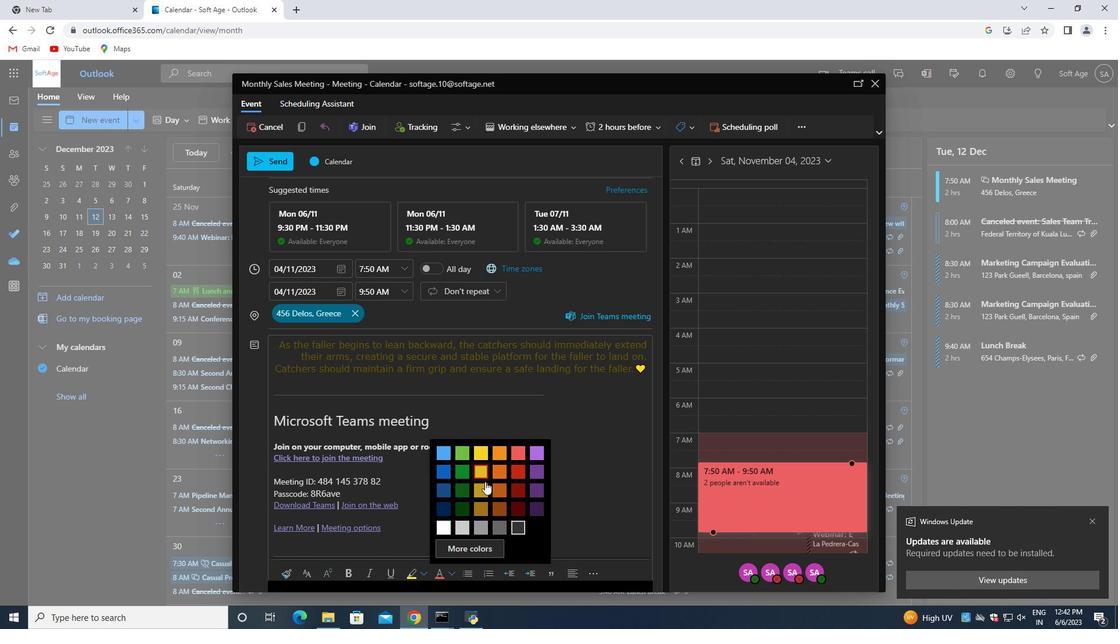 
Action: Mouse pressed left at (485, 487)
Screenshot: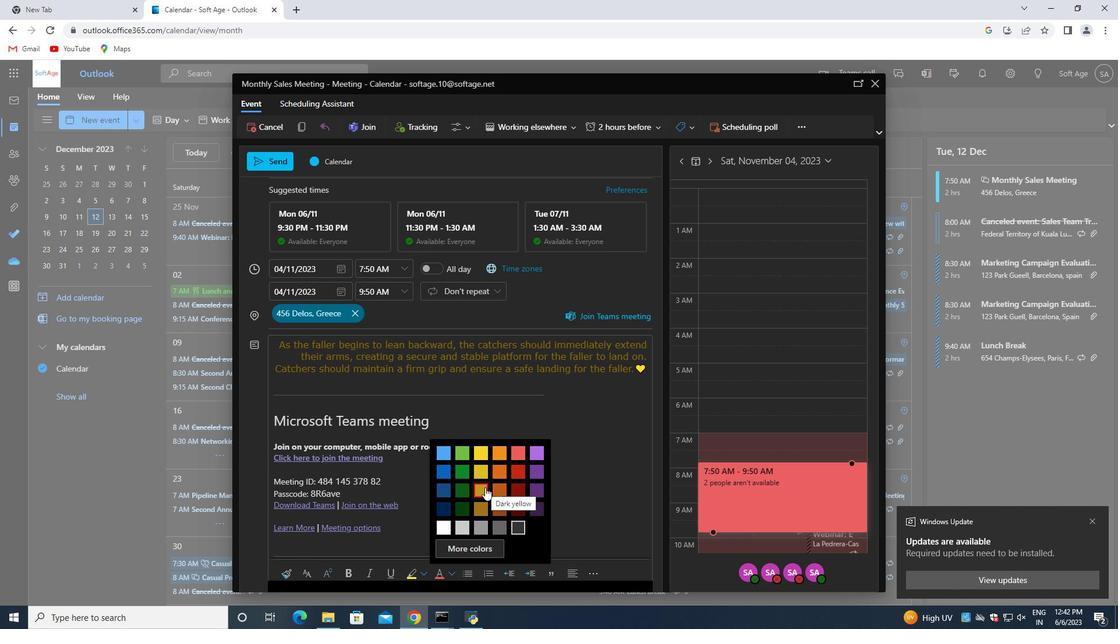 
Action: Mouse moved to (653, 379)
Screenshot: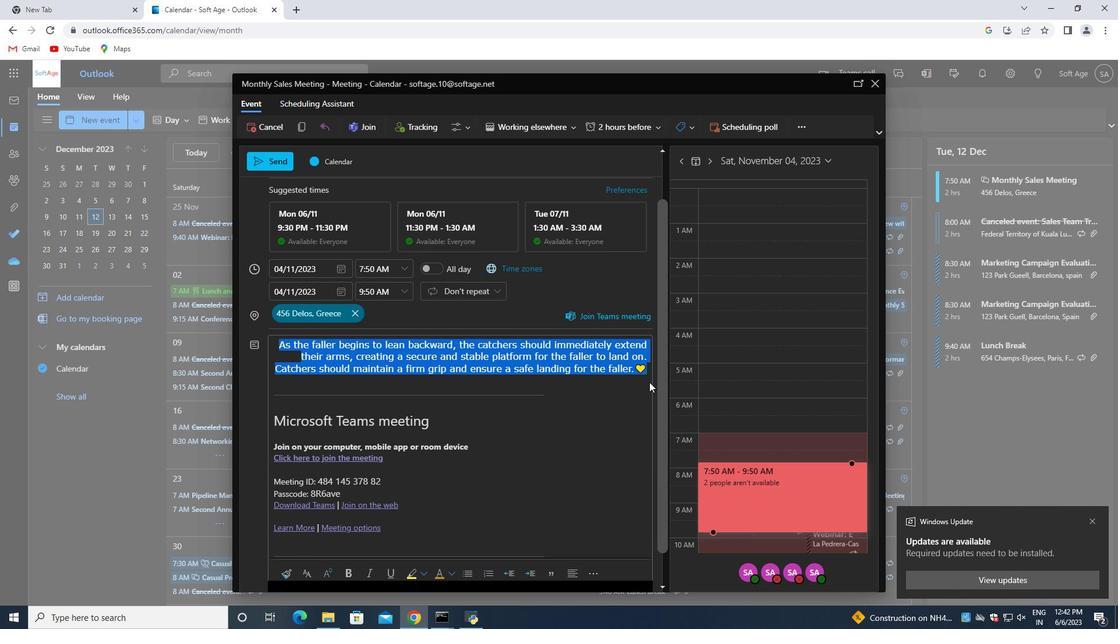 
Action: Mouse pressed left at (653, 379)
Screenshot: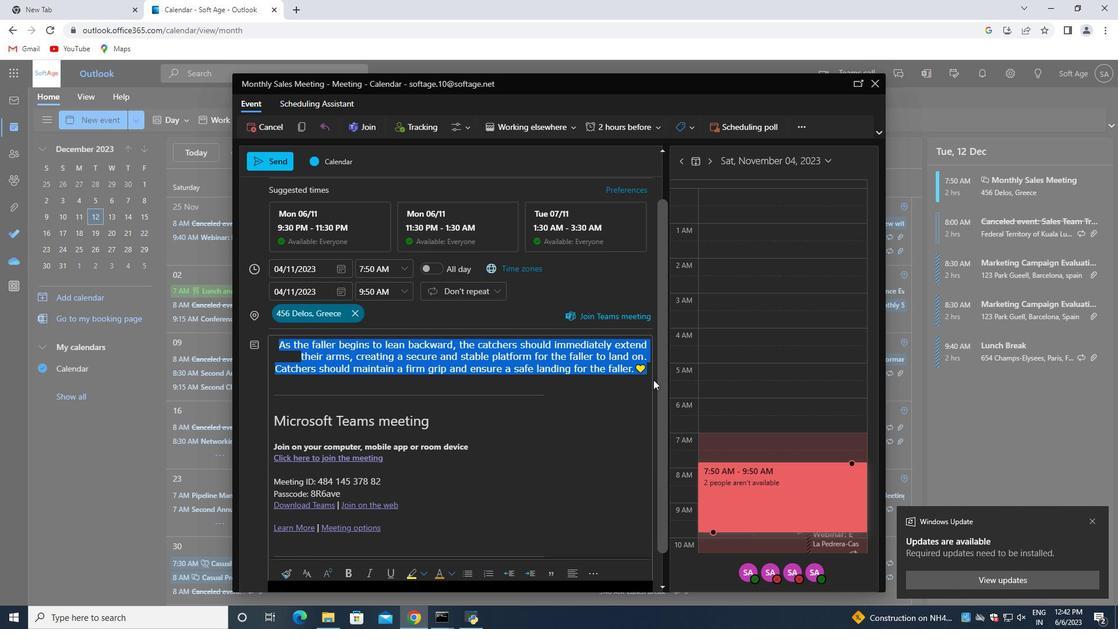 
Action: Mouse moved to (646, 381)
Screenshot: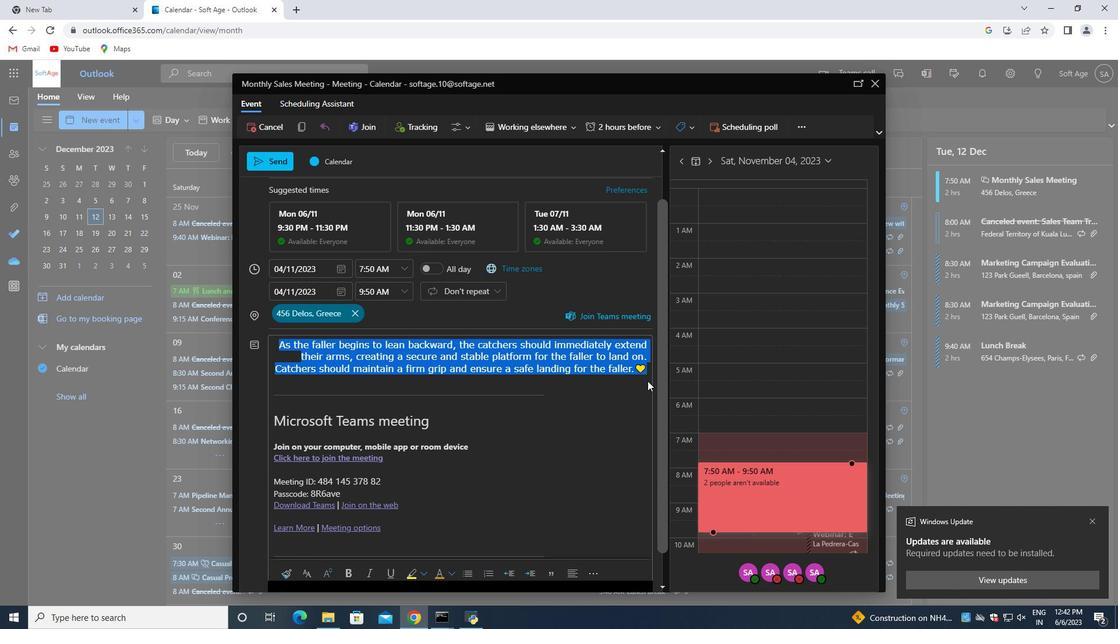 
Action: Mouse pressed left at (646, 381)
Screenshot: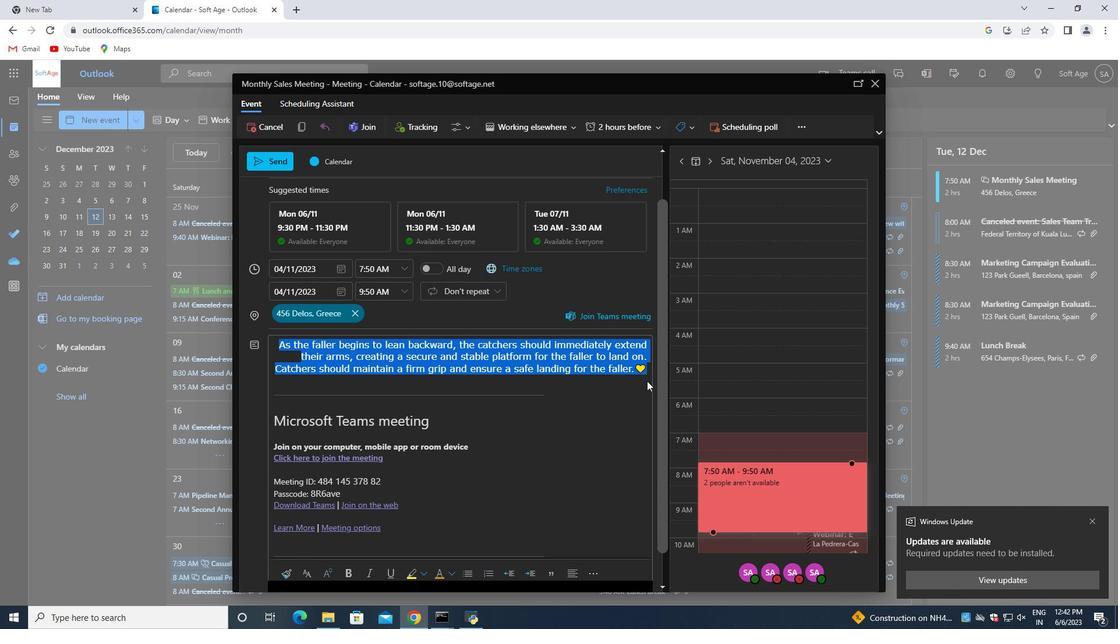 
Action: Mouse moved to (647, 369)
Screenshot: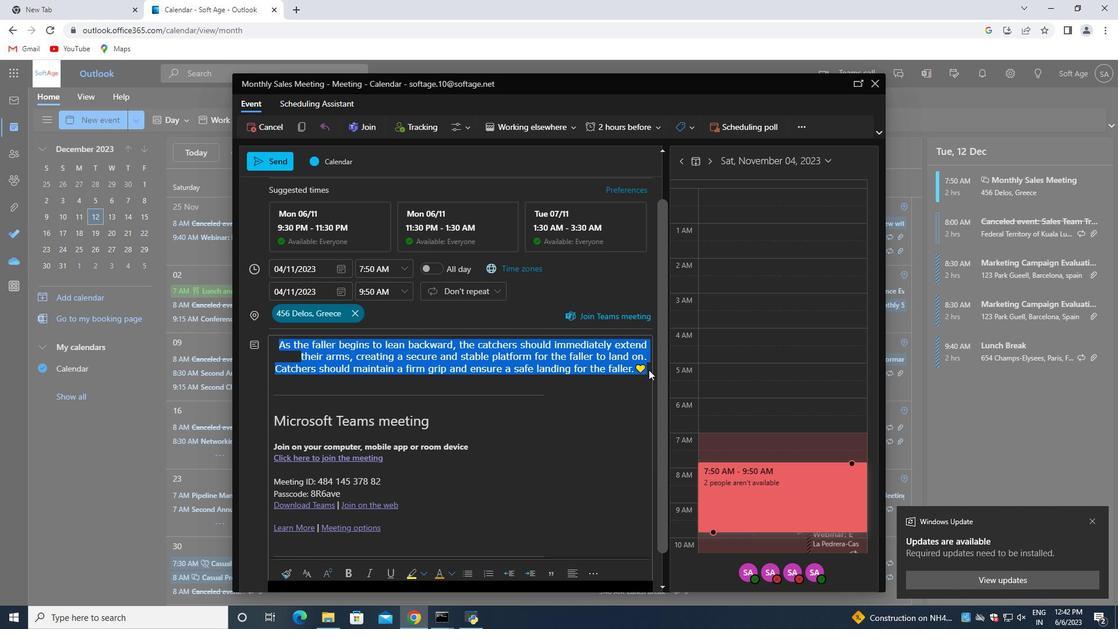 
Action: Mouse pressed left at (647, 369)
Screenshot: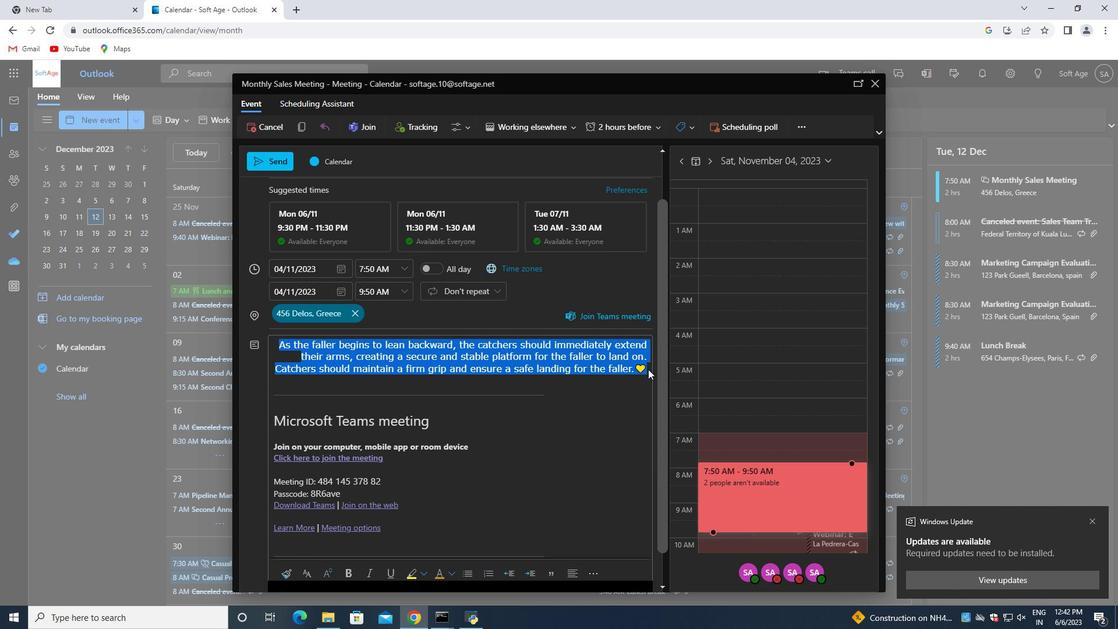 
Action: Mouse moved to (642, 370)
Screenshot: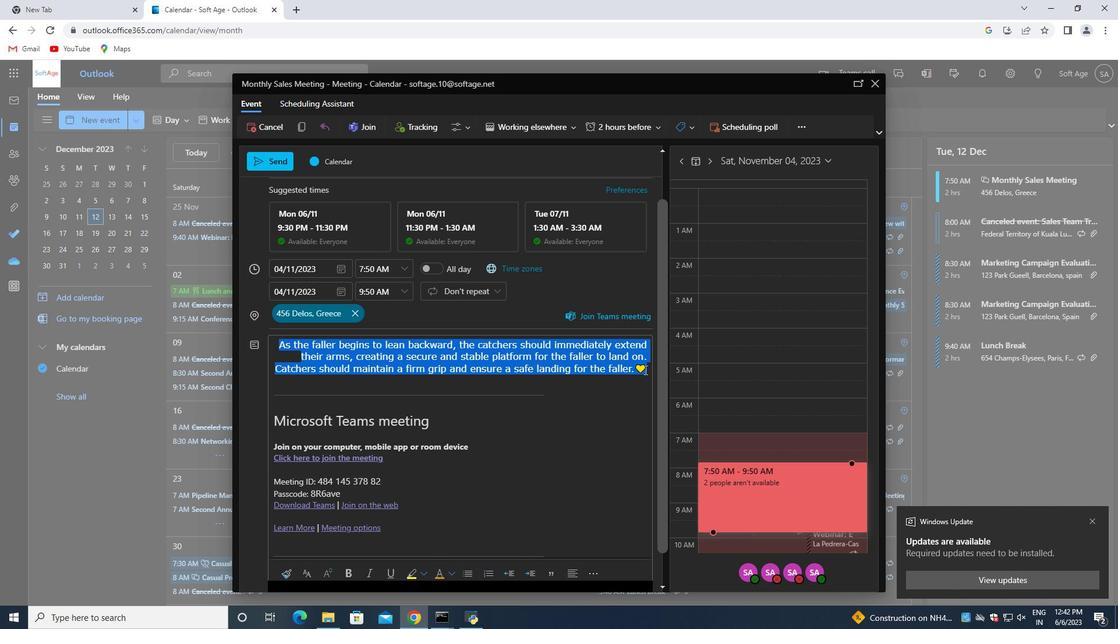 
Action: Mouse pressed left at (642, 370)
Screenshot: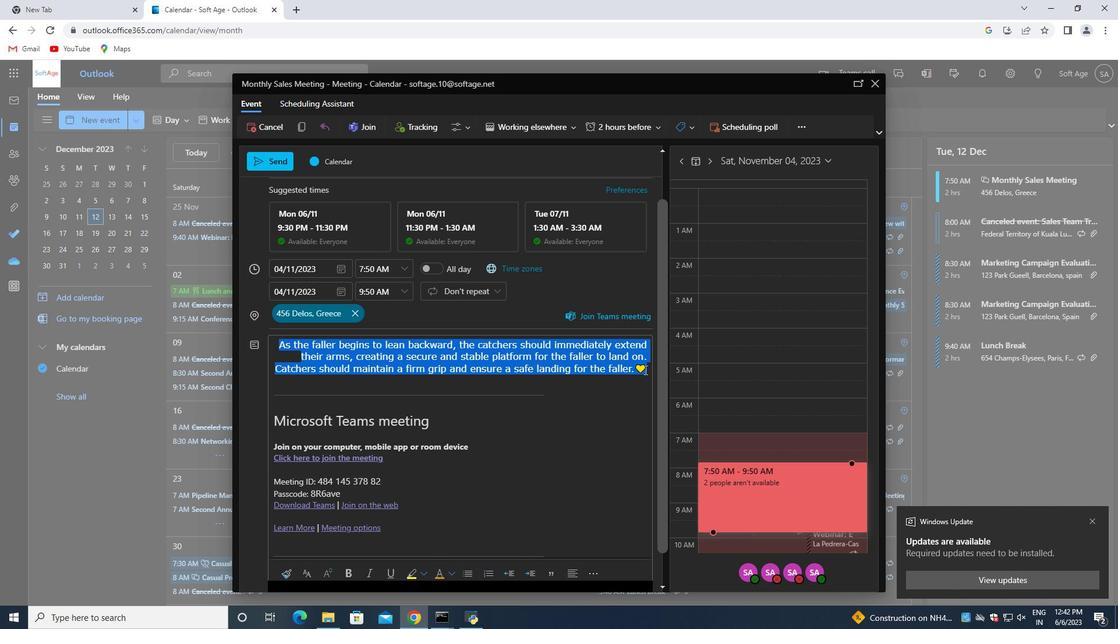
Action: Mouse moved to (414, 388)
Screenshot: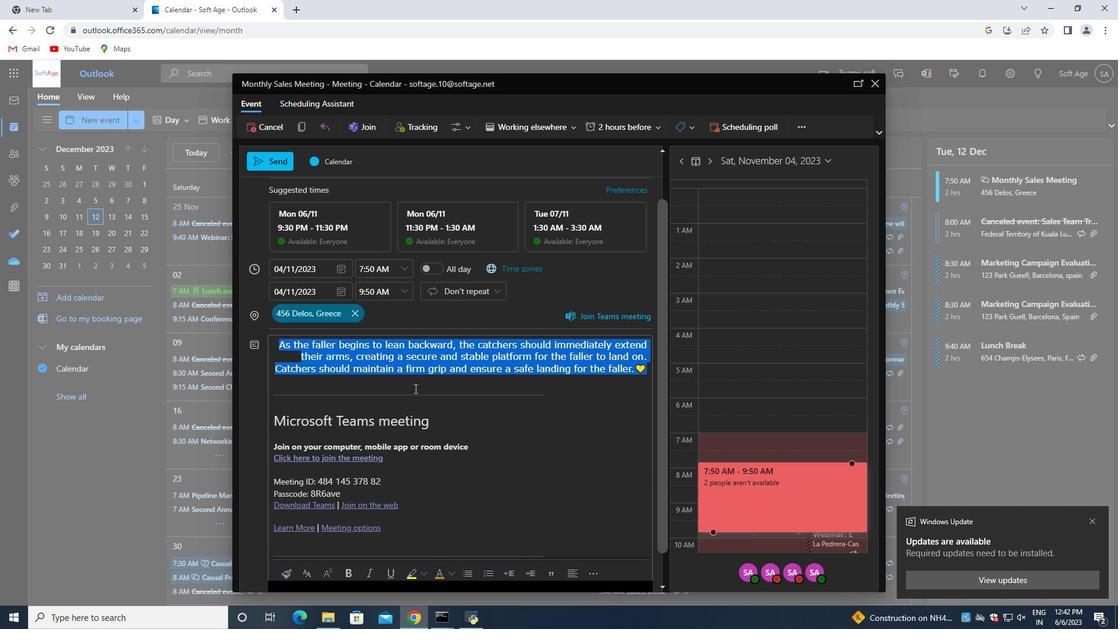 
Action: Mouse pressed left at (414, 388)
Screenshot: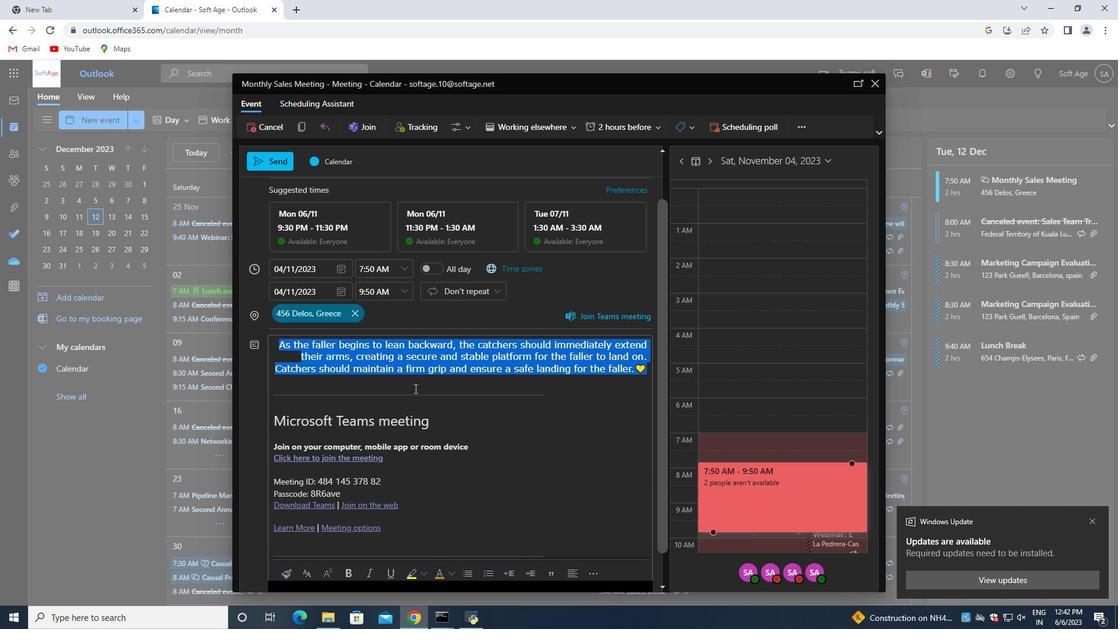 
Action: Mouse scrolled (414, 388) with delta (0, 0)
Screenshot: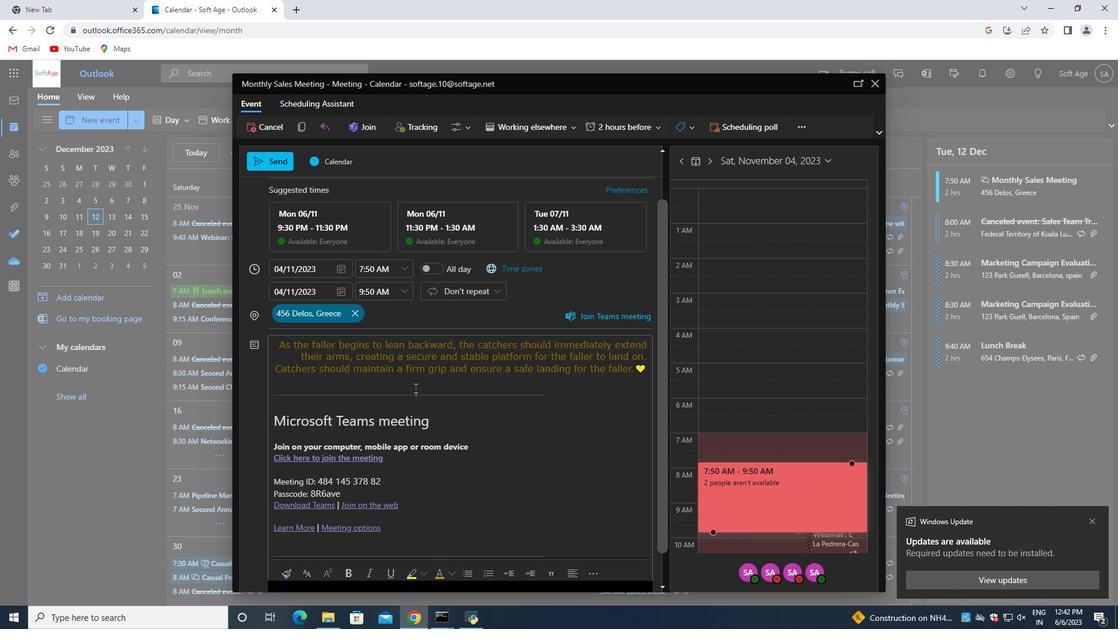 
Action: Mouse scrolled (414, 388) with delta (0, 0)
Screenshot: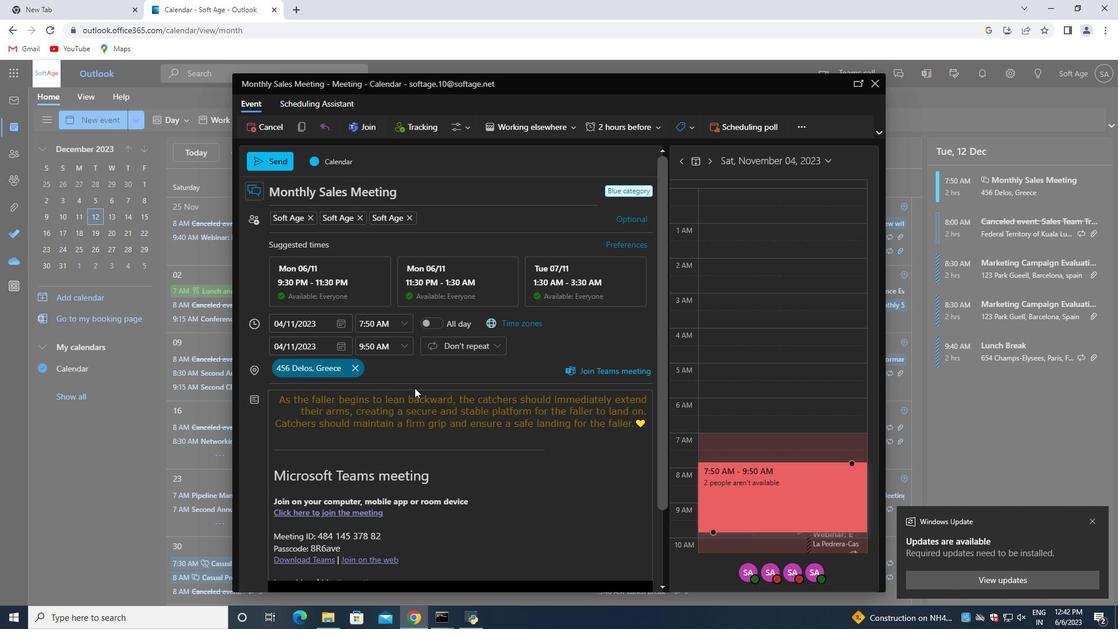 
Action: Mouse scrolled (414, 388) with delta (0, 0)
Screenshot: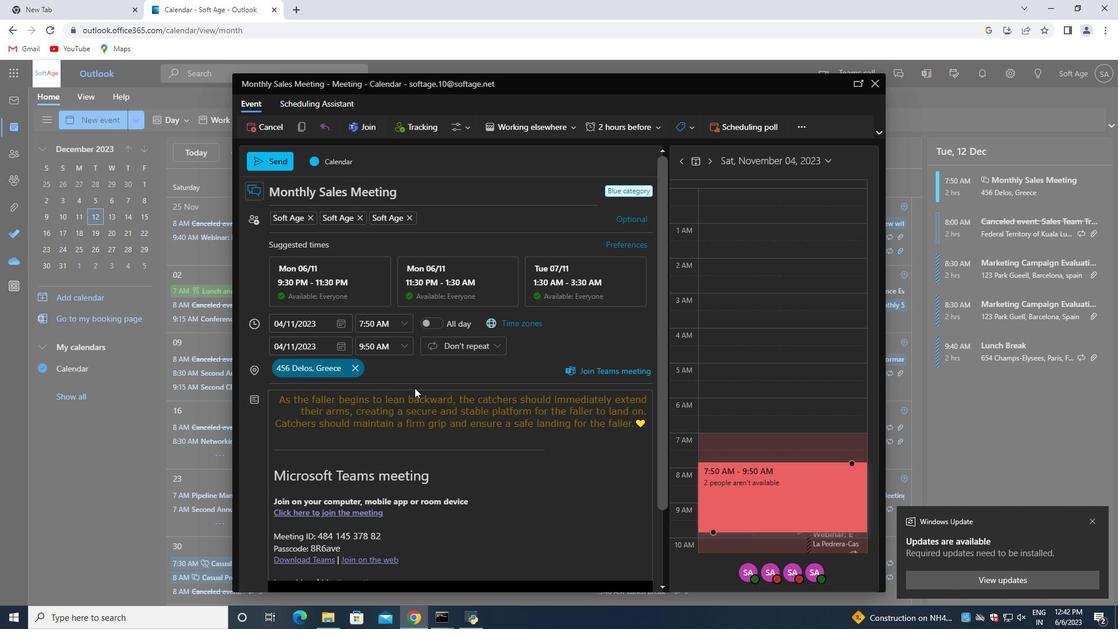 
Action: Mouse scrolled (414, 388) with delta (0, 0)
Screenshot: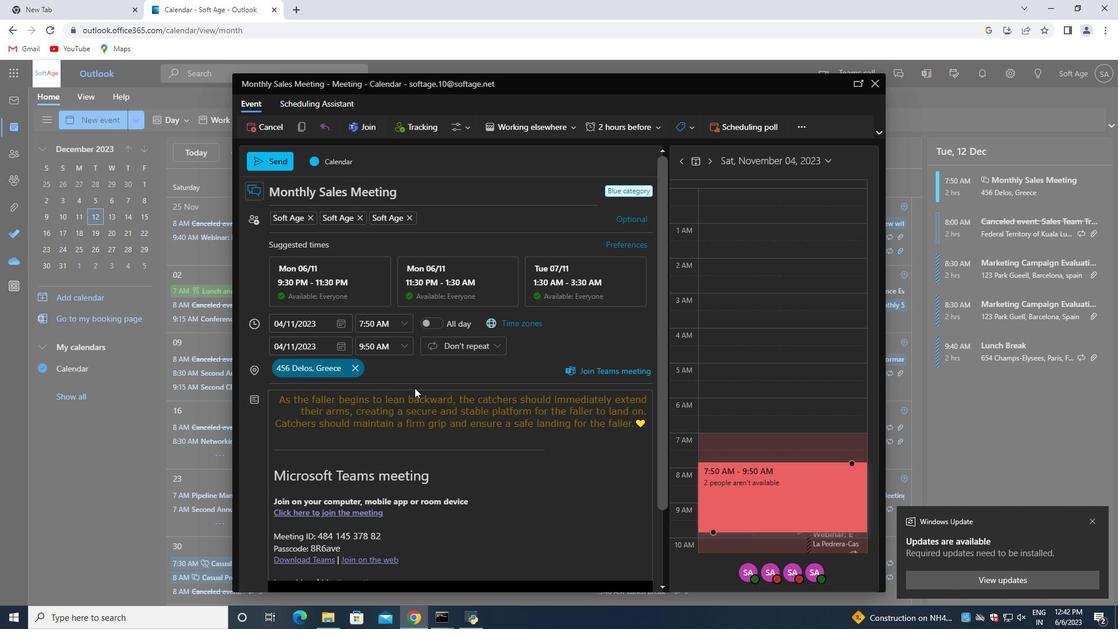 
Action: Mouse scrolled (414, 388) with delta (0, 0)
Screenshot: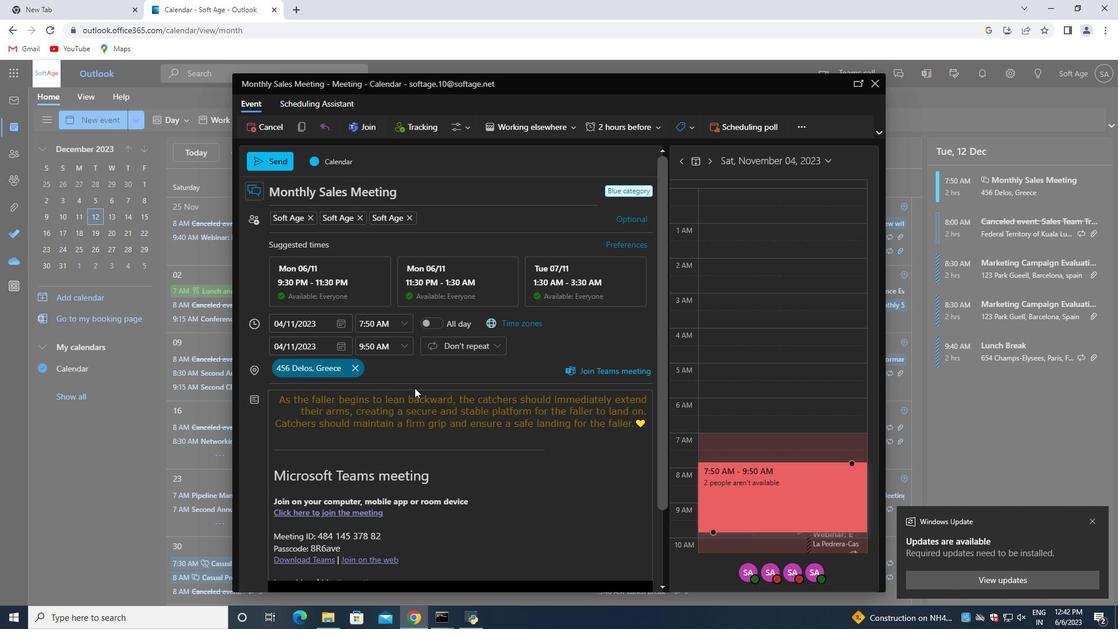 
Action: Mouse scrolled (414, 388) with delta (0, 0)
Screenshot: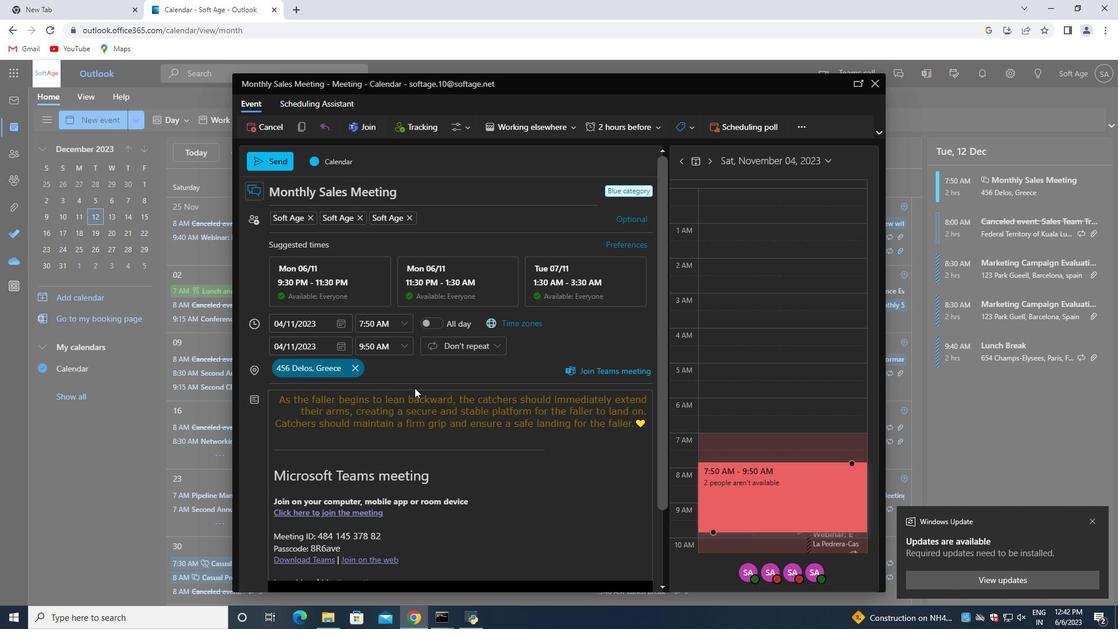 
Action: Mouse moved to (257, 192)
Screenshot: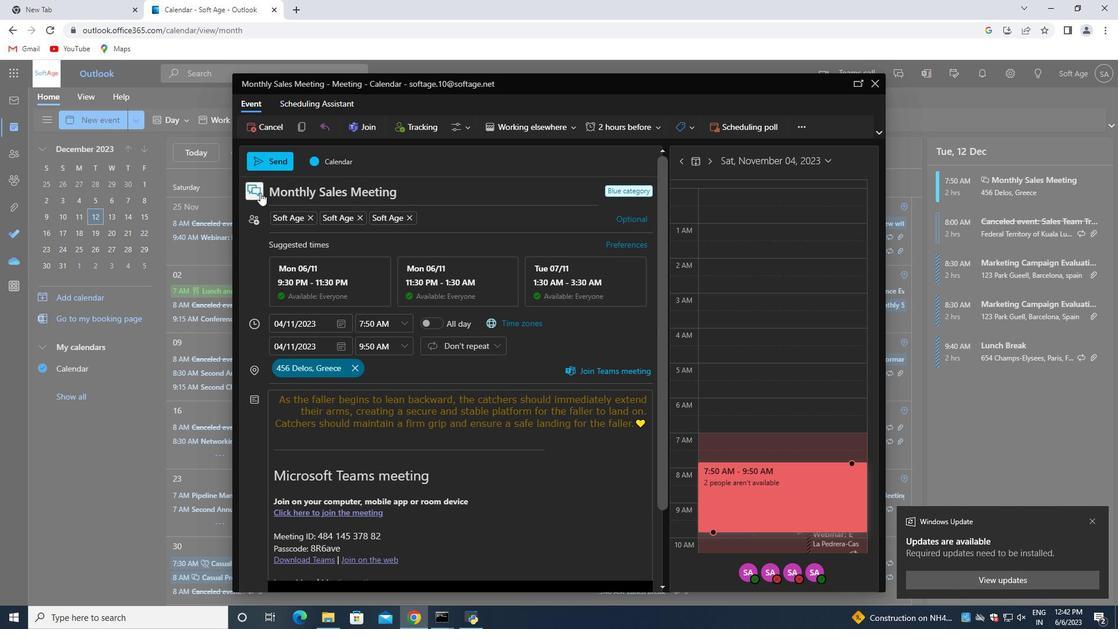
Action: Mouse pressed left at (257, 192)
Screenshot: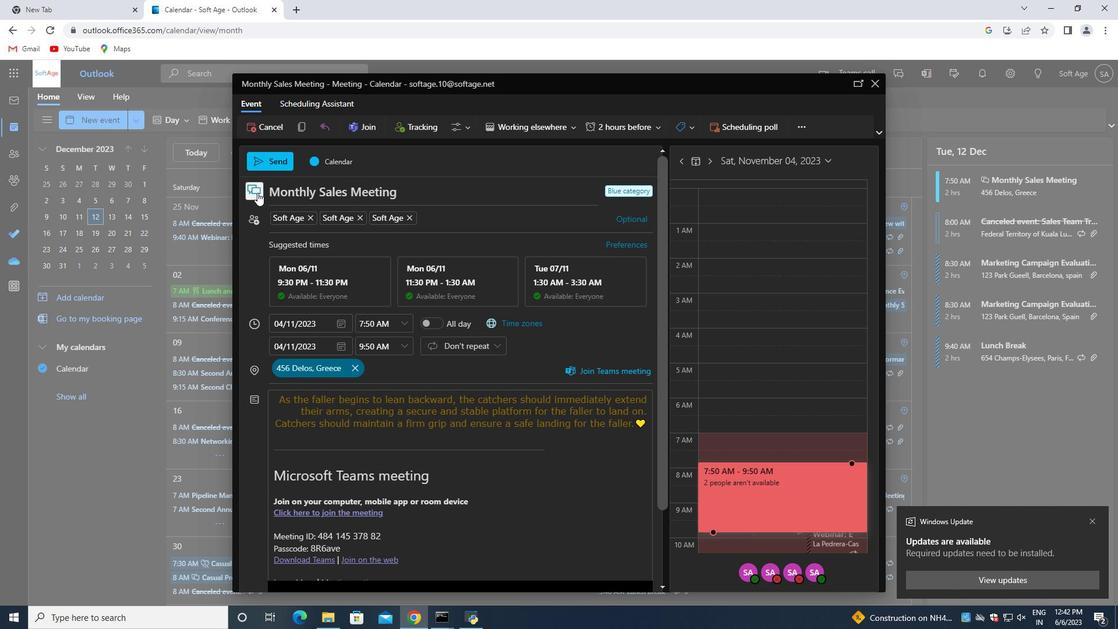 
Action: Mouse moved to (413, 190)
Screenshot: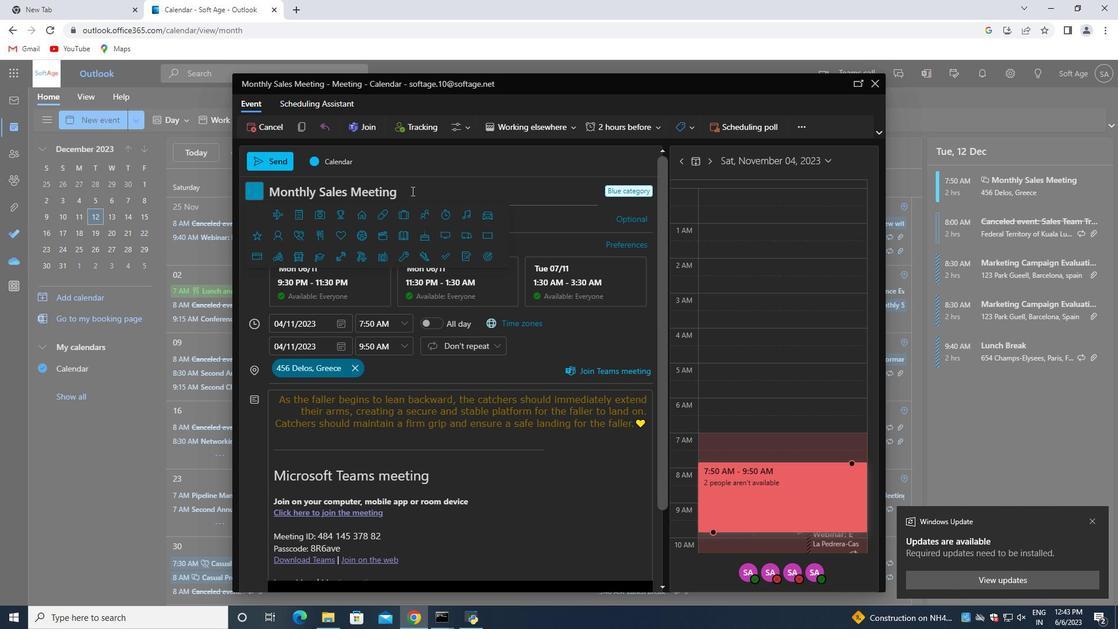 
Action: Mouse pressed left at (413, 190)
Screenshot: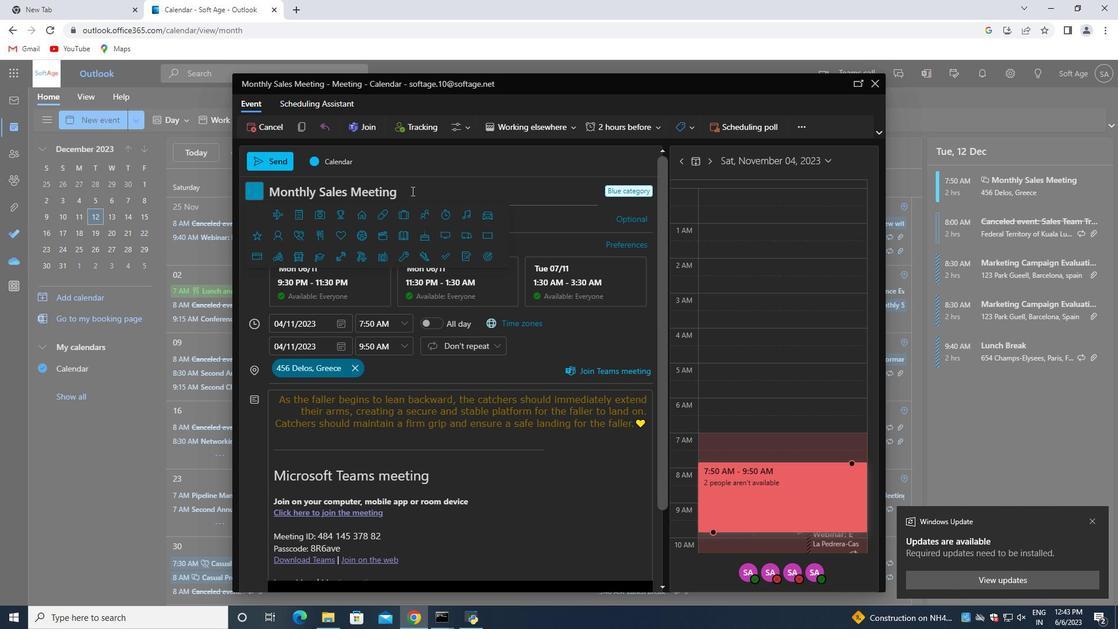 
Action: Mouse moved to (266, 158)
Screenshot: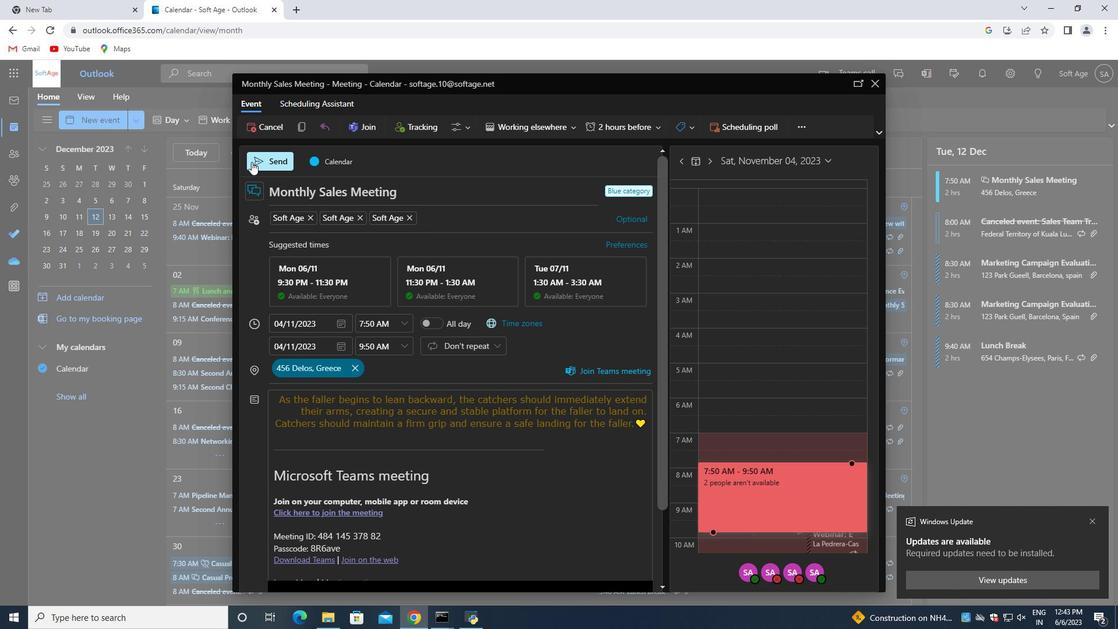 
Action: Mouse pressed left at (266, 158)
Screenshot: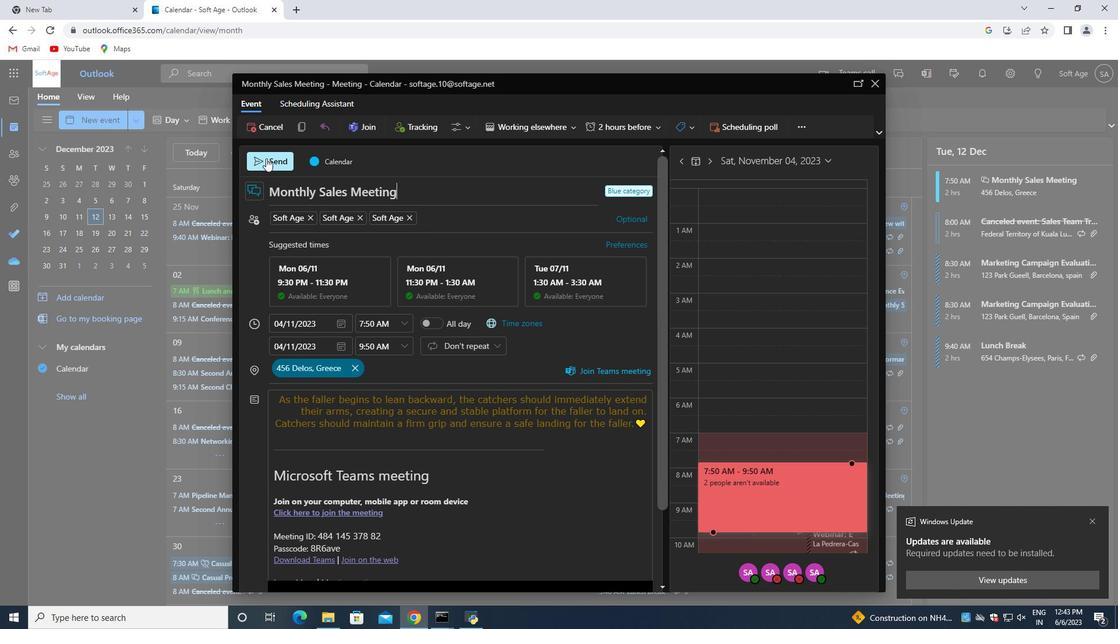 
Action: Mouse moved to (266, 158)
Screenshot: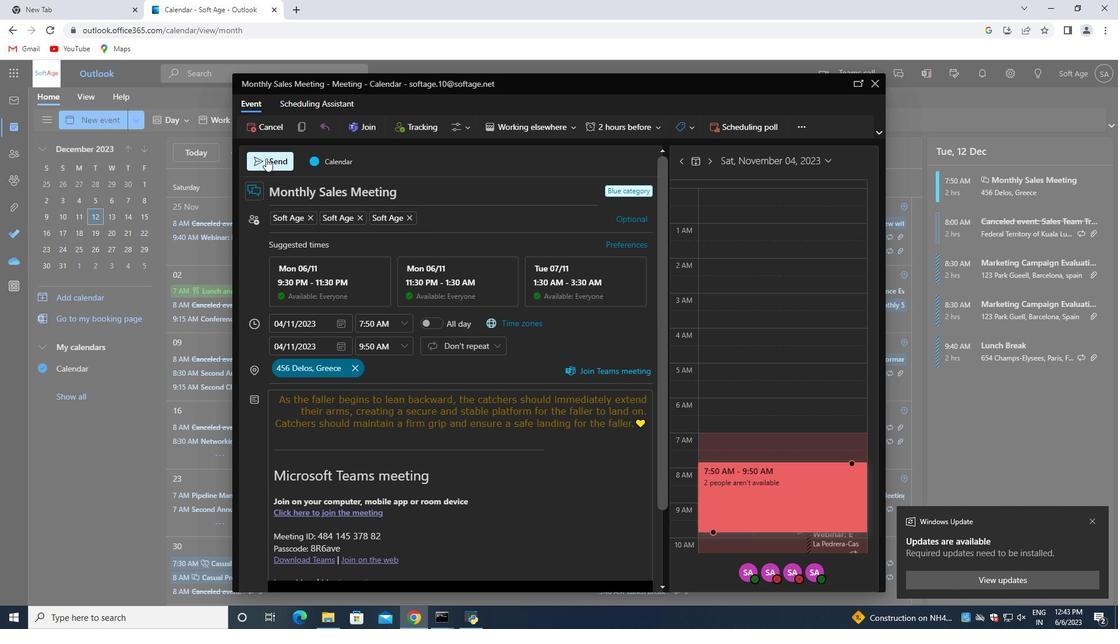 
